 Task: Find a hotel in Sorang, Kazakhstan for 4 guests from 6th to 12th September with a price range of ₹4900 to ₹14000, including Wifi, Free parking, and TV.
Action: Mouse moved to (434, 92)
Screenshot: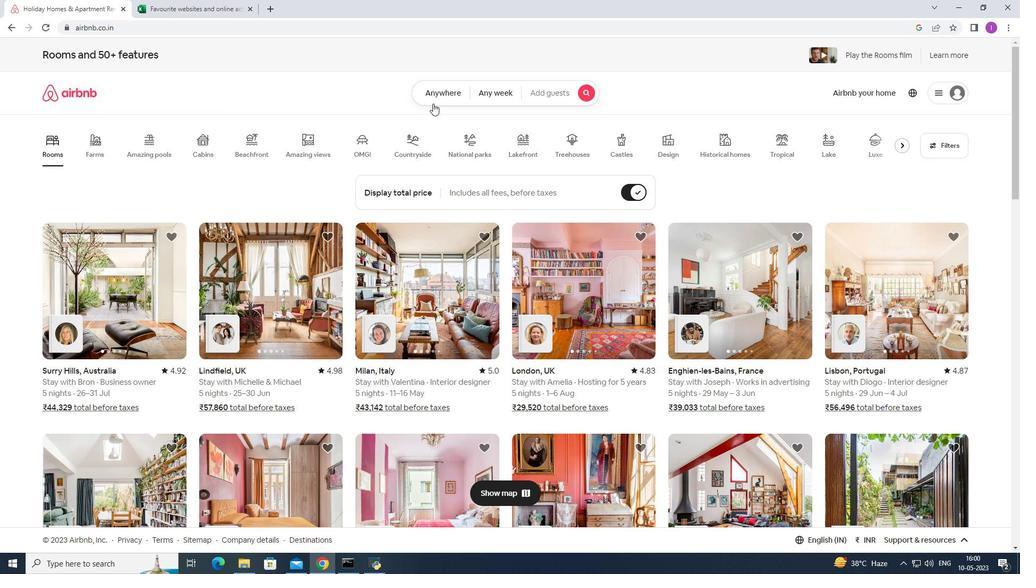 
Action: Mouse pressed left at (434, 92)
Screenshot: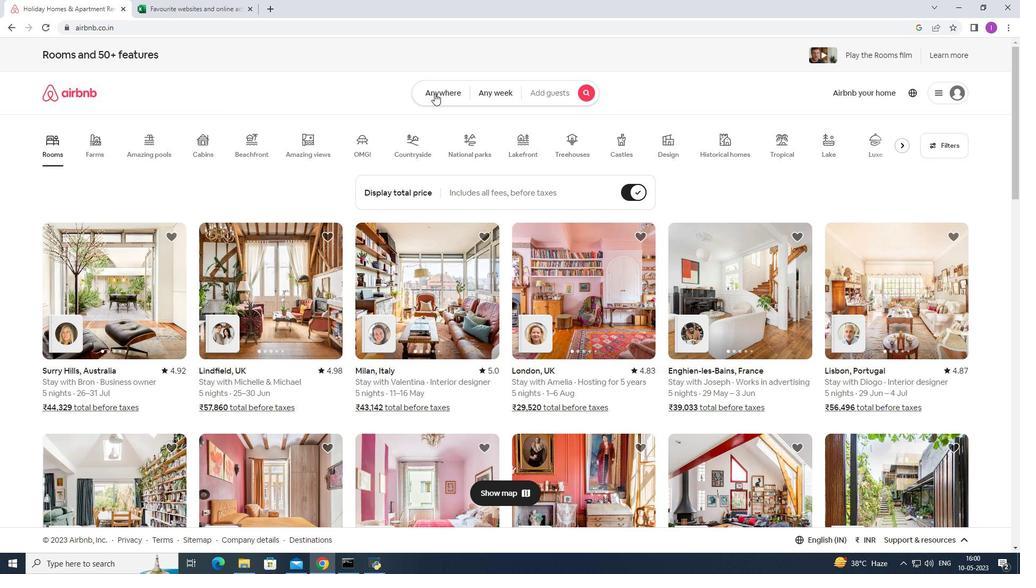 
Action: Mouse moved to (295, 136)
Screenshot: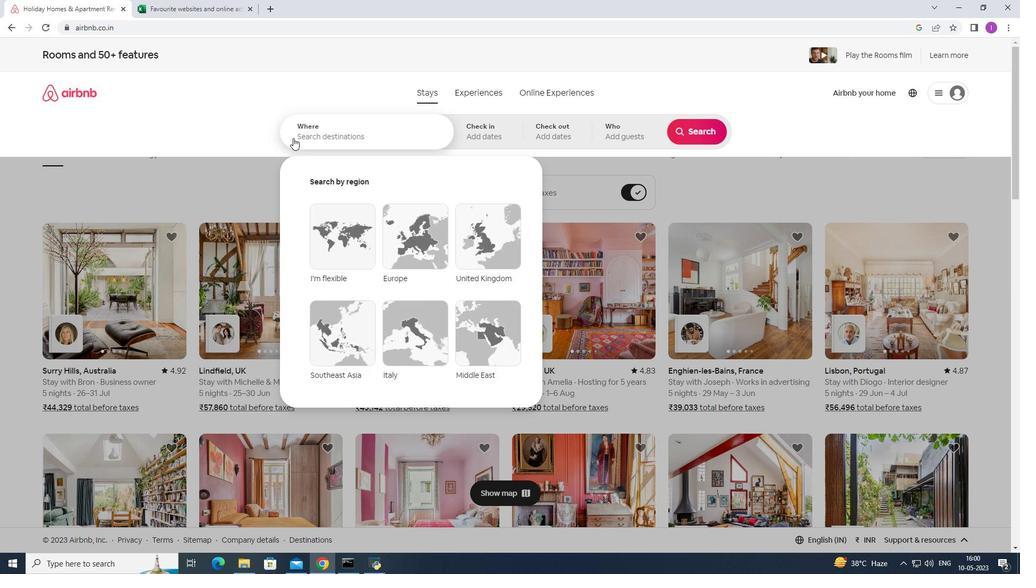 
Action: Mouse pressed left at (295, 136)
Screenshot: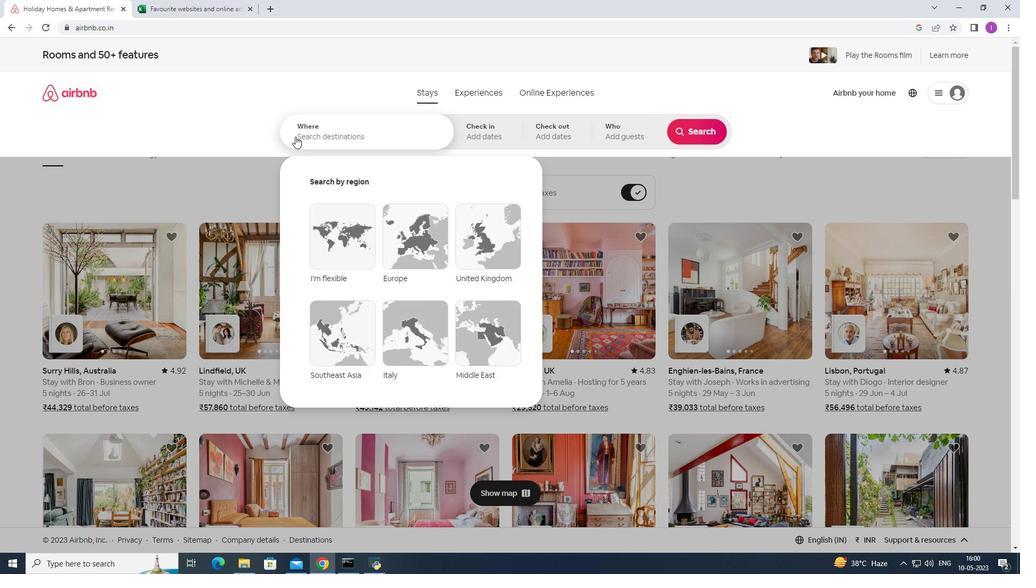 
Action: Mouse moved to (301, 137)
Screenshot: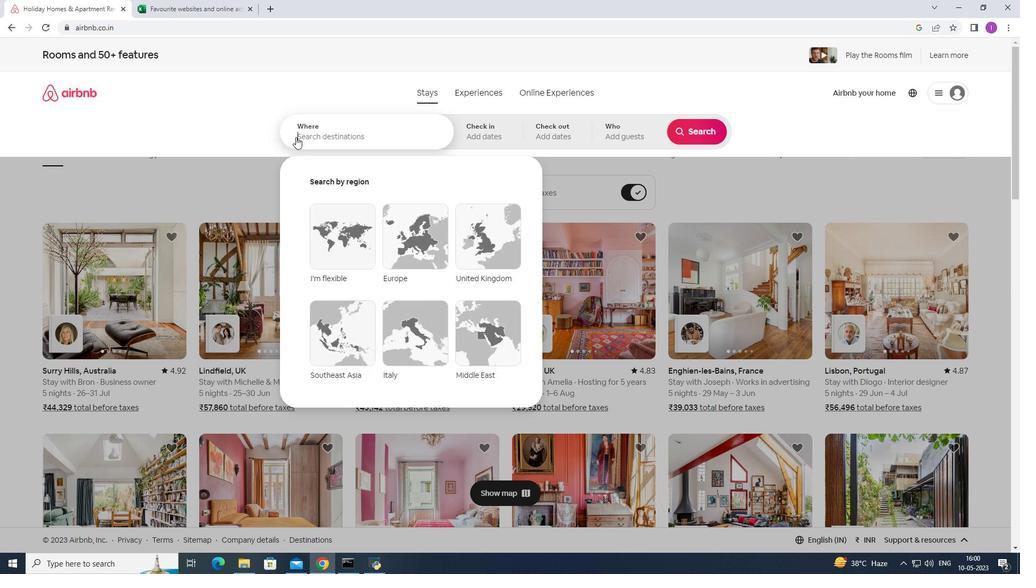 
Action: Key pressed <Key.shift>Sorang,<Key.shift>Kazakhstan
Screenshot: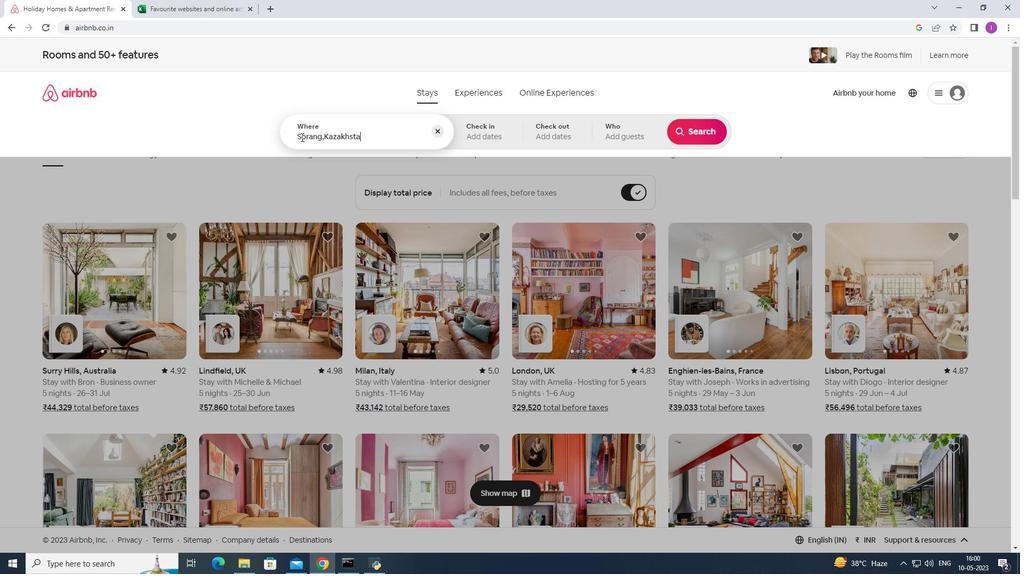 
Action: Mouse moved to (478, 131)
Screenshot: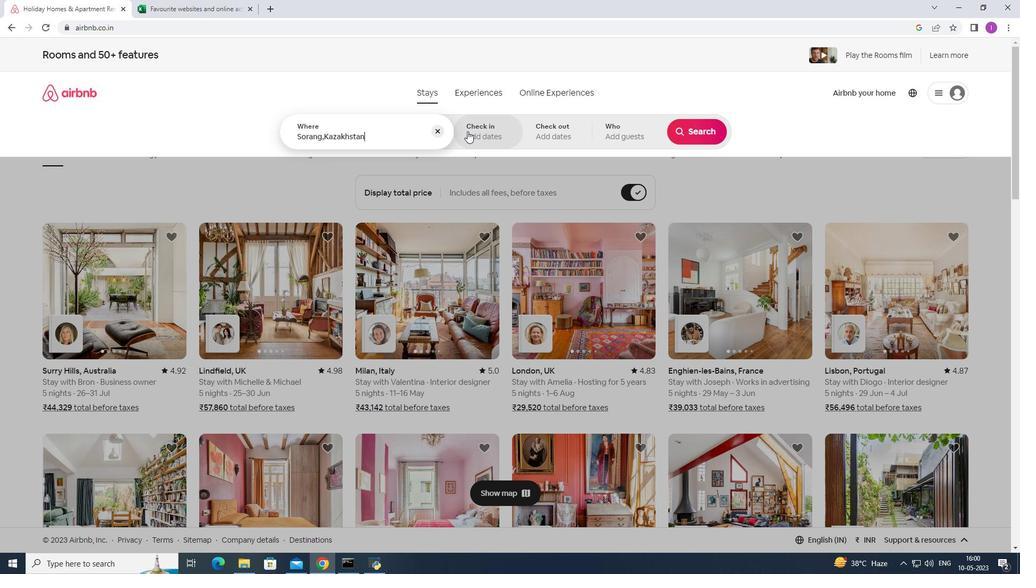 
Action: Mouse pressed left at (478, 131)
Screenshot: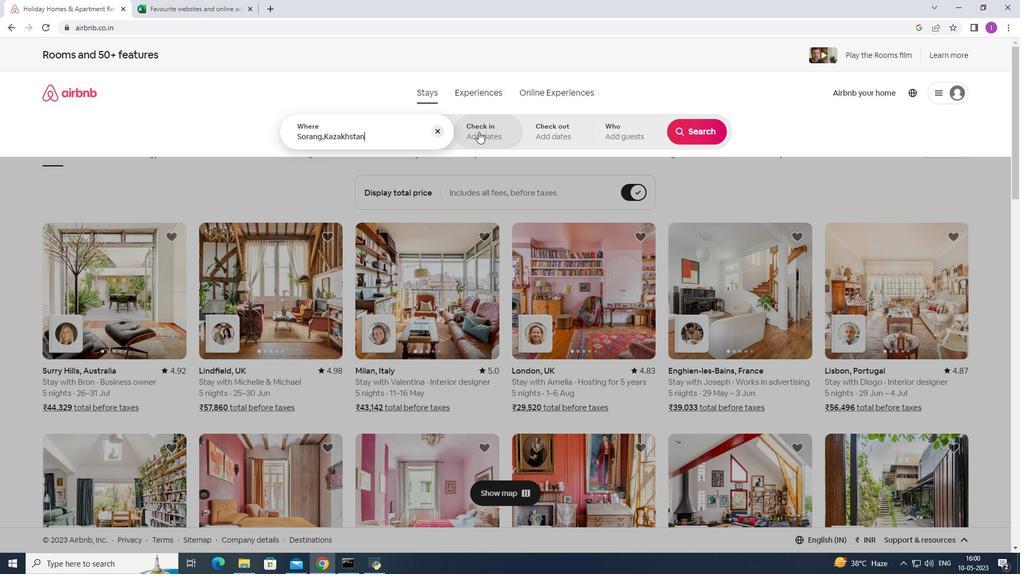
Action: Mouse moved to (695, 222)
Screenshot: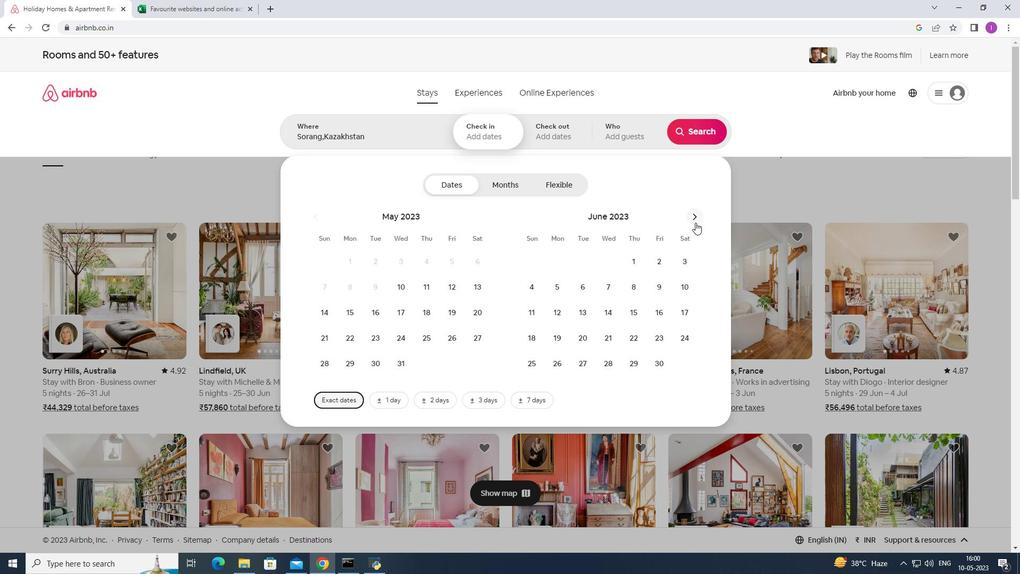 
Action: Mouse pressed left at (695, 222)
Screenshot: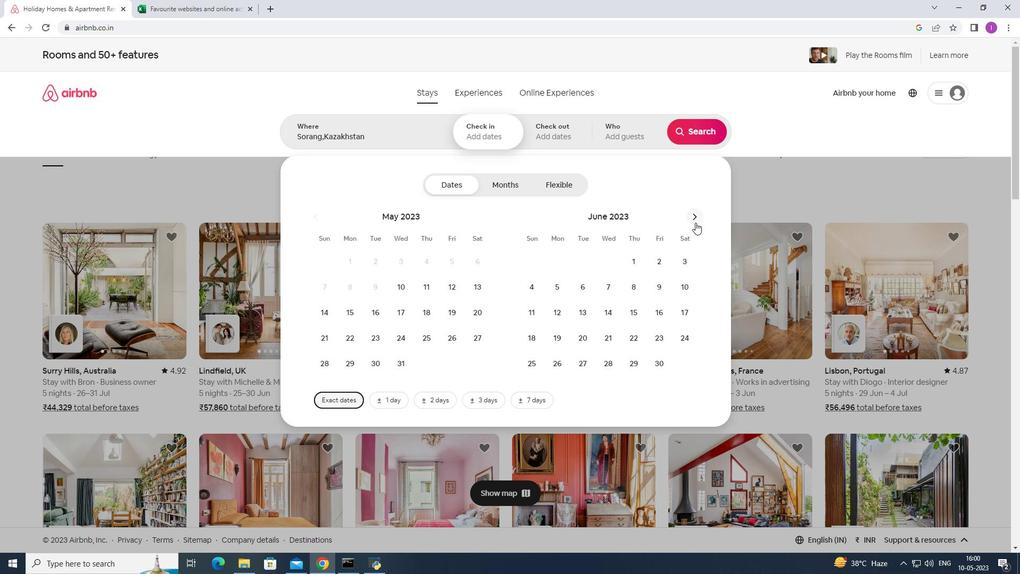 
Action: Mouse pressed left at (695, 222)
Screenshot: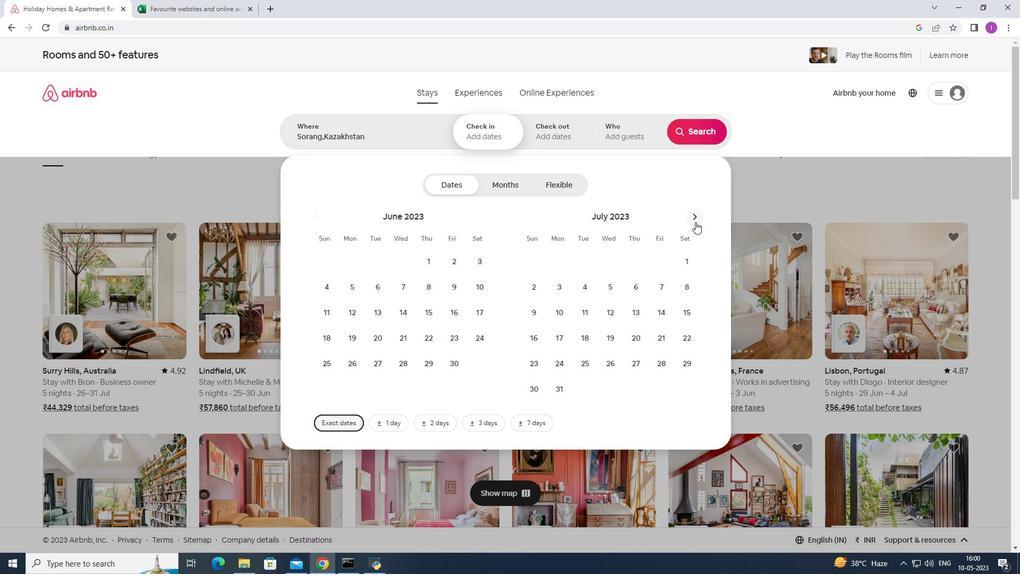 
Action: Mouse pressed left at (695, 222)
Screenshot: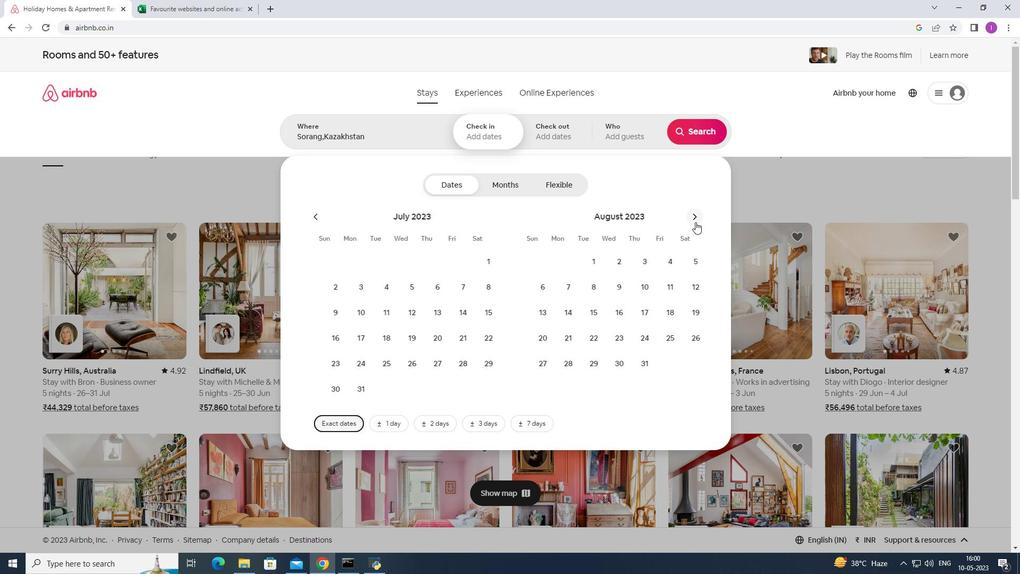 
Action: Mouse moved to (608, 284)
Screenshot: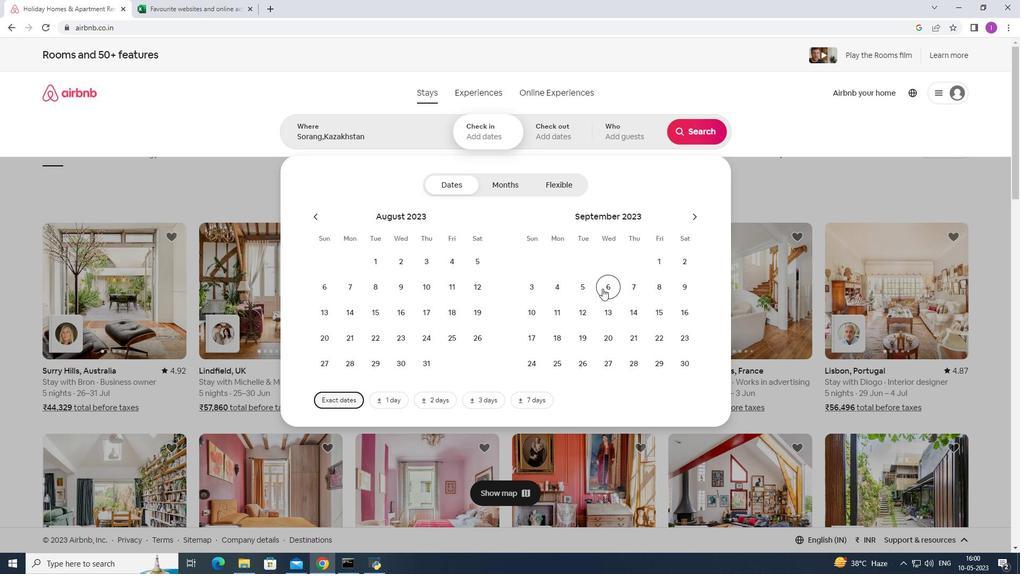 
Action: Mouse pressed left at (608, 284)
Screenshot: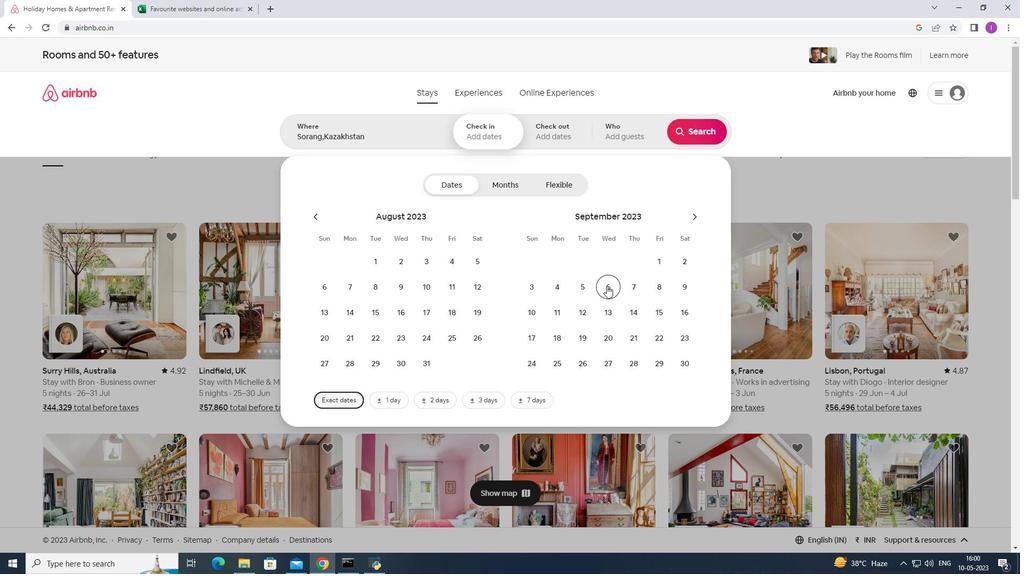 
Action: Mouse moved to (588, 311)
Screenshot: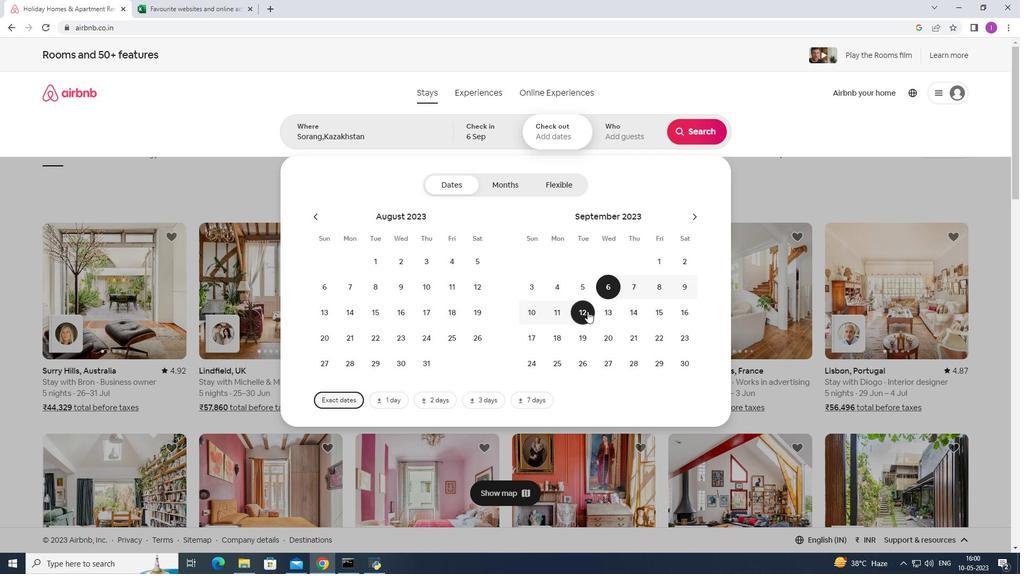 
Action: Mouse pressed left at (588, 311)
Screenshot: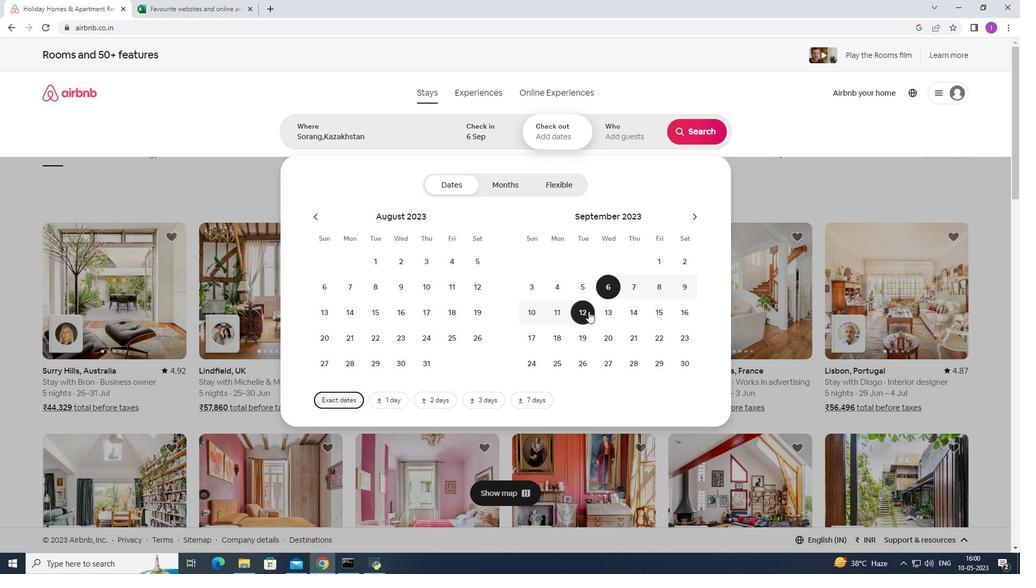 
Action: Mouse moved to (622, 134)
Screenshot: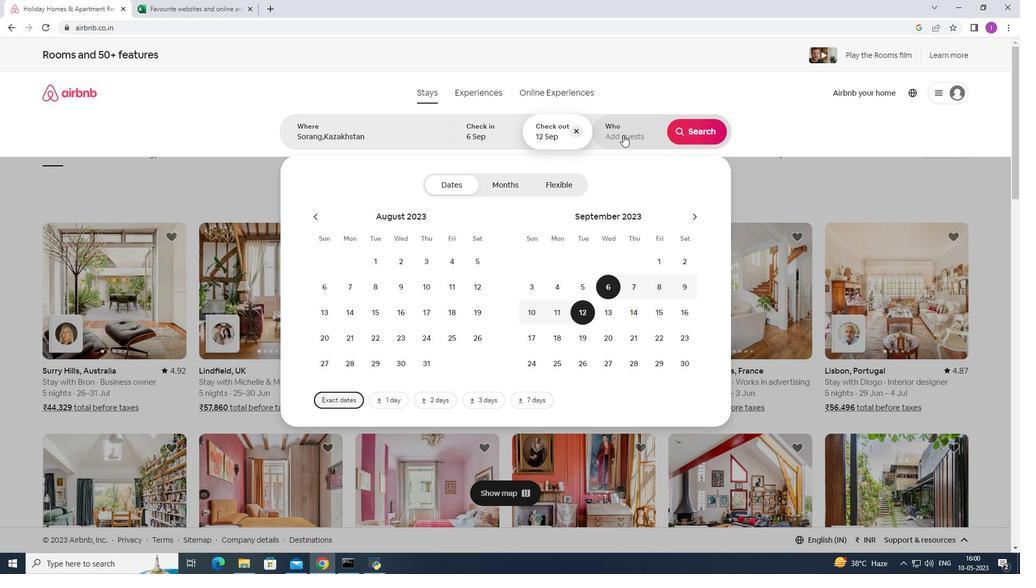 
Action: Mouse pressed left at (622, 134)
Screenshot: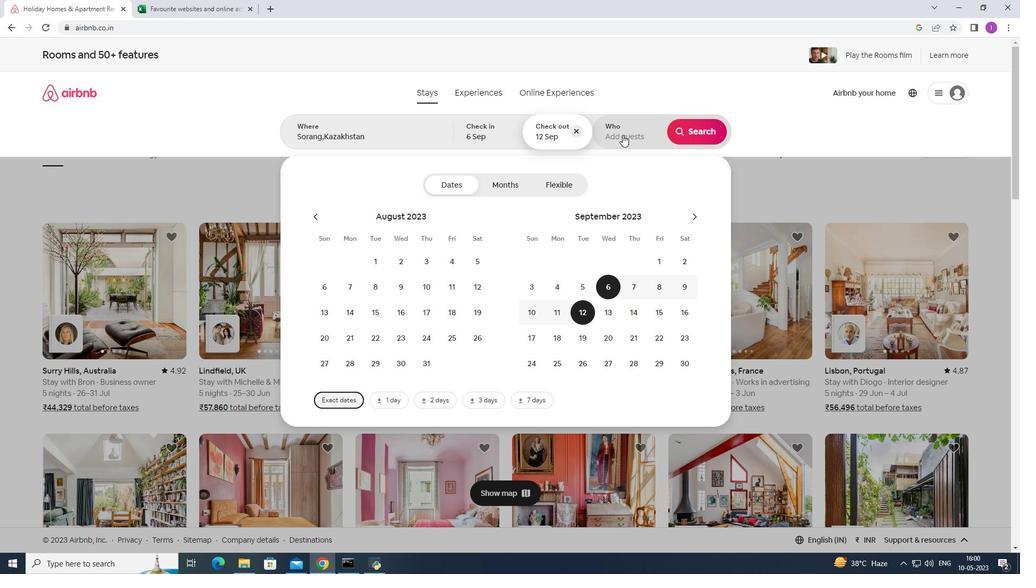 
Action: Mouse moved to (696, 187)
Screenshot: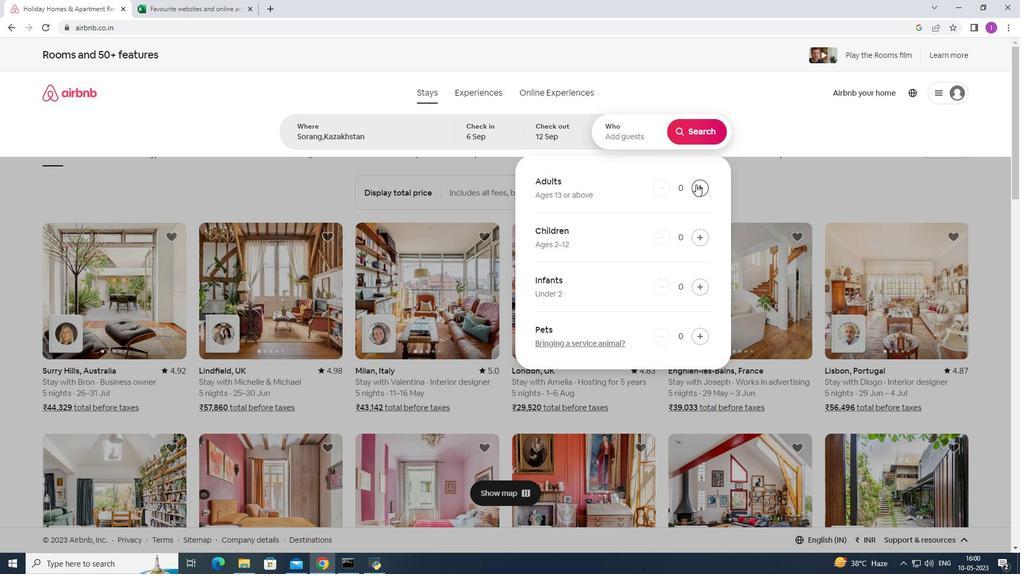 
Action: Mouse pressed left at (696, 187)
Screenshot: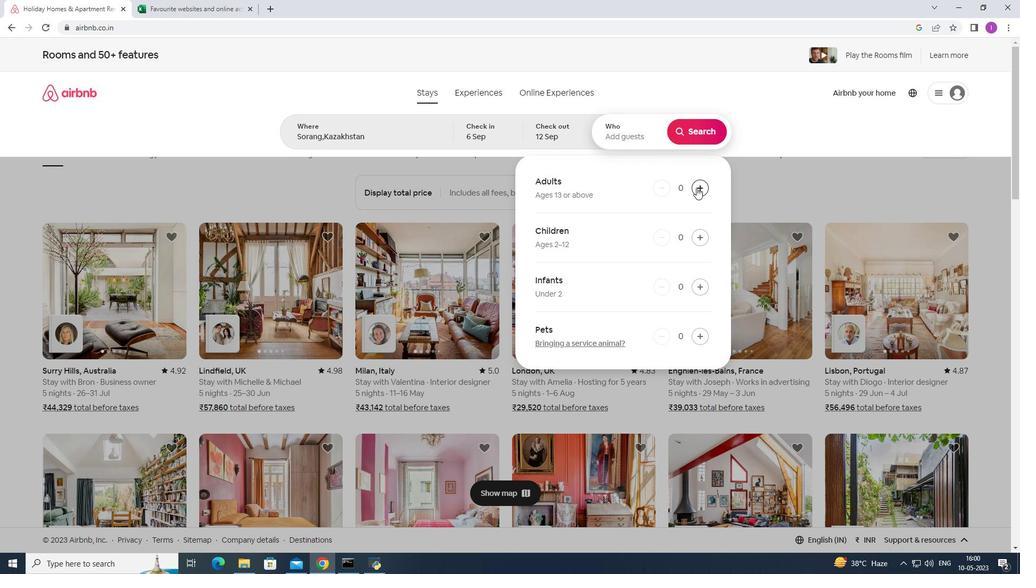 
Action: Mouse pressed left at (696, 187)
Screenshot: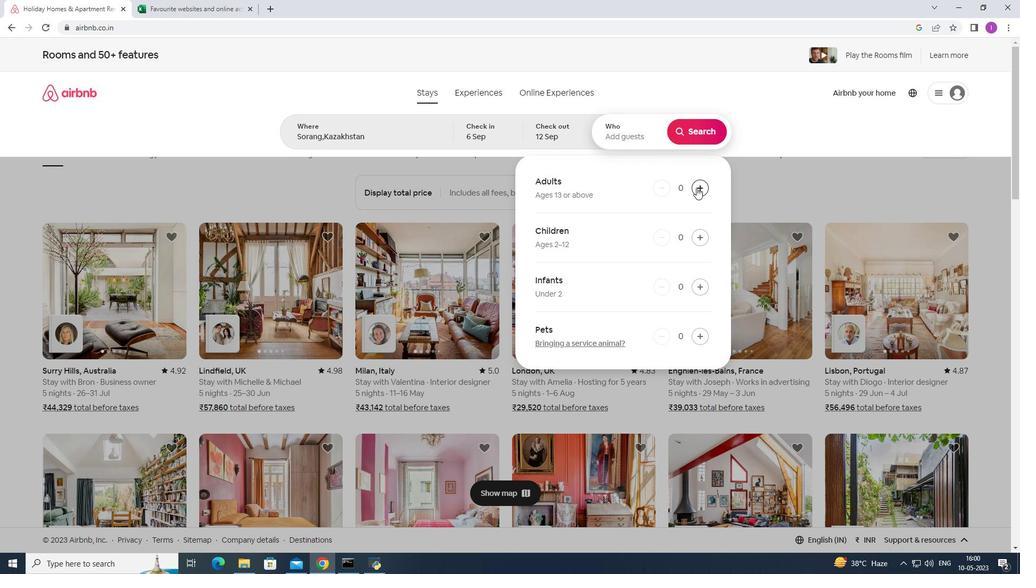 
Action: Mouse pressed left at (696, 187)
Screenshot: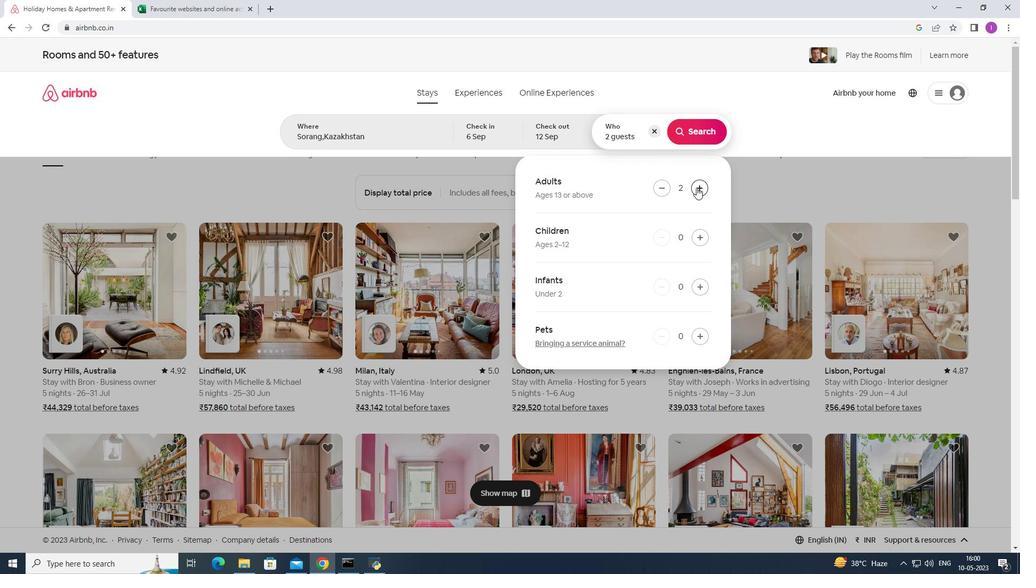 
Action: Mouse pressed left at (696, 187)
Screenshot: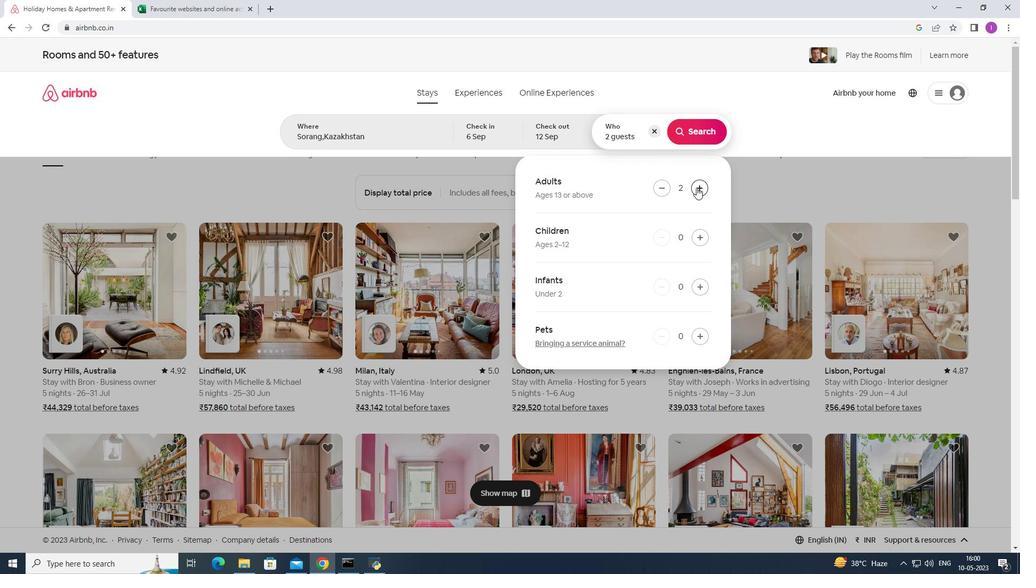 
Action: Mouse moved to (701, 137)
Screenshot: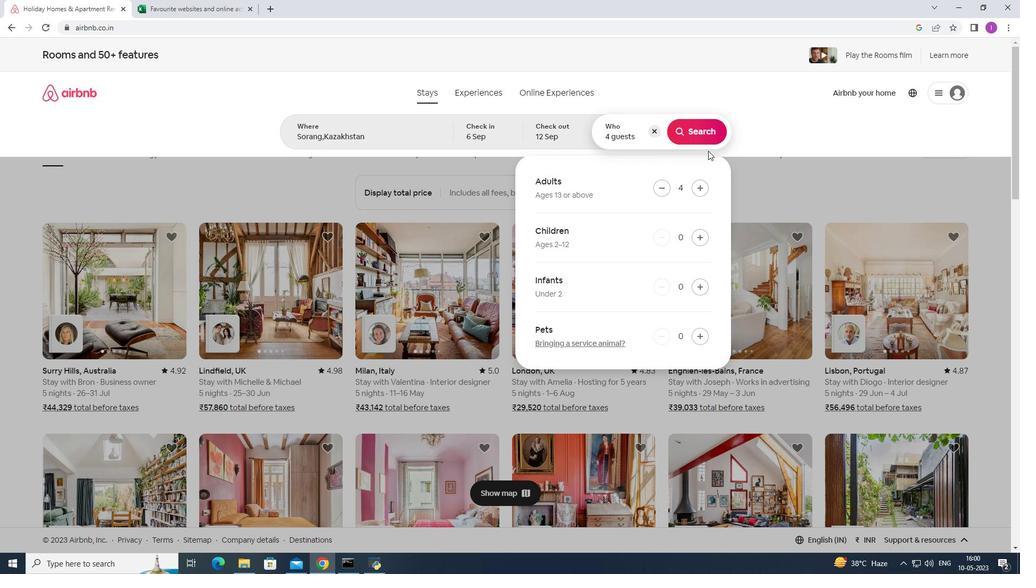 
Action: Mouse pressed left at (701, 137)
Screenshot: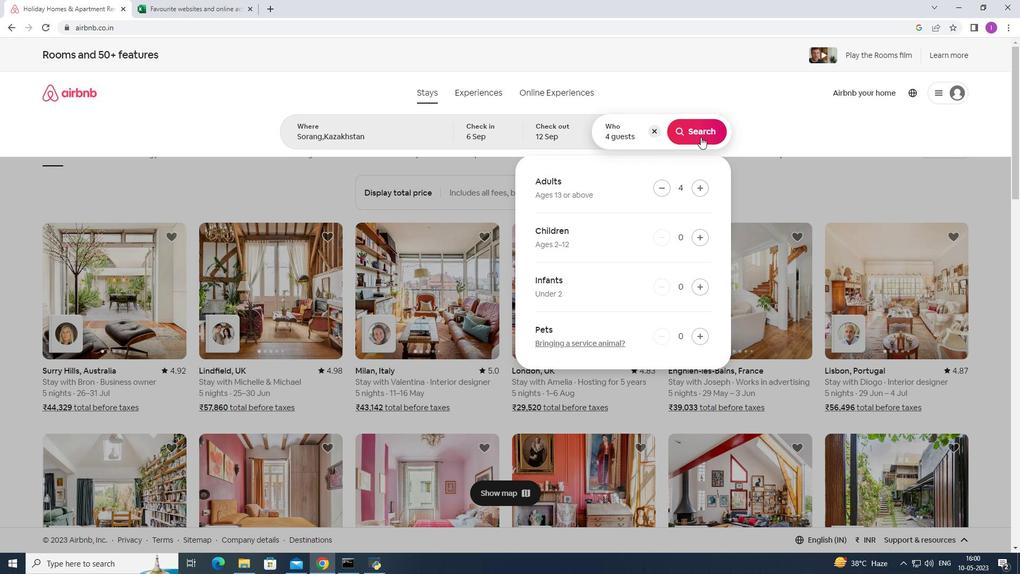 
Action: Mouse moved to (981, 102)
Screenshot: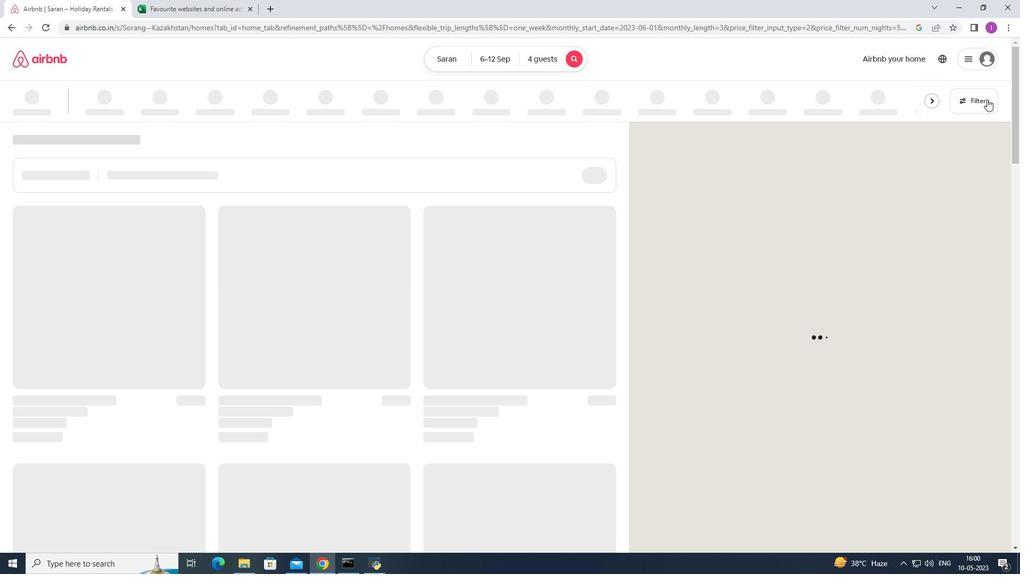 
Action: Mouse pressed left at (981, 102)
Screenshot: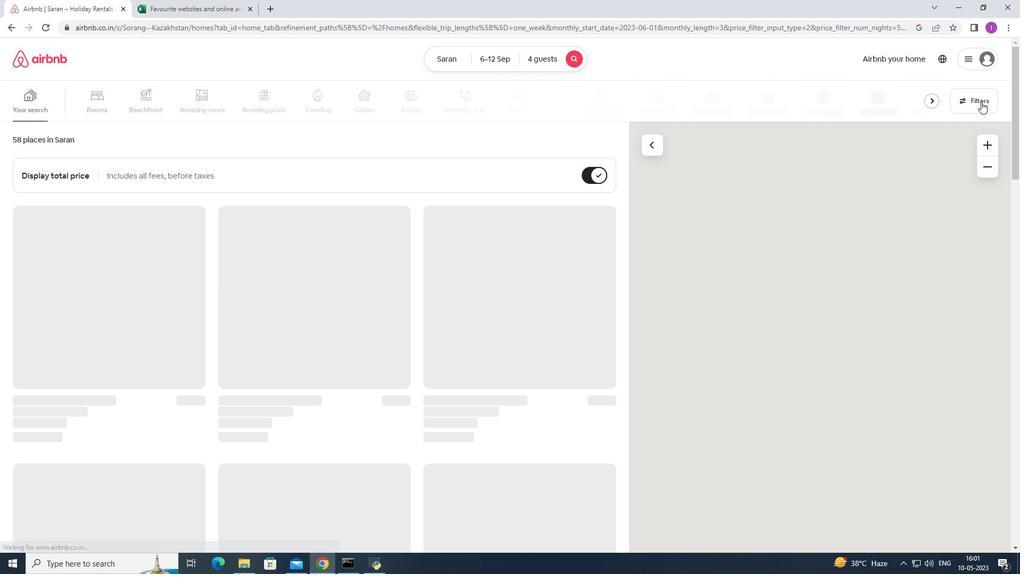 
Action: Mouse moved to (580, 366)
Screenshot: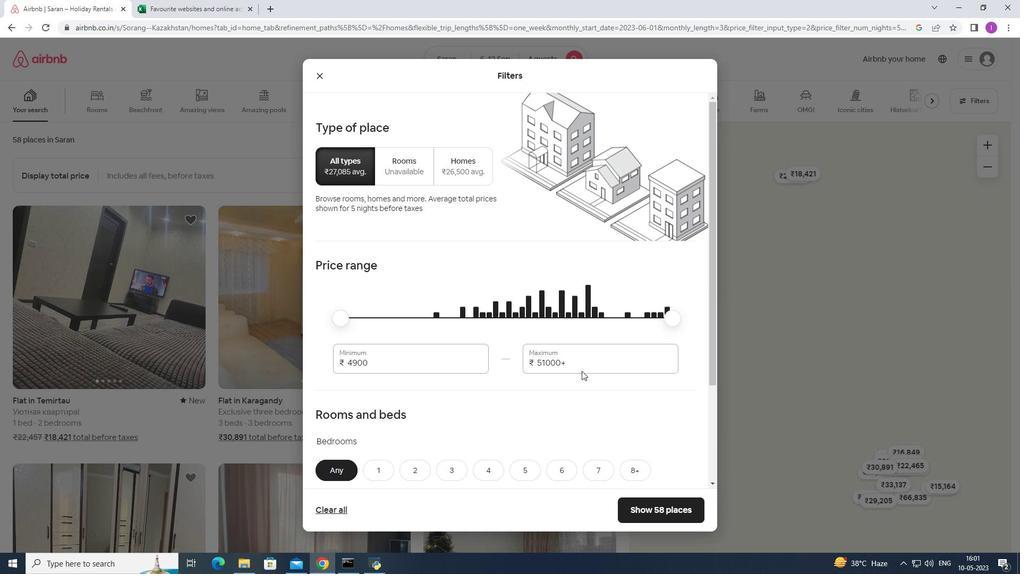 
Action: Mouse pressed left at (580, 366)
Screenshot: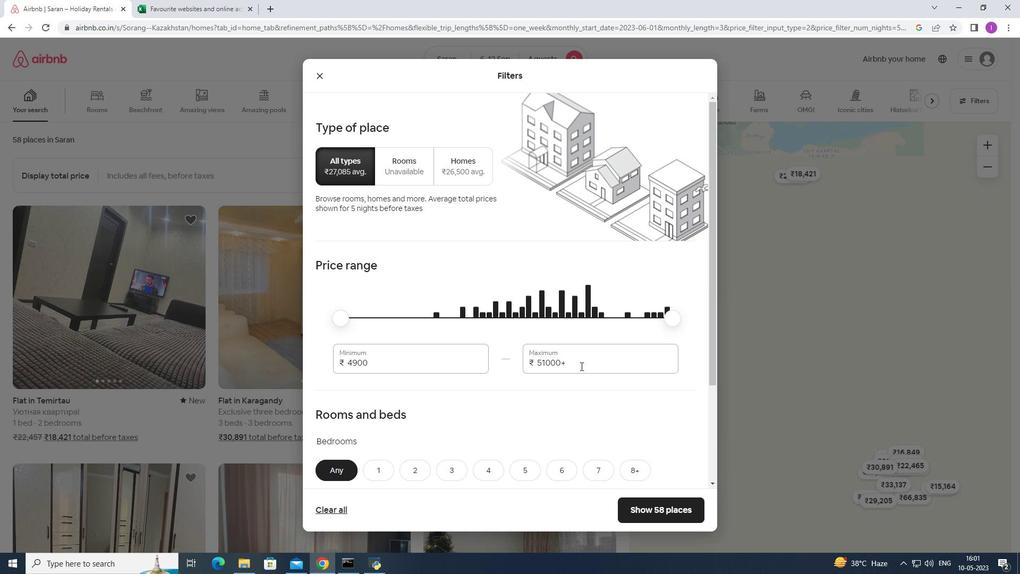 
Action: Mouse moved to (520, 364)
Screenshot: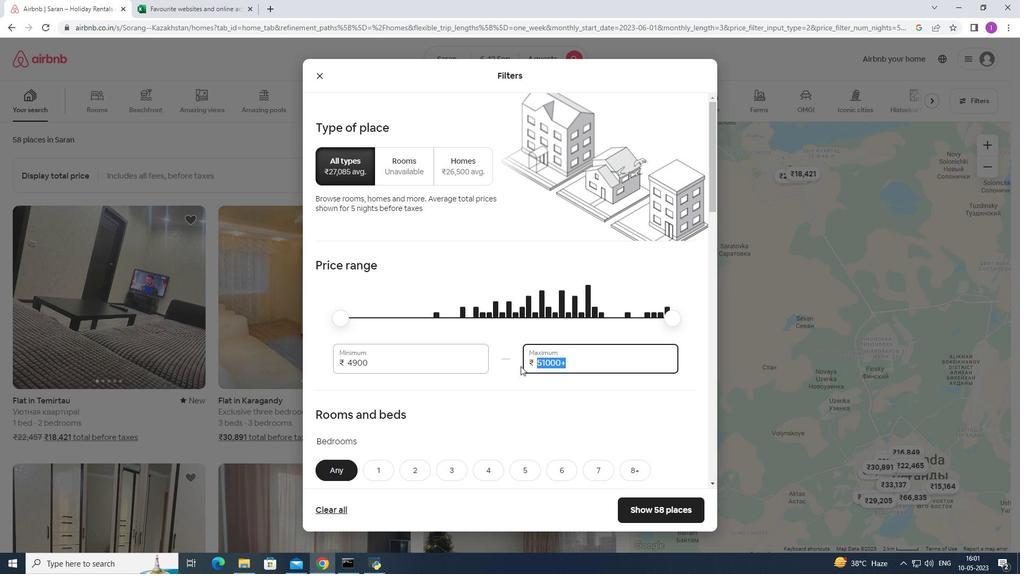 
Action: Key pressed 1
Screenshot: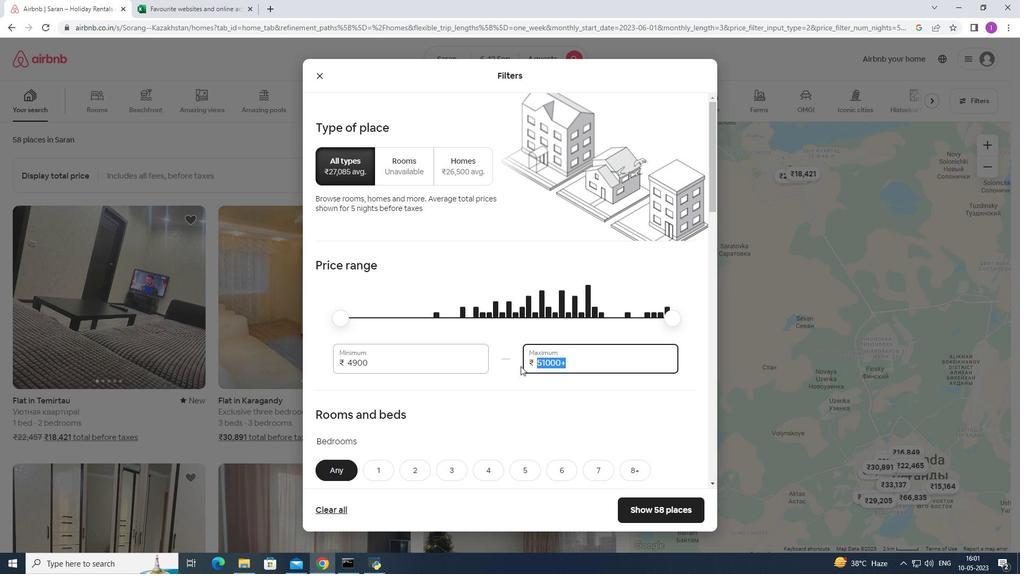
Action: Mouse moved to (520, 364)
Screenshot: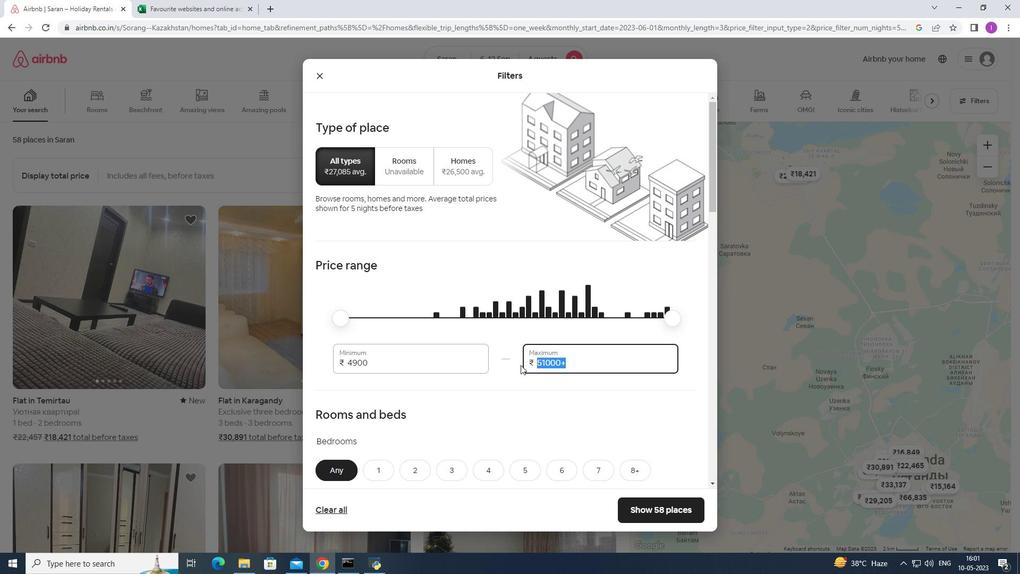 
Action: Key pressed 4
Screenshot: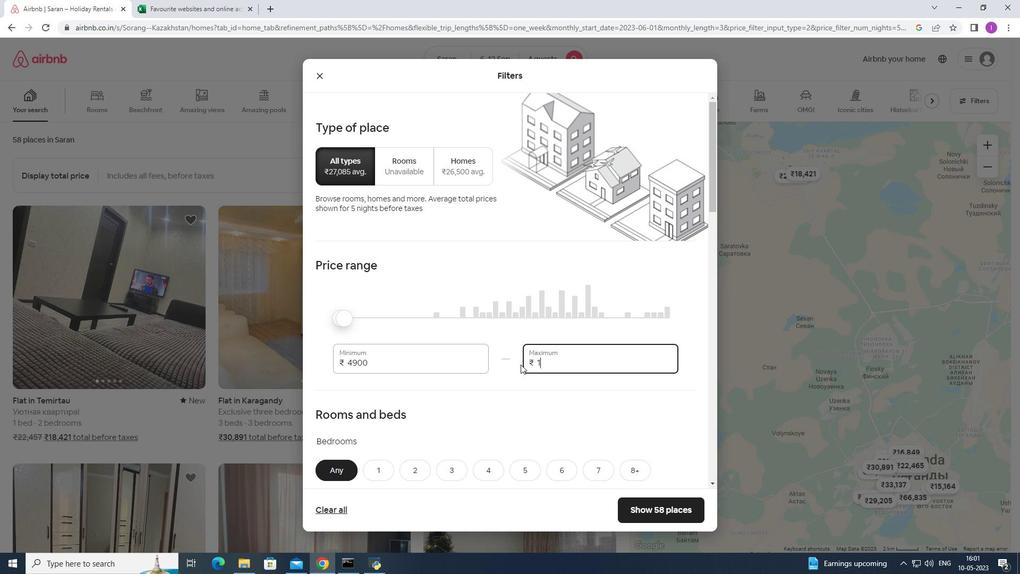 
Action: Mouse moved to (522, 360)
Screenshot: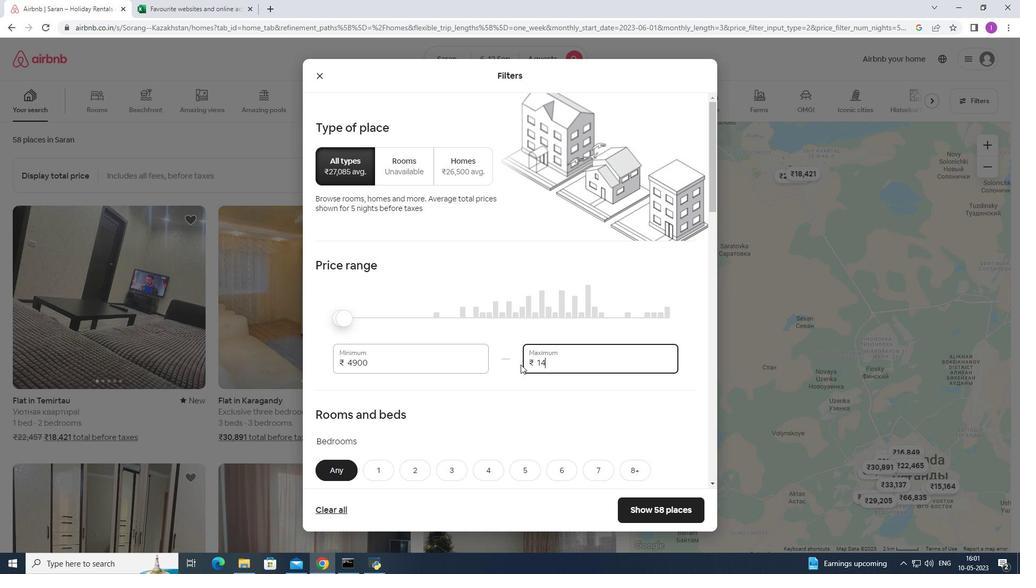 
Action: Key pressed 0
Screenshot: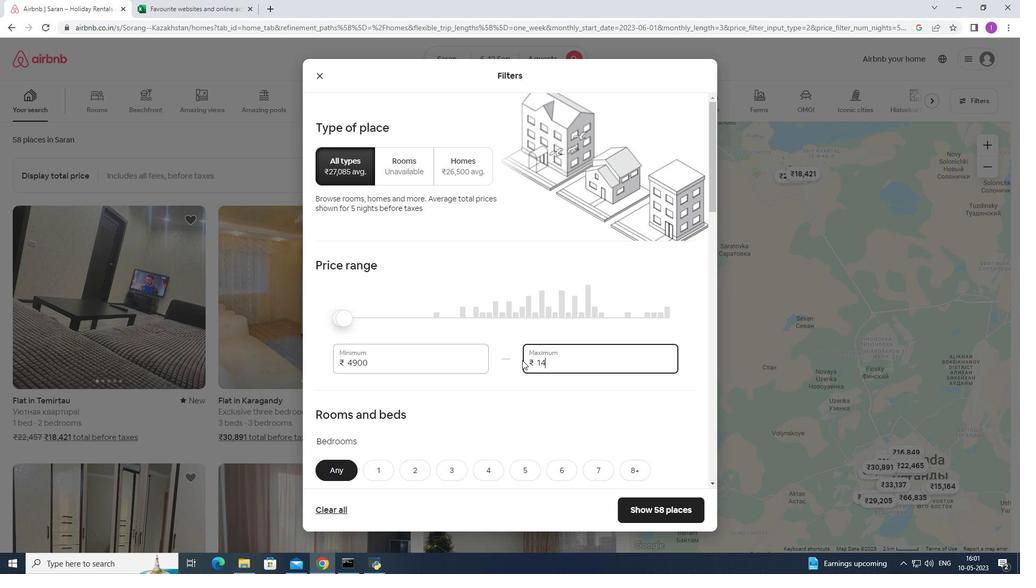 
Action: Mouse moved to (522, 359)
Screenshot: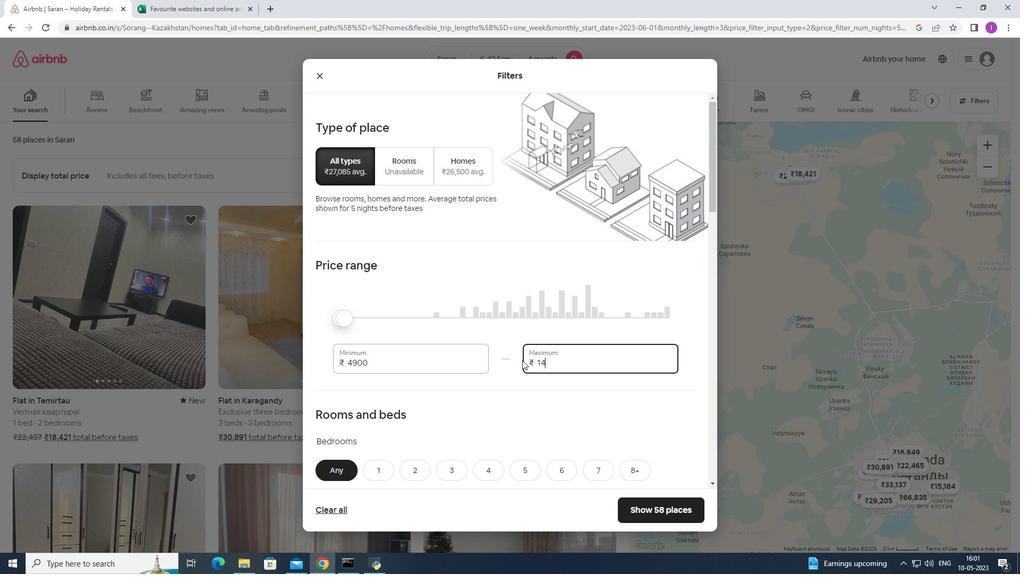 
Action: Key pressed 0
Screenshot: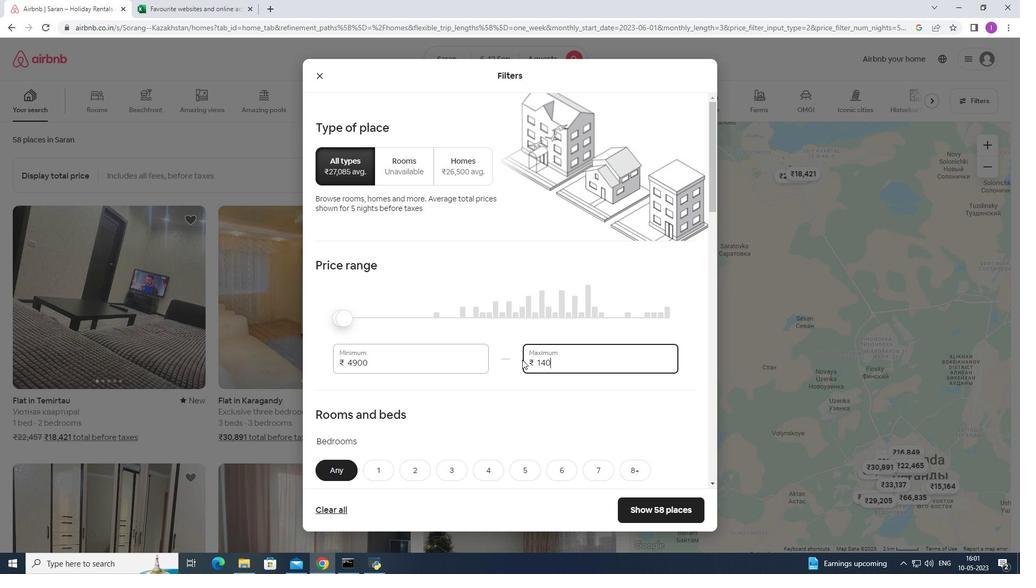 
Action: Mouse moved to (523, 358)
Screenshot: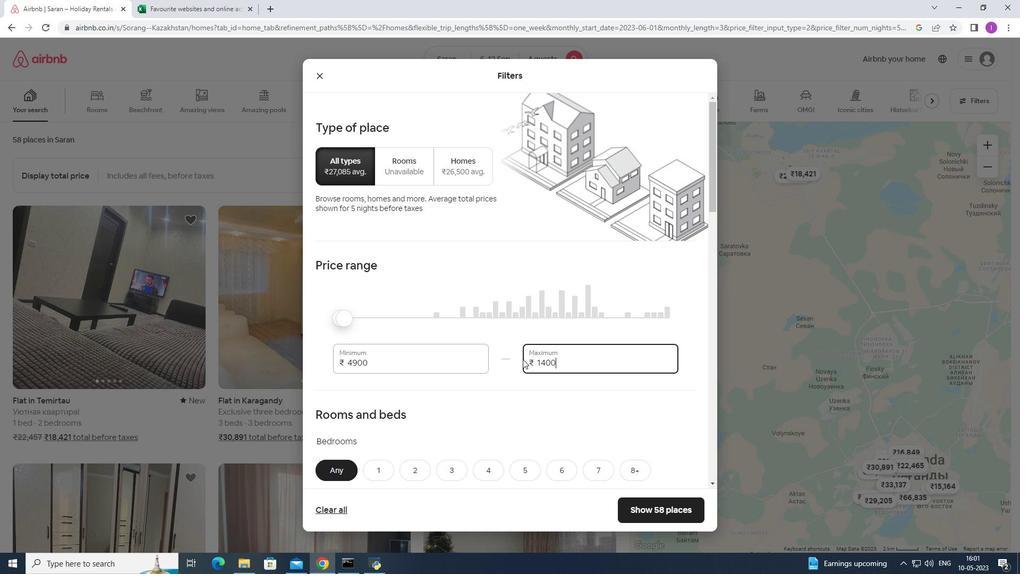 
Action: Key pressed 0
Screenshot: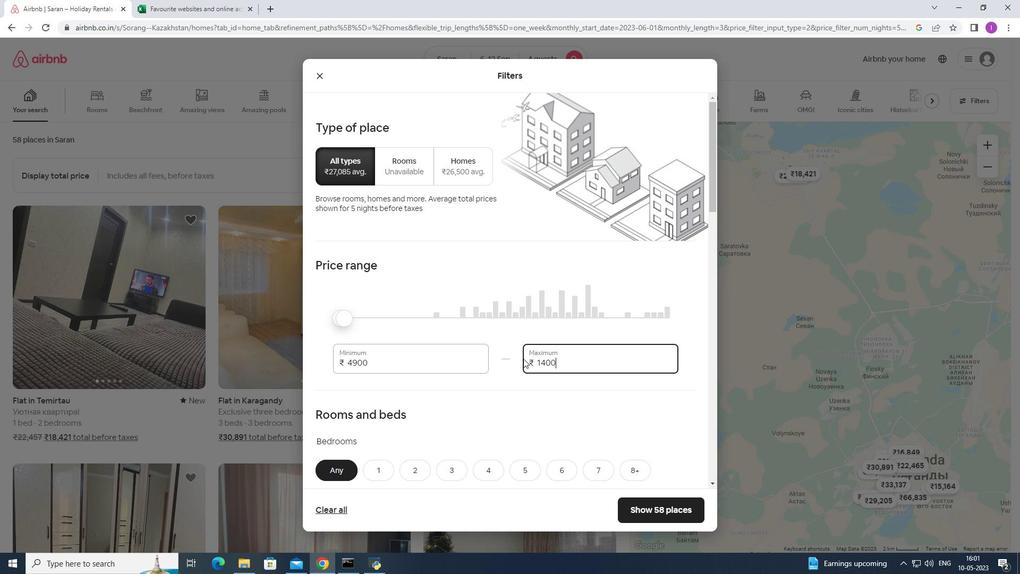
Action: Mouse moved to (380, 361)
Screenshot: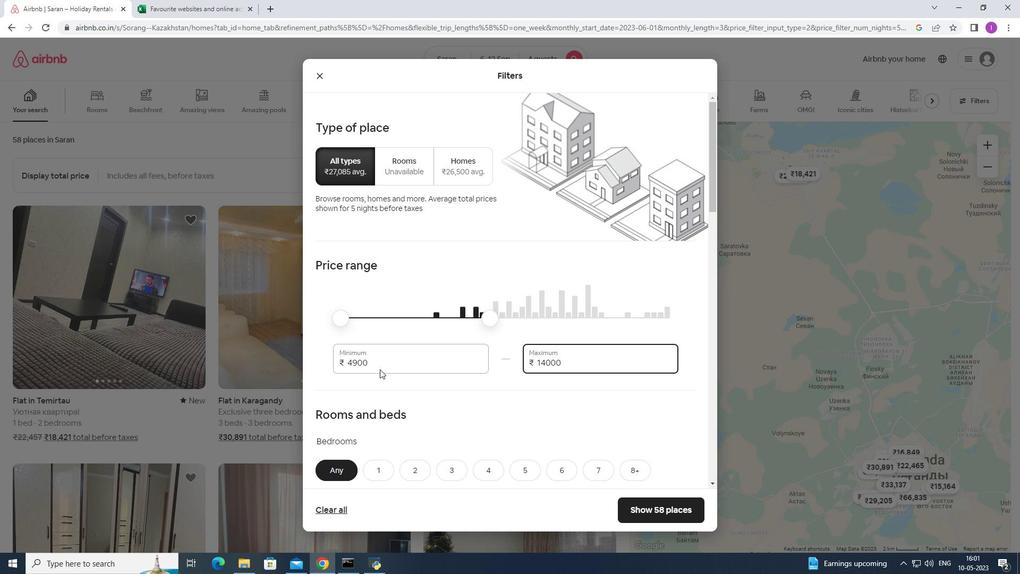 
Action: Mouse pressed left at (380, 361)
Screenshot: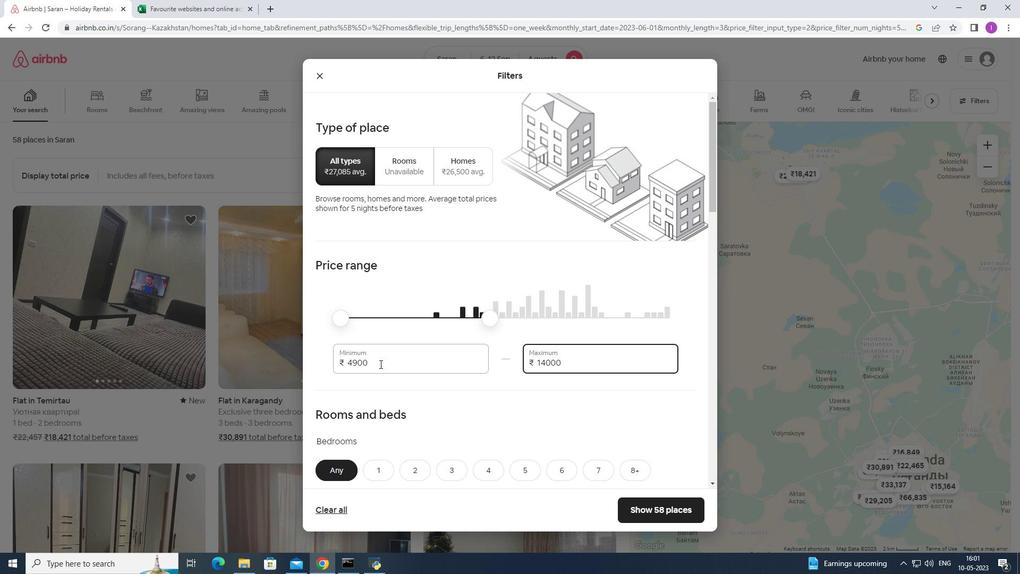 
Action: Mouse moved to (519, 369)
Screenshot: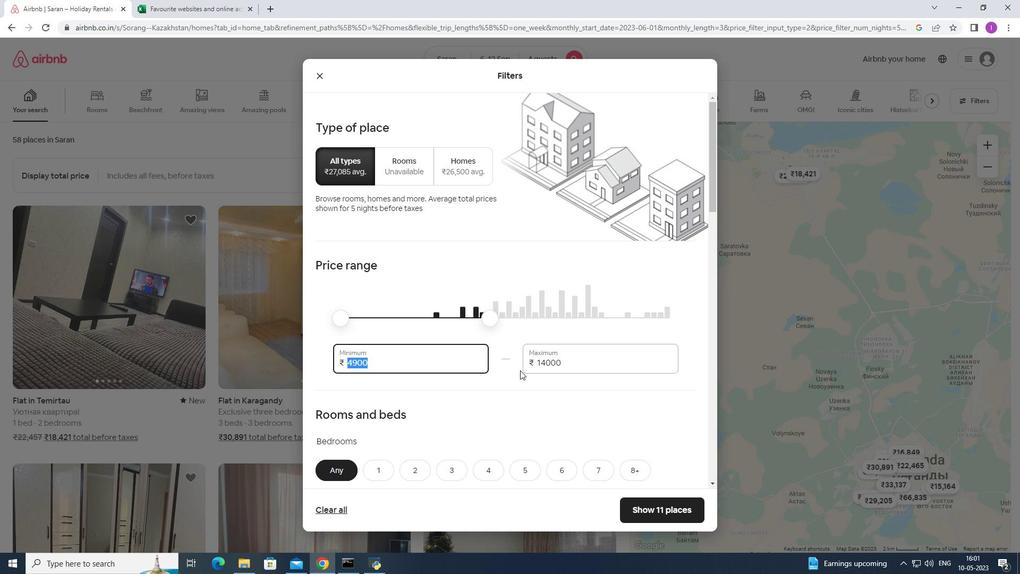 
Action: Key pressed 10000
Screenshot: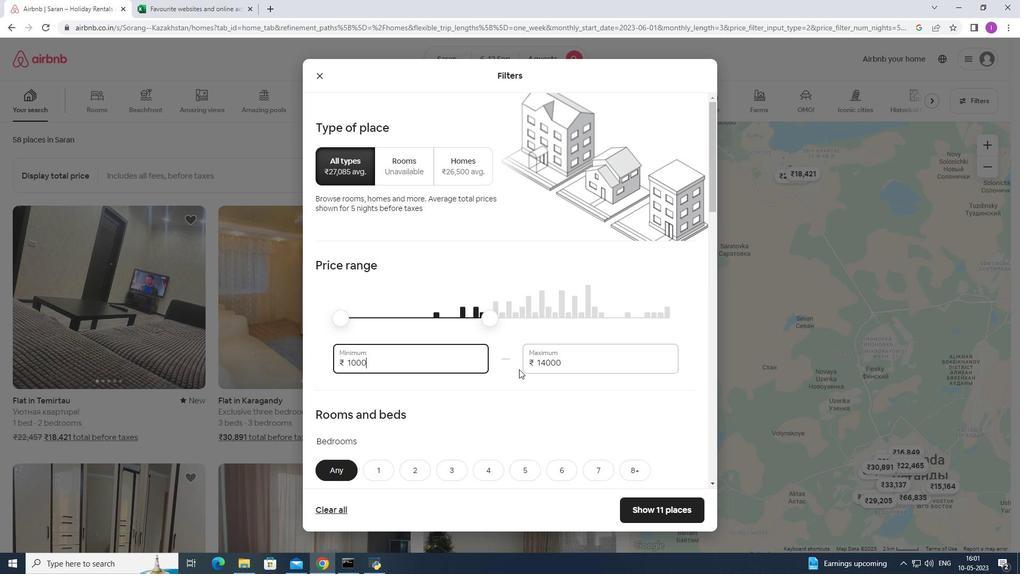 
Action: Mouse moved to (492, 385)
Screenshot: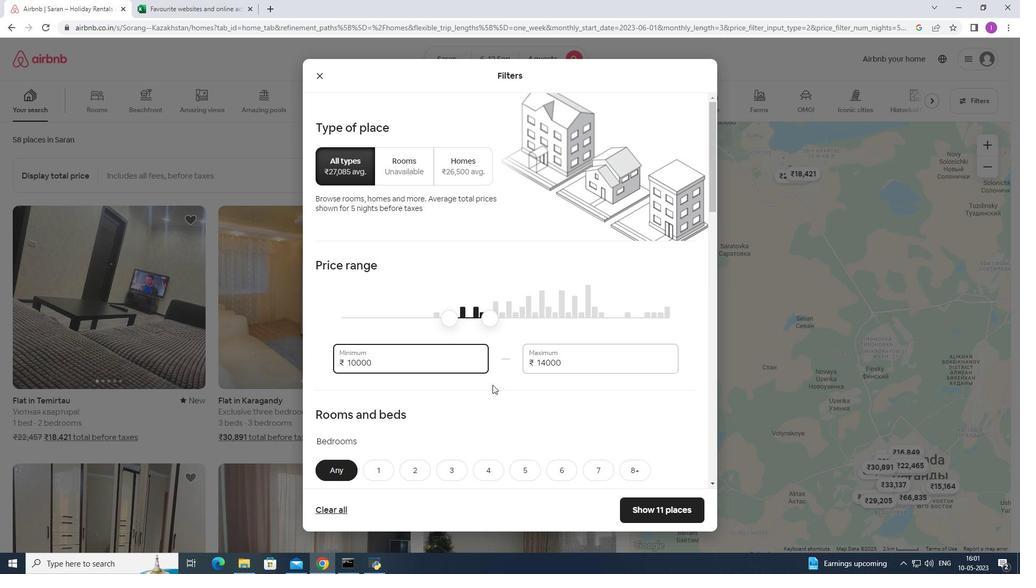 
Action: Mouse scrolled (492, 384) with delta (0, 0)
Screenshot: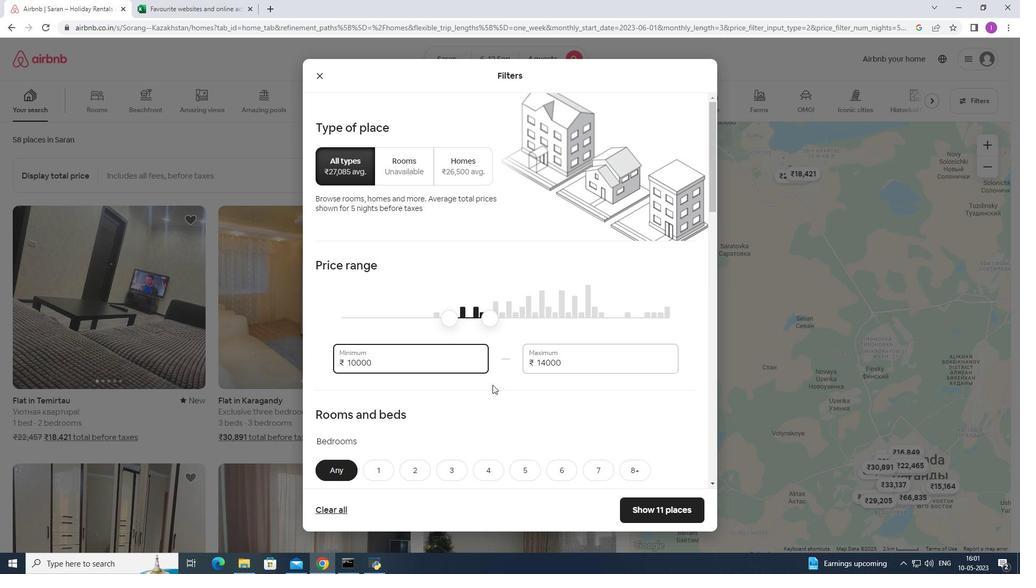 
Action: Mouse scrolled (492, 384) with delta (0, 0)
Screenshot: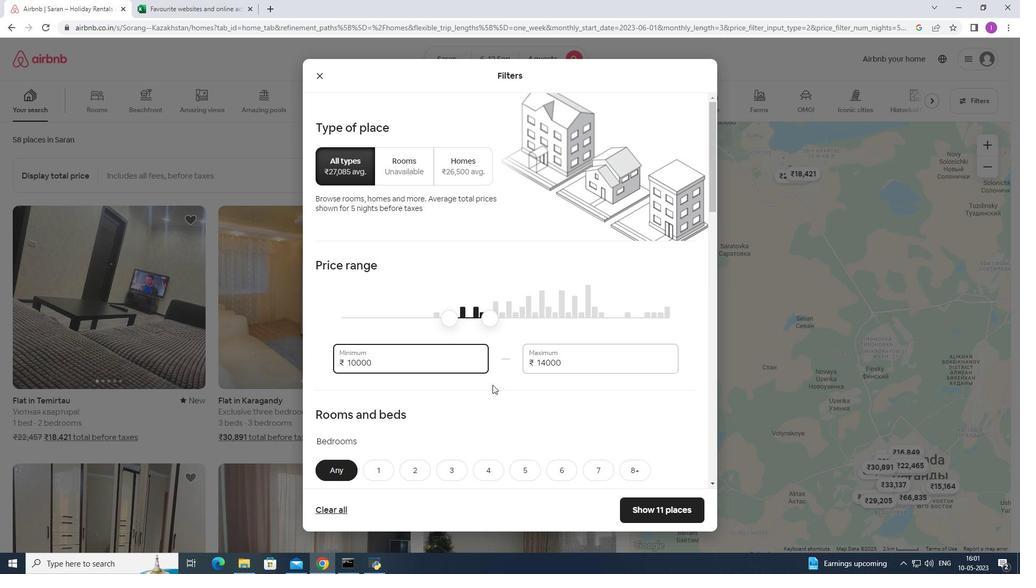 
Action: Mouse moved to (491, 385)
Screenshot: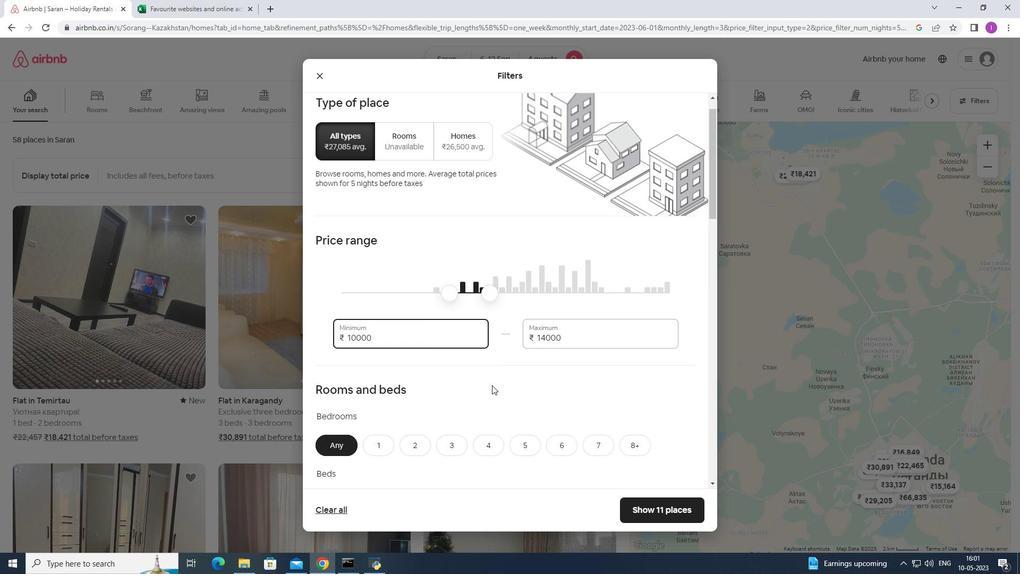 
Action: Mouse scrolled (491, 384) with delta (0, 0)
Screenshot: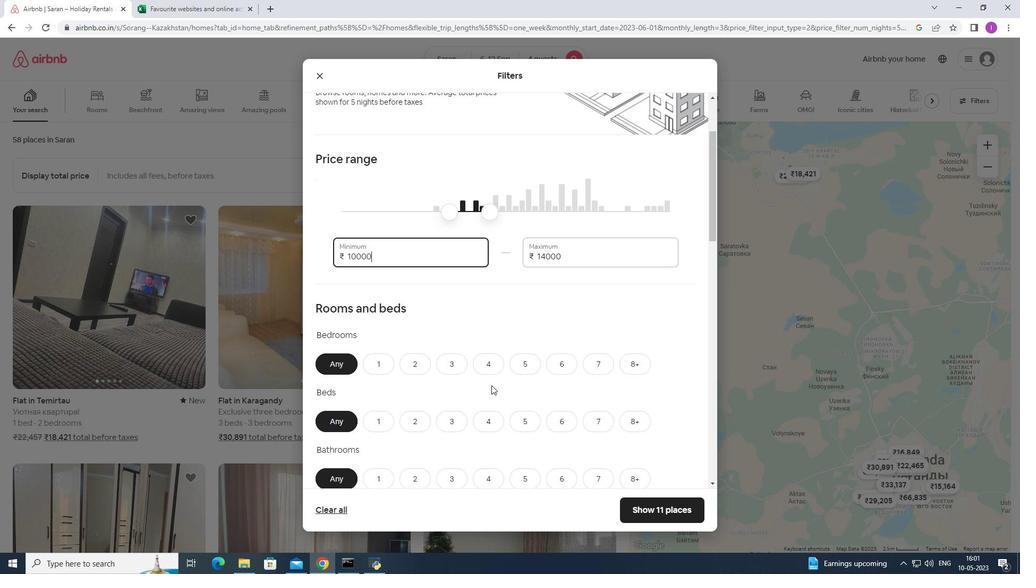 
Action: Mouse moved to (492, 378)
Screenshot: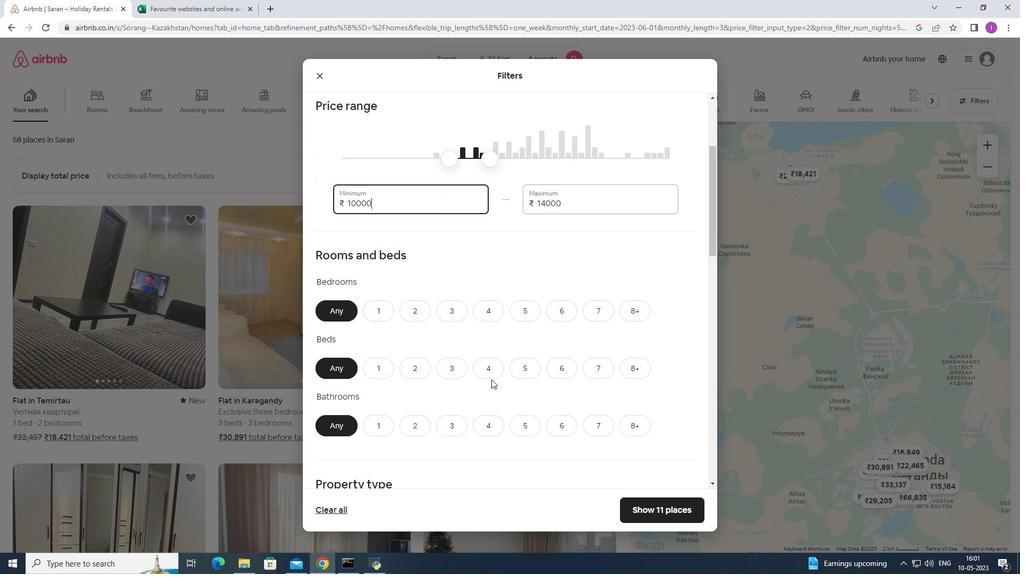
Action: Mouse scrolled (492, 378) with delta (0, 0)
Screenshot: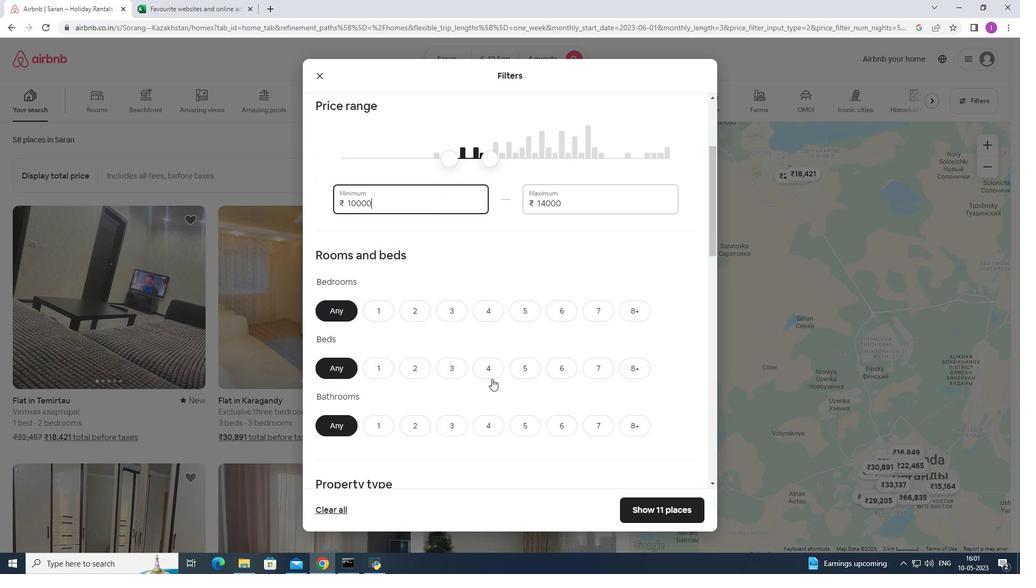 
Action: Mouse scrolled (492, 378) with delta (0, 0)
Screenshot: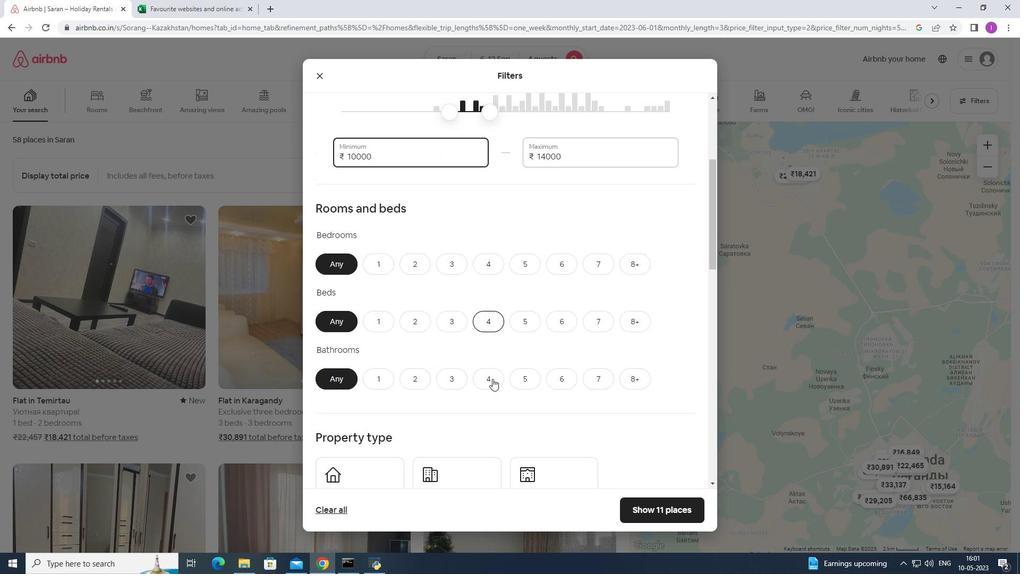 
Action: Mouse moved to (506, 363)
Screenshot: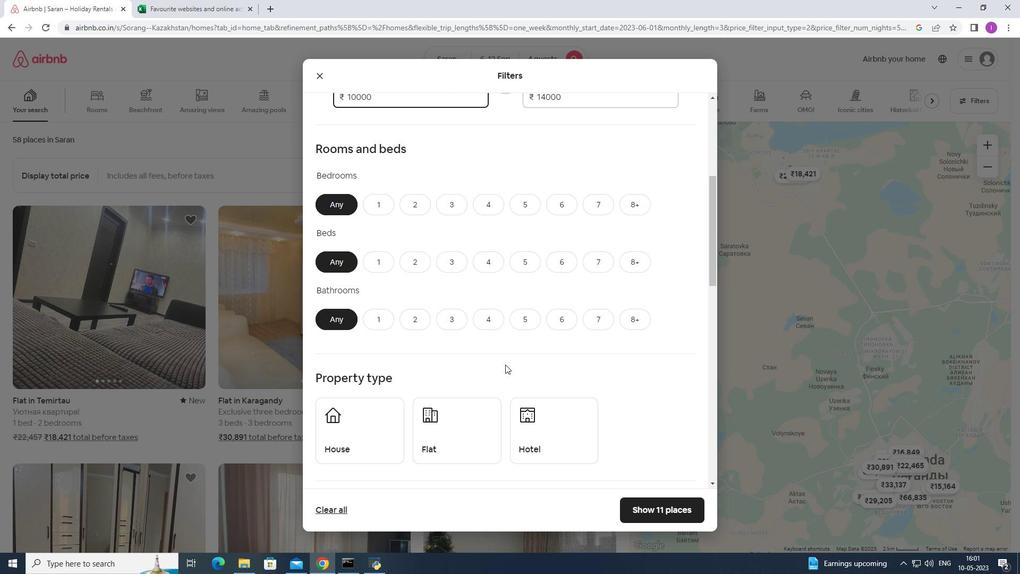 
Action: Mouse scrolled (506, 363) with delta (0, 0)
Screenshot: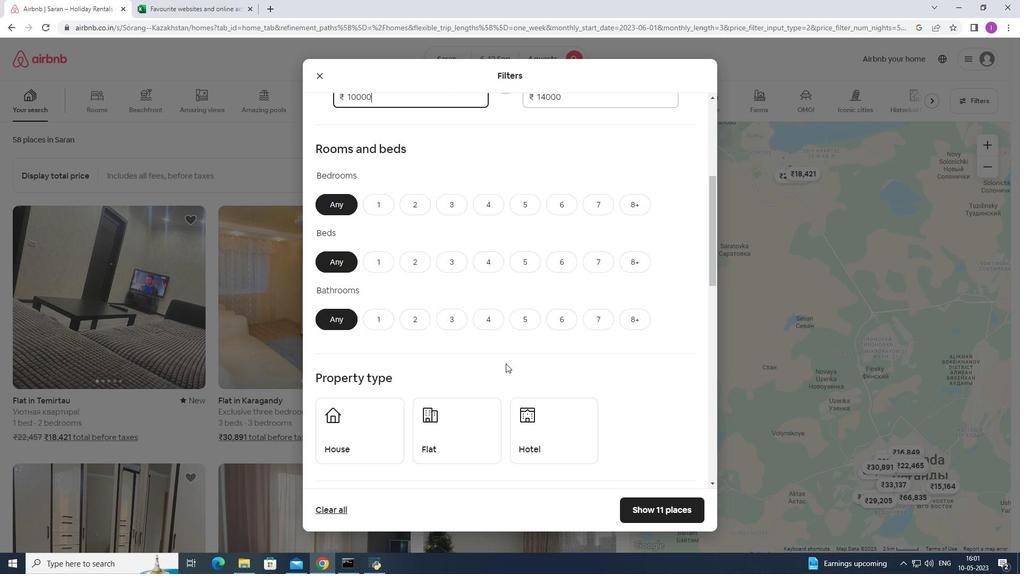 
Action: Mouse moved to (497, 154)
Screenshot: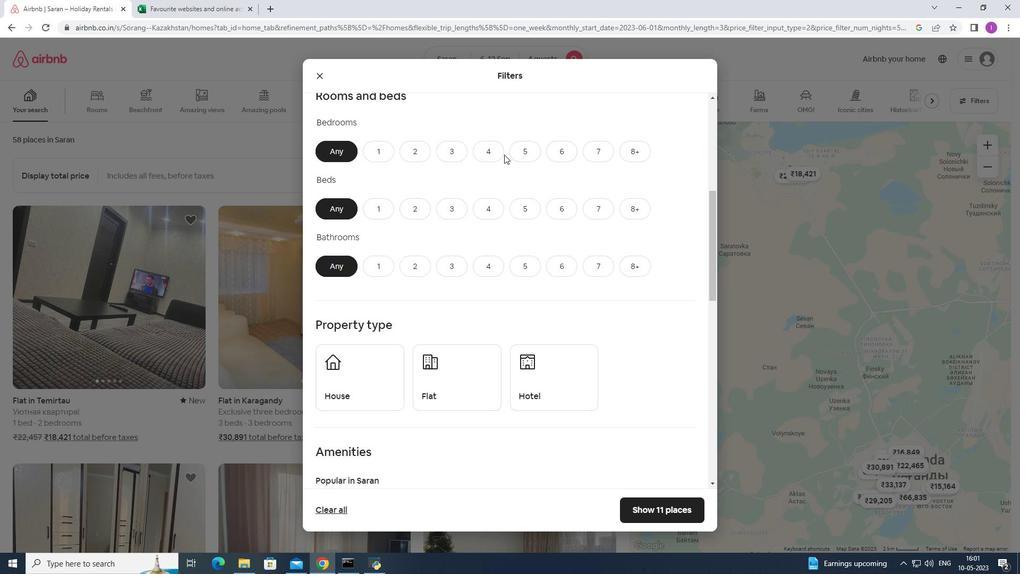 
Action: Mouse pressed left at (497, 154)
Screenshot: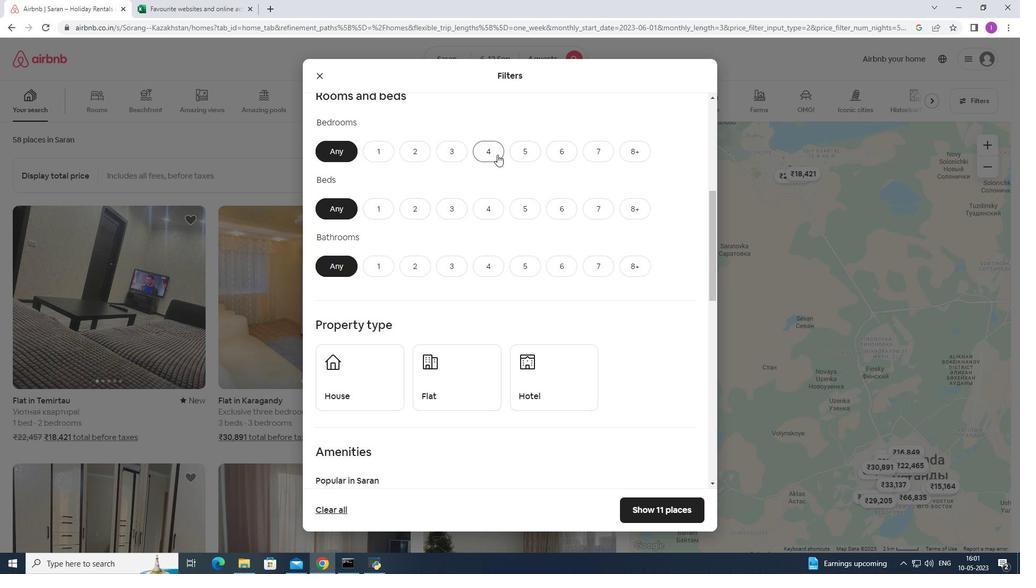 
Action: Mouse moved to (486, 200)
Screenshot: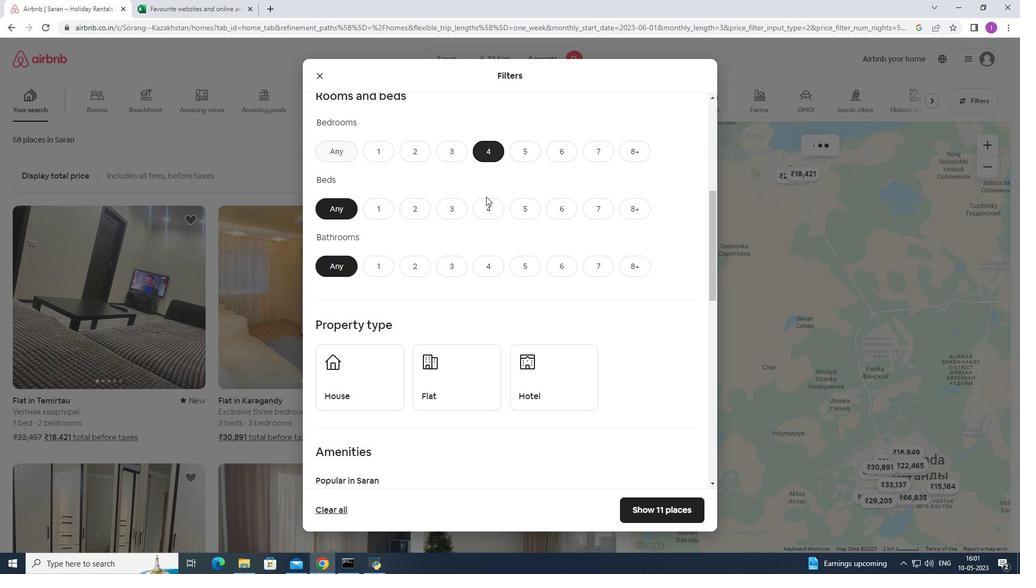 
Action: Mouse pressed left at (486, 200)
Screenshot: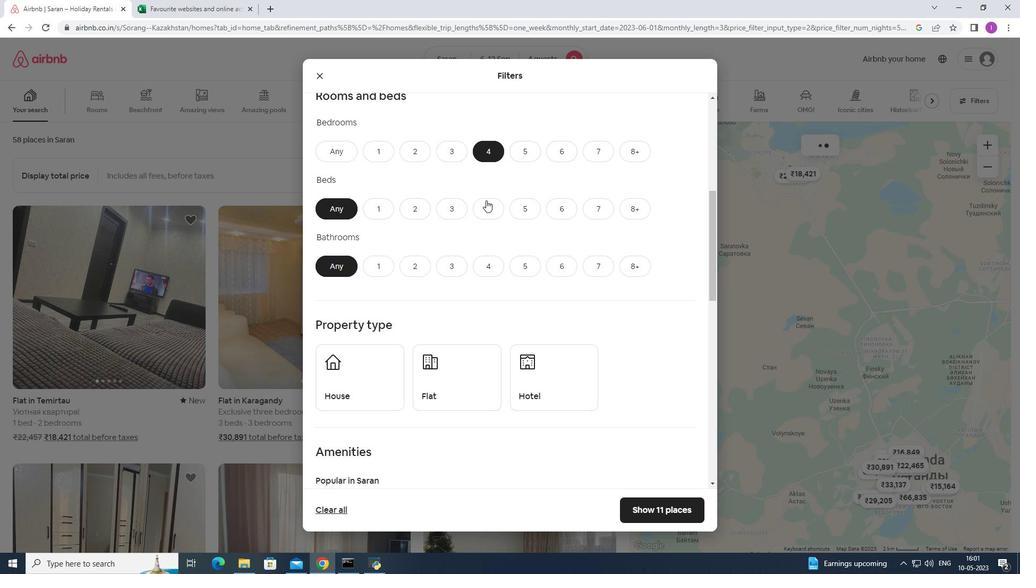 
Action: Mouse moved to (499, 270)
Screenshot: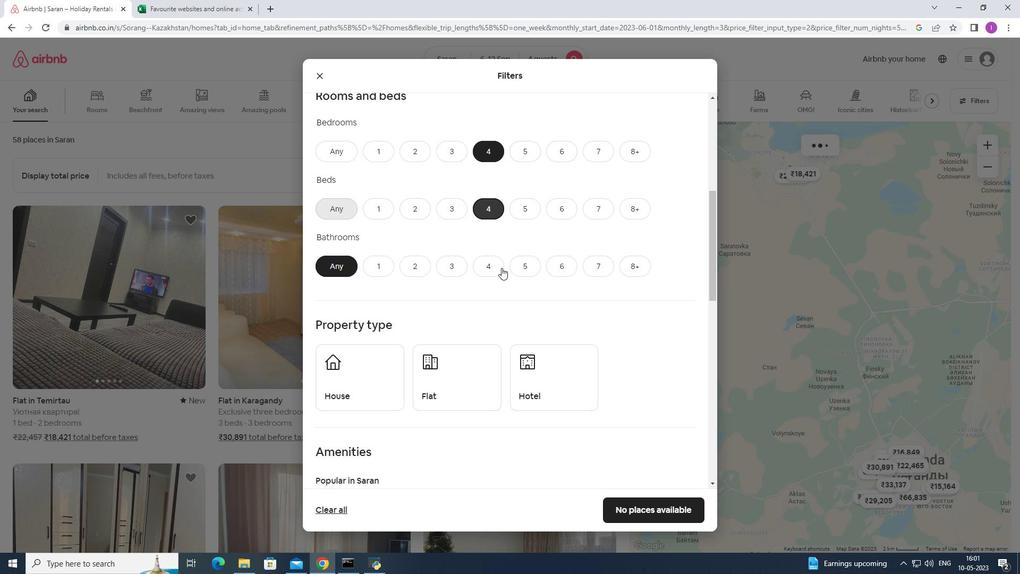 
Action: Mouse pressed left at (499, 270)
Screenshot: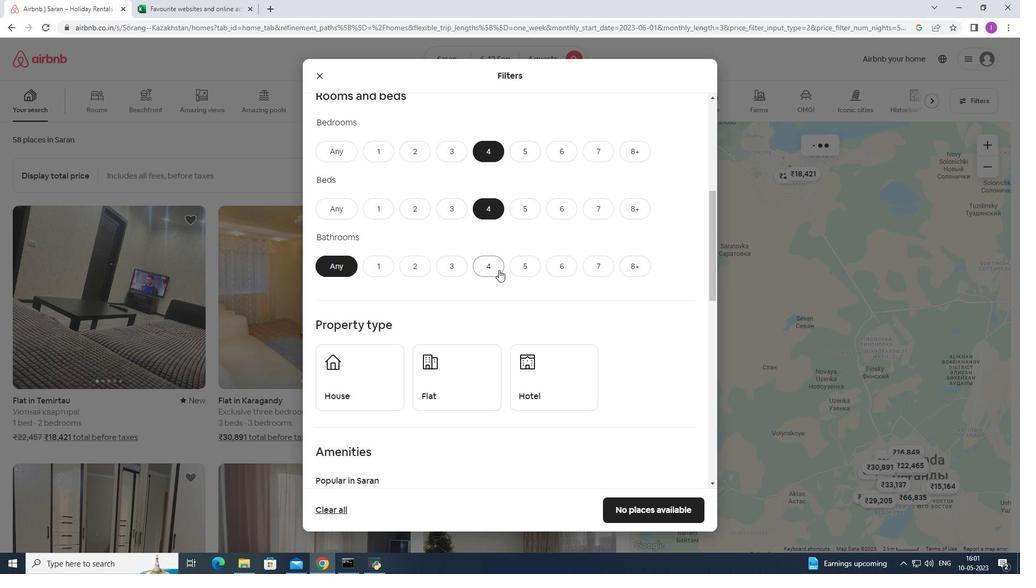 
Action: Mouse moved to (477, 306)
Screenshot: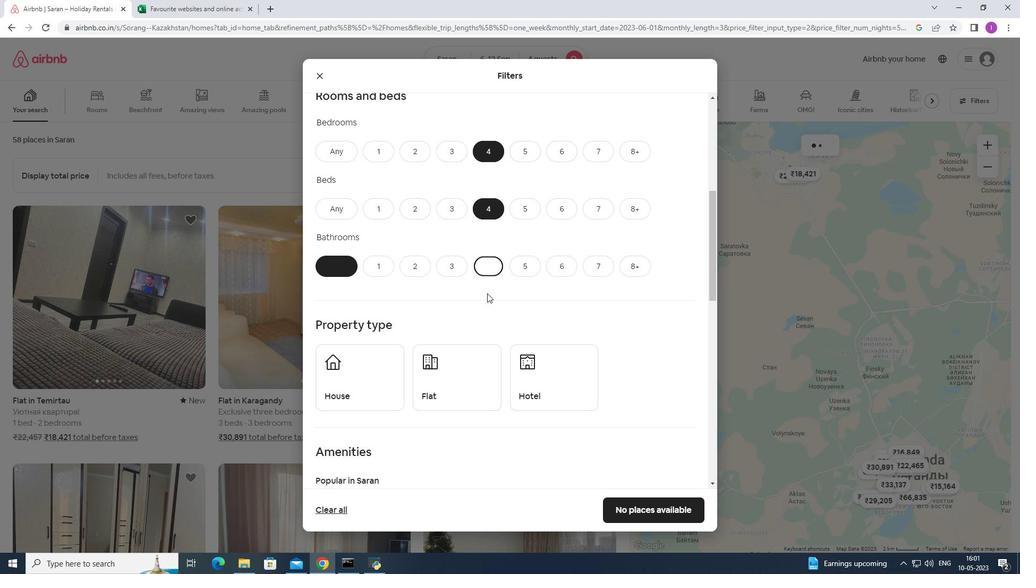 
Action: Mouse scrolled (477, 305) with delta (0, 0)
Screenshot: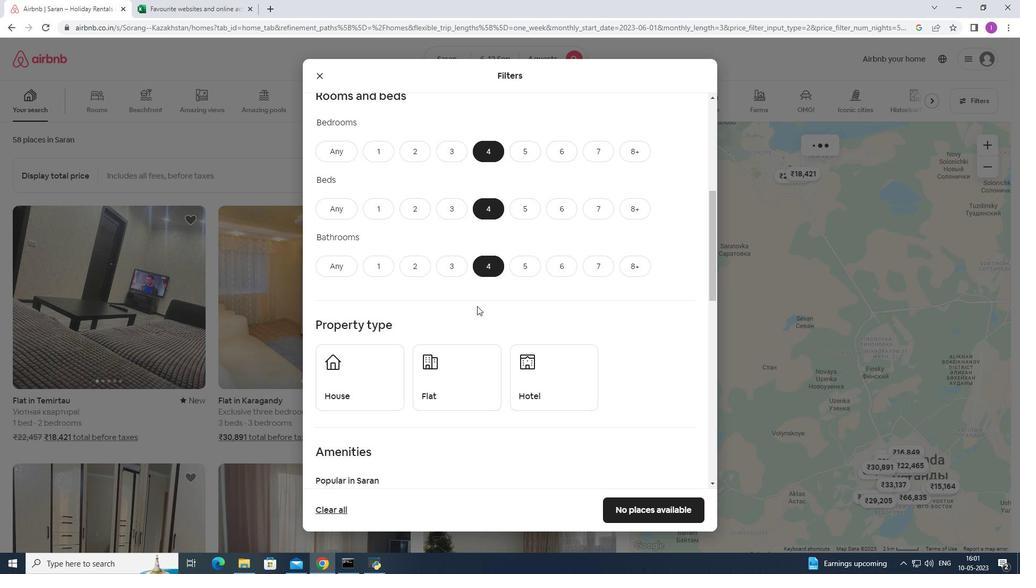 
Action: Mouse scrolled (477, 305) with delta (0, 0)
Screenshot: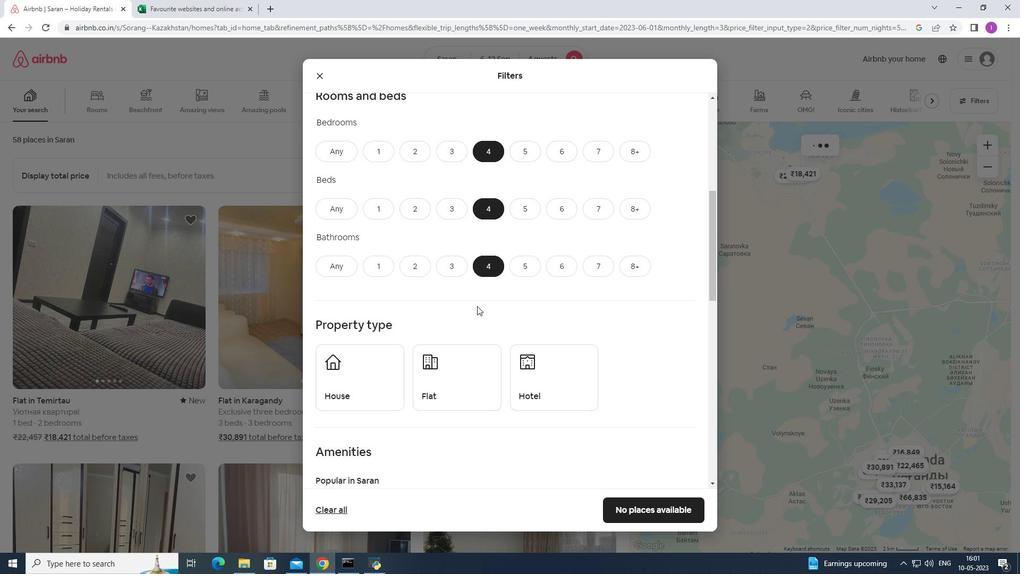 
Action: Mouse moved to (385, 276)
Screenshot: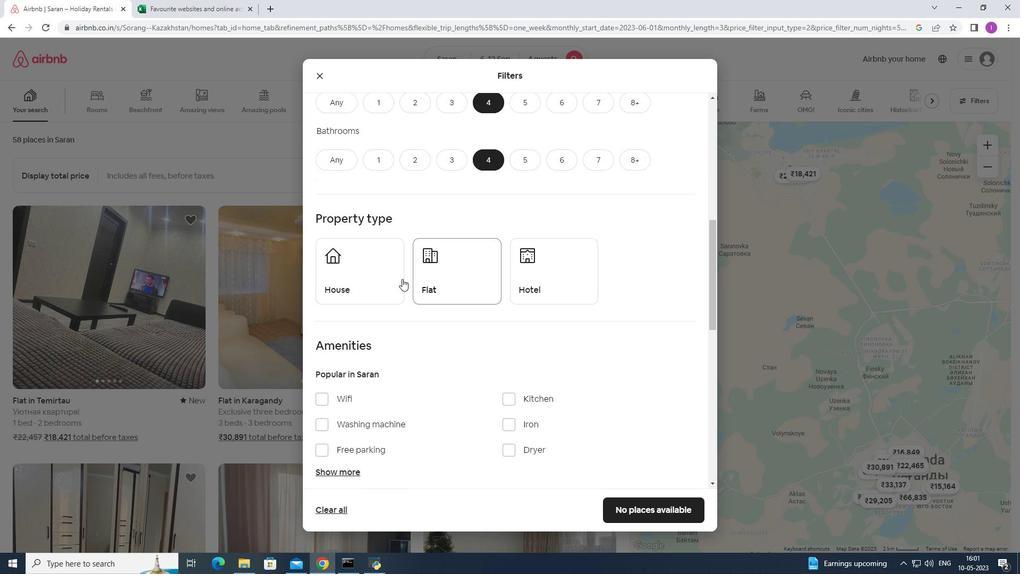 
Action: Mouse pressed left at (385, 276)
Screenshot: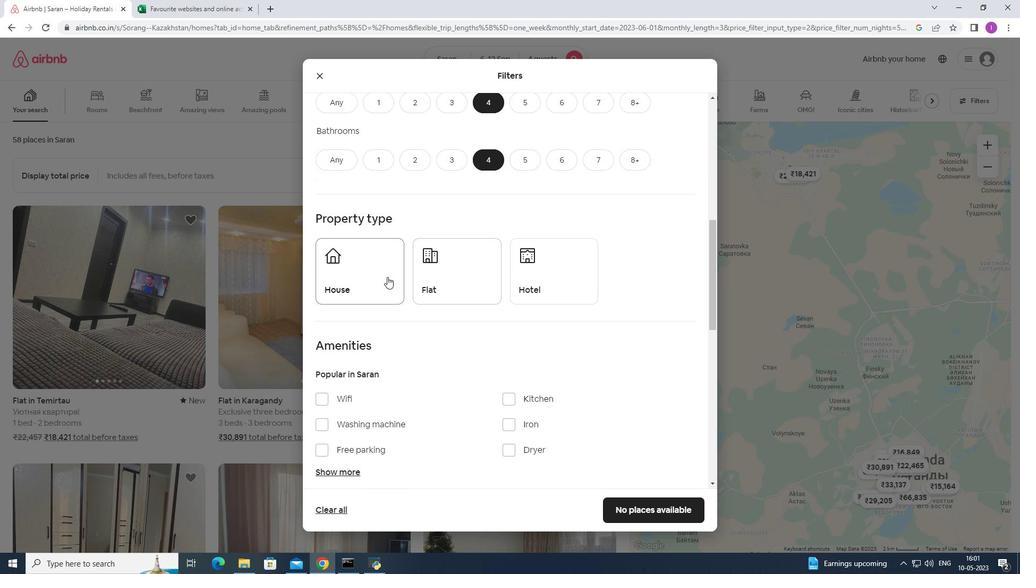 
Action: Mouse moved to (451, 275)
Screenshot: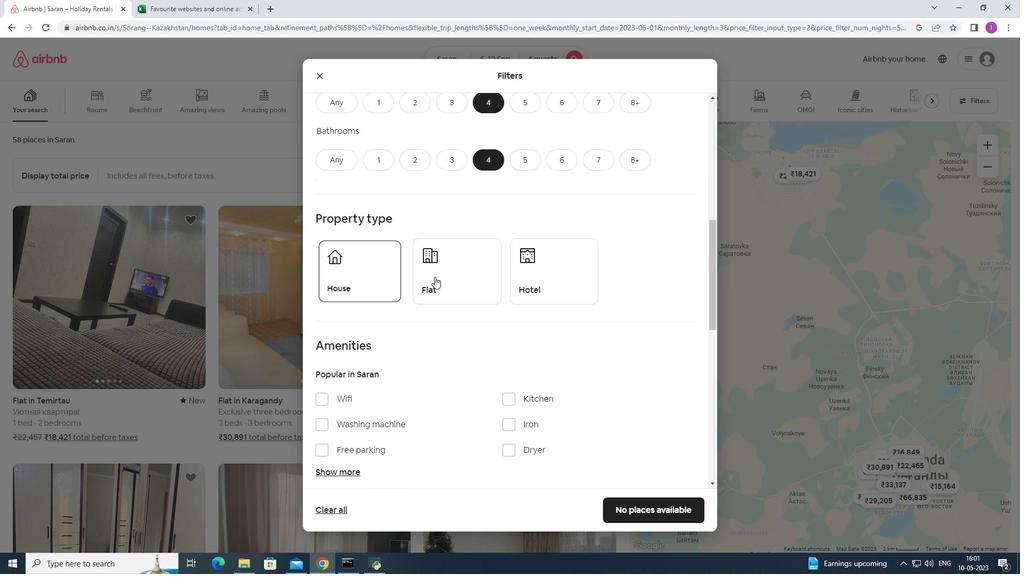 
Action: Mouse pressed left at (451, 275)
Screenshot: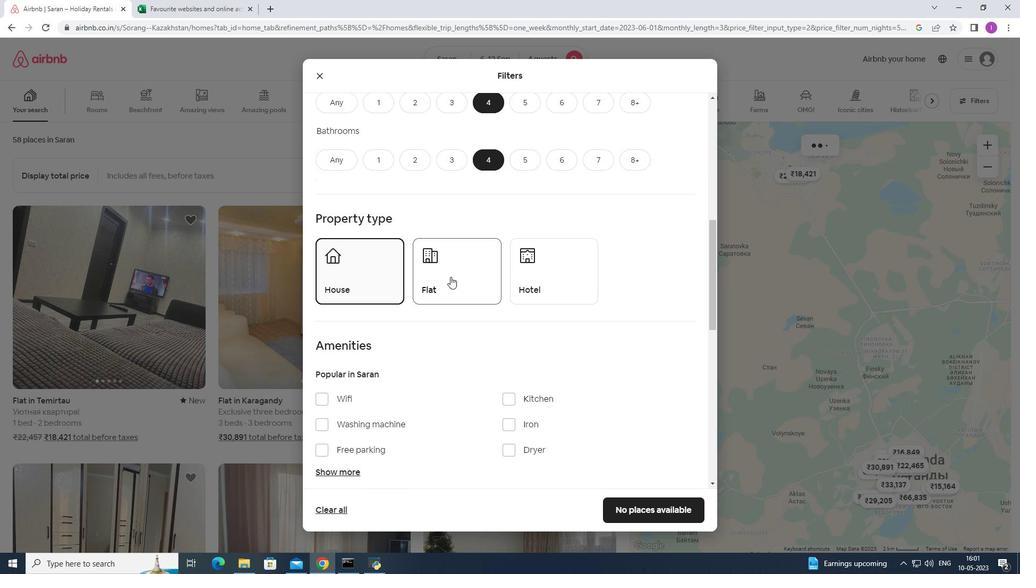 
Action: Mouse moved to (530, 276)
Screenshot: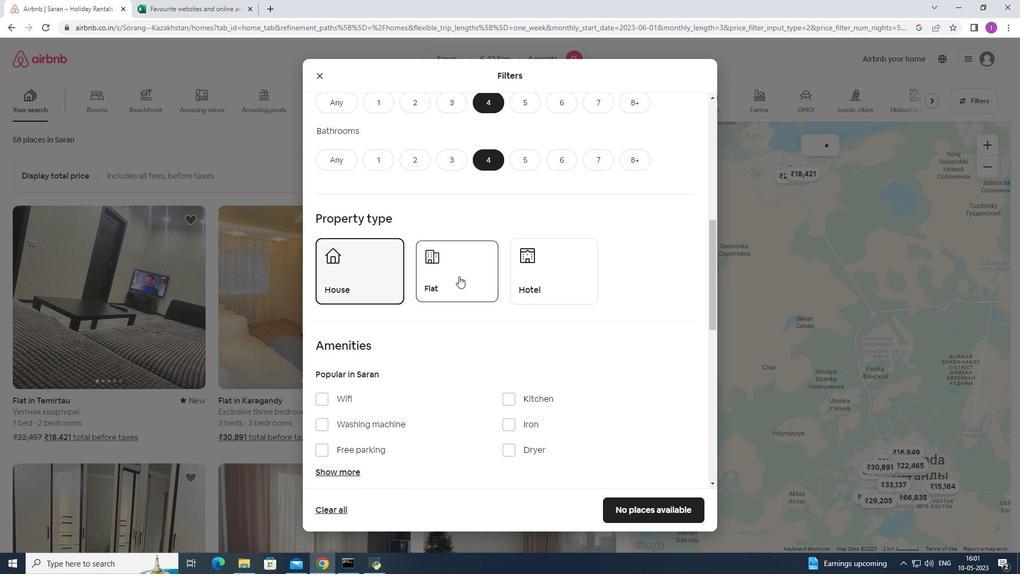 
Action: Mouse pressed left at (530, 276)
Screenshot: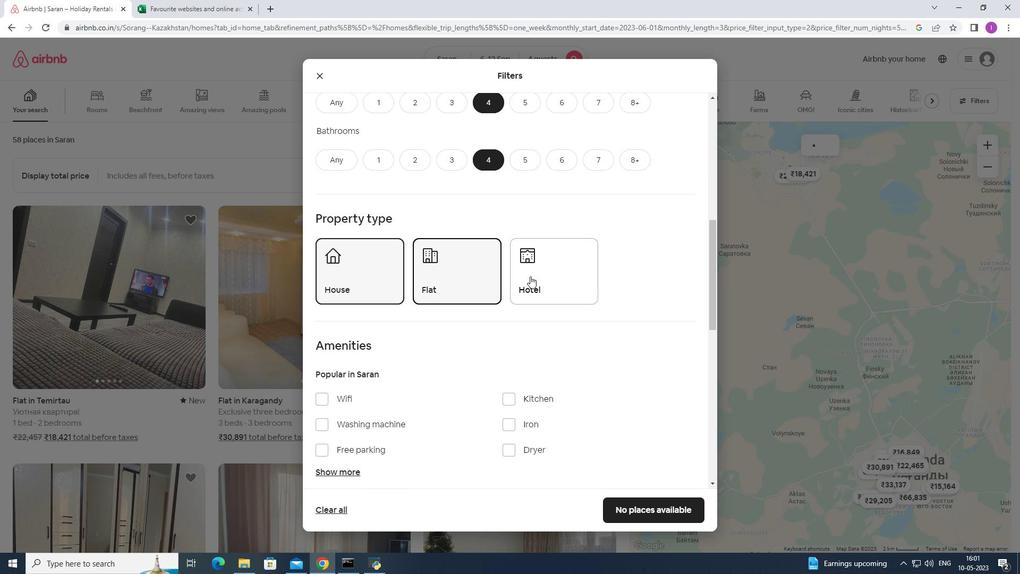 
Action: Mouse moved to (546, 265)
Screenshot: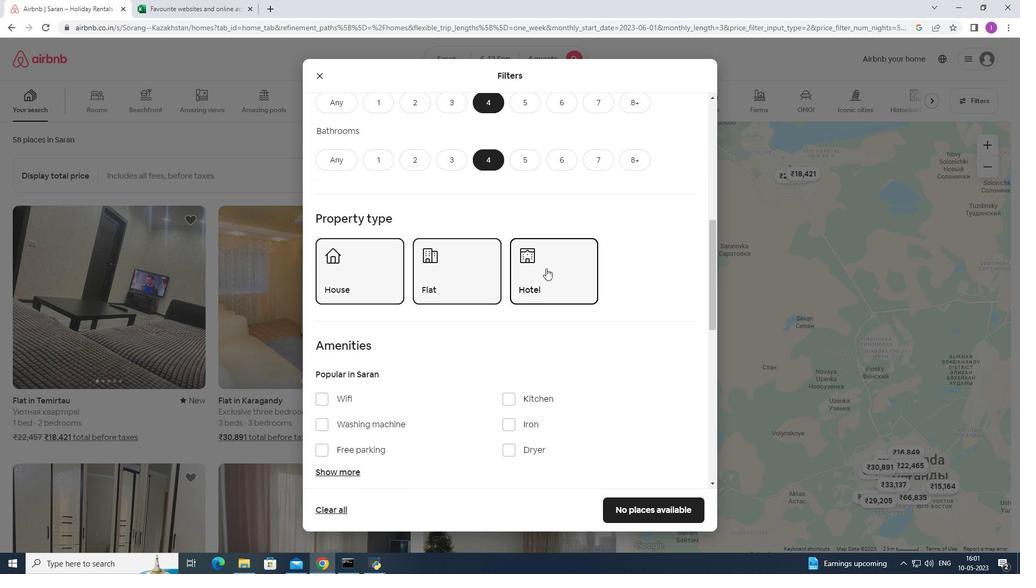 
Action: Mouse pressed left at (546, 265)
Screenshot: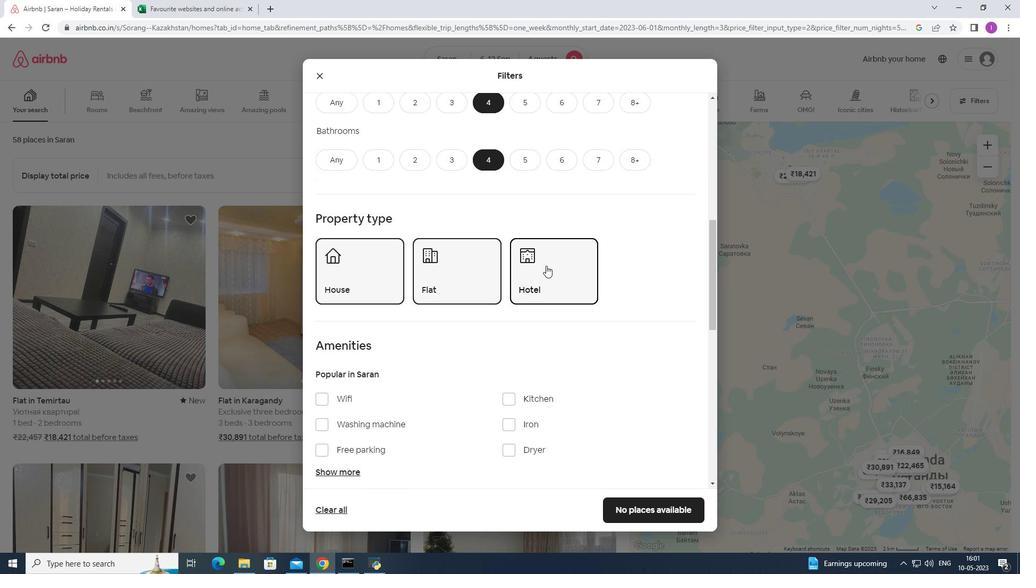 
Action: Mouse moved to (448, 348)
Screenshot: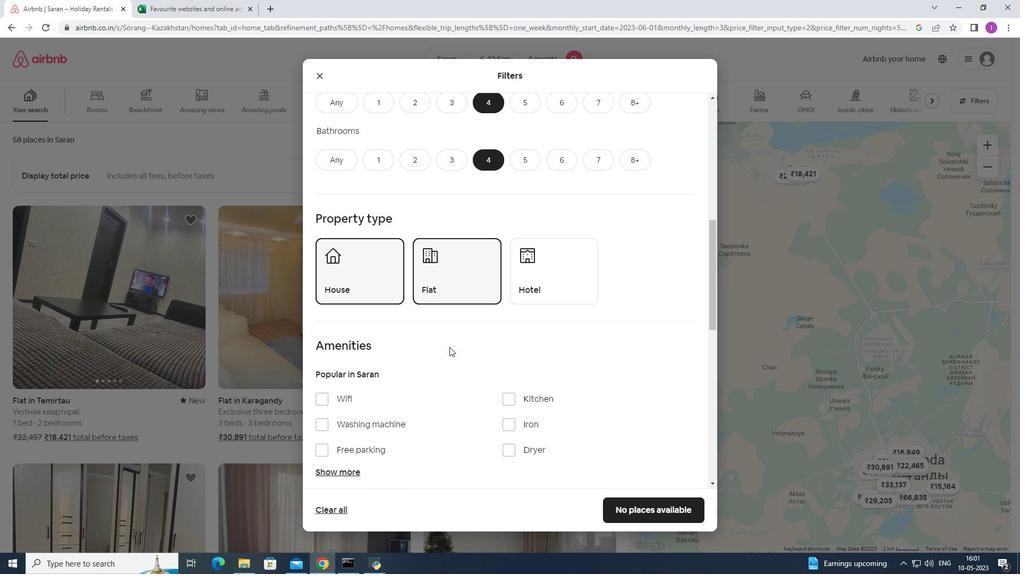 
Action: Mouse scrolled (448, 347) with delta (0, 0)
Screenshot: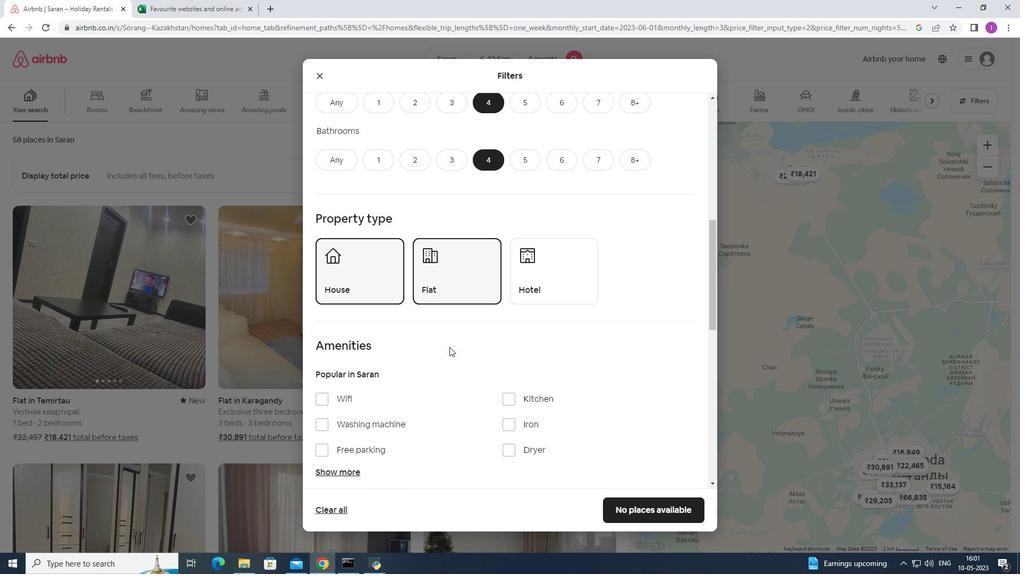 
Action: Mouse scrolled (448, 347) with delta (0, 0)
Screenshot: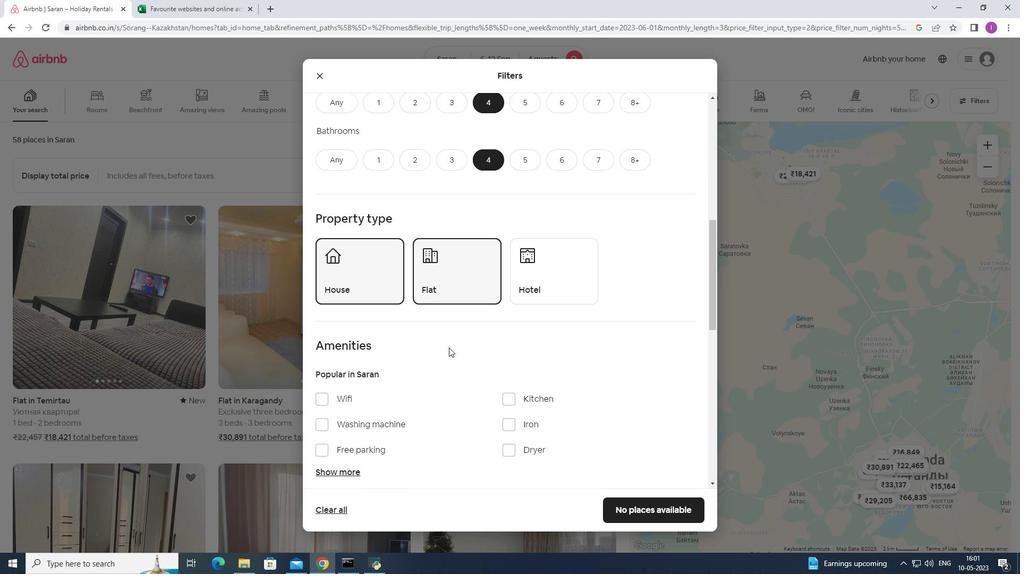 
Action: Mouse moved to (329, 293)
Screenshot: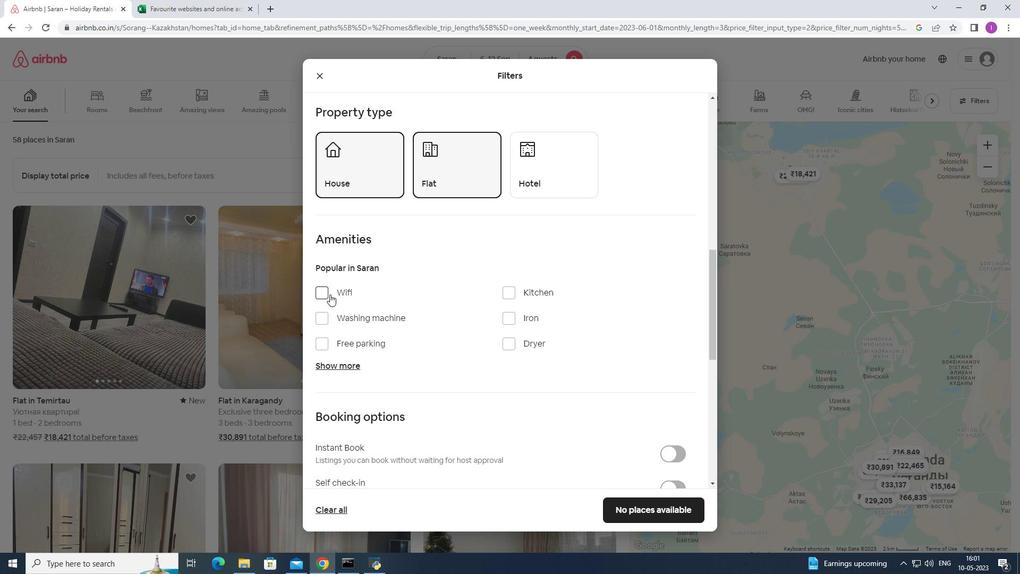 
Action: Mouse pressed left at (329, 293)
Screenshot: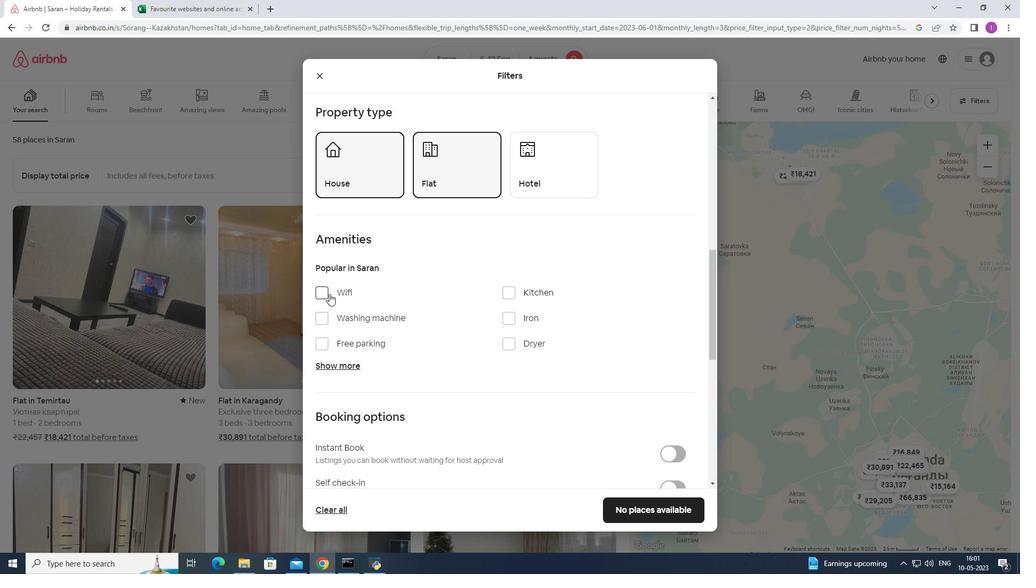 
Action: Mouse moved to (335, 342)
Screenshot: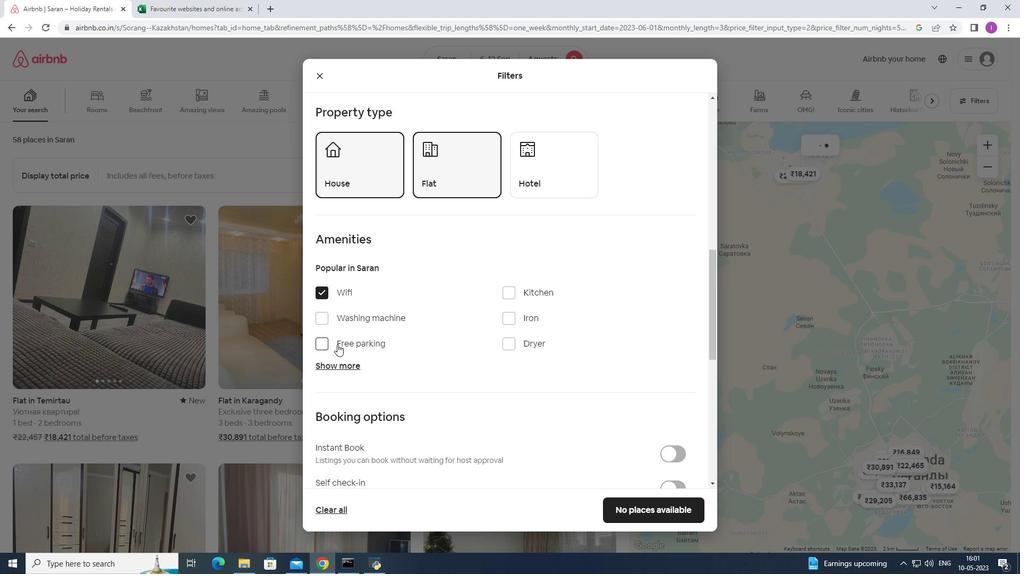 
Action: Mouse pressed left at (335, 342)
Screenshot: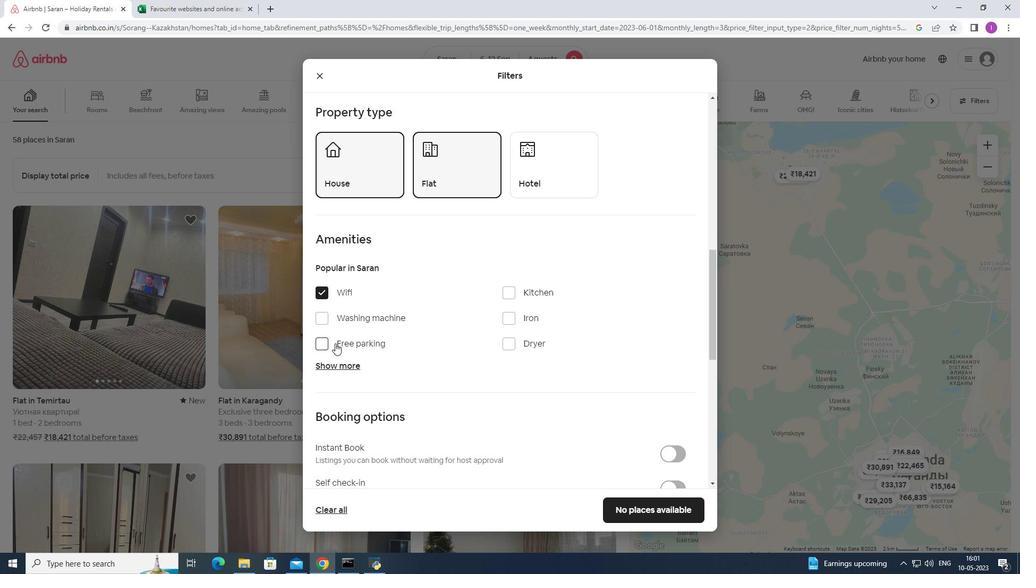 
Action: Mouse moved to (335, 363)
Screenshot: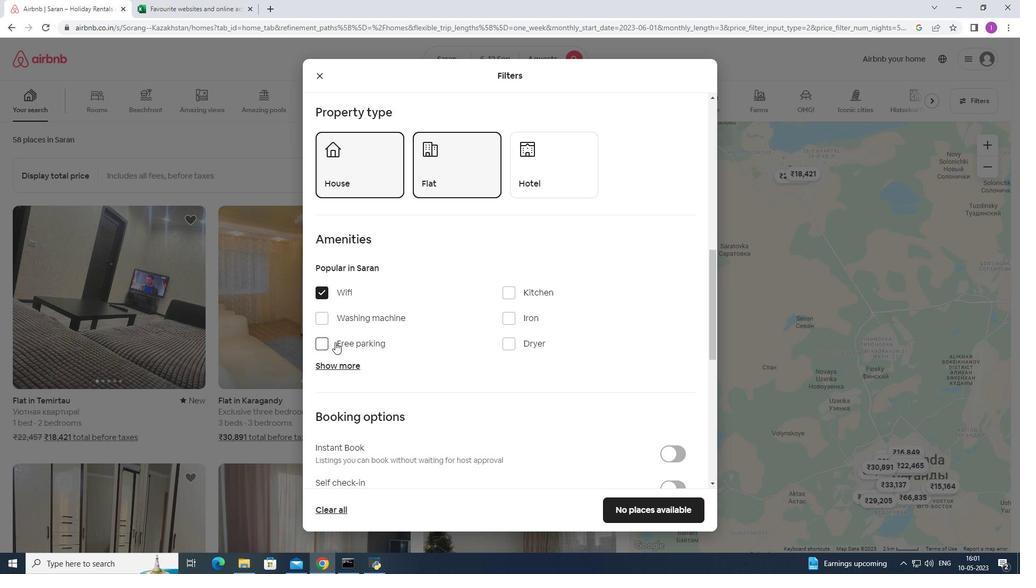
Action: Mouse pressed left at (335, 363)
Screenshot: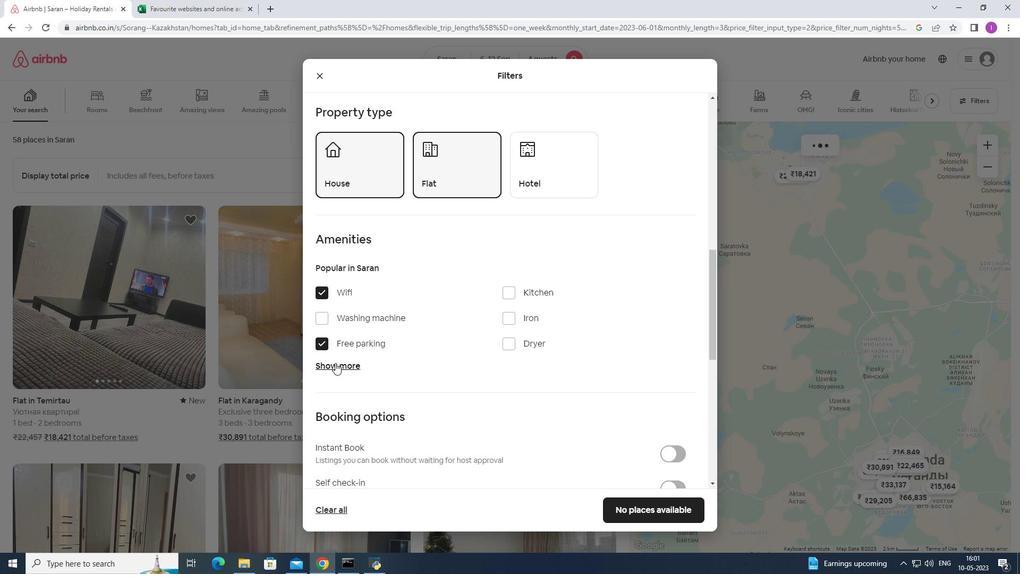 
Action: Mouse moved to (445, 385)
Screenshot: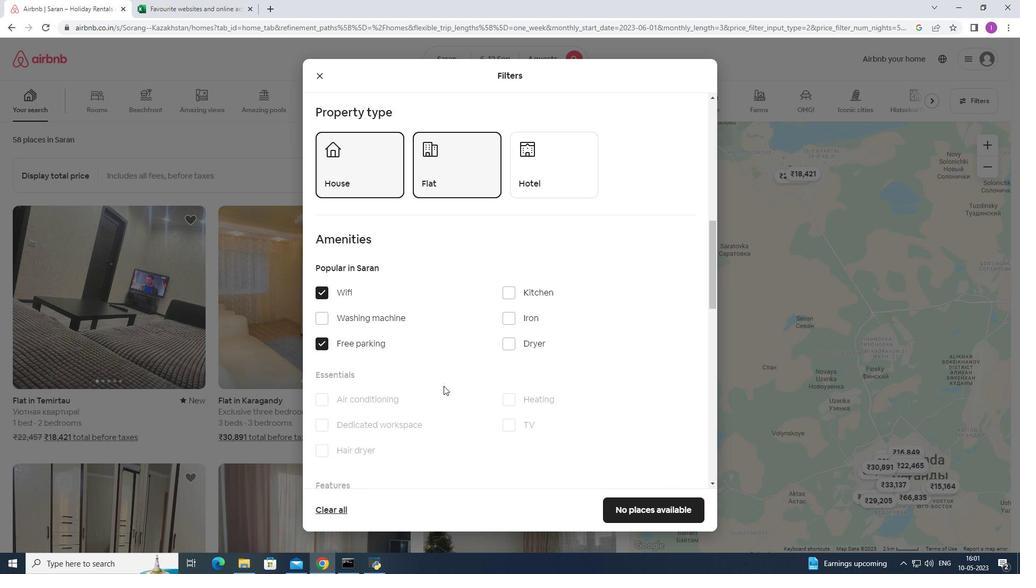 
Action: Mouse scrolled (445, 385) with delta (0, 0)
Screenshot: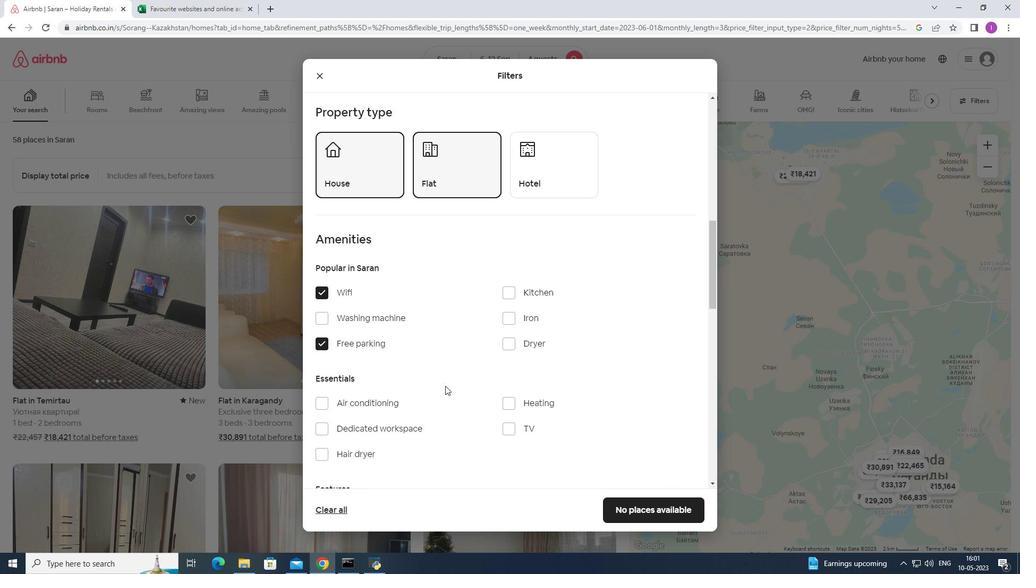 
Action: Mouse scrolled (445, 385) with delta (0, 0)
Screenshot: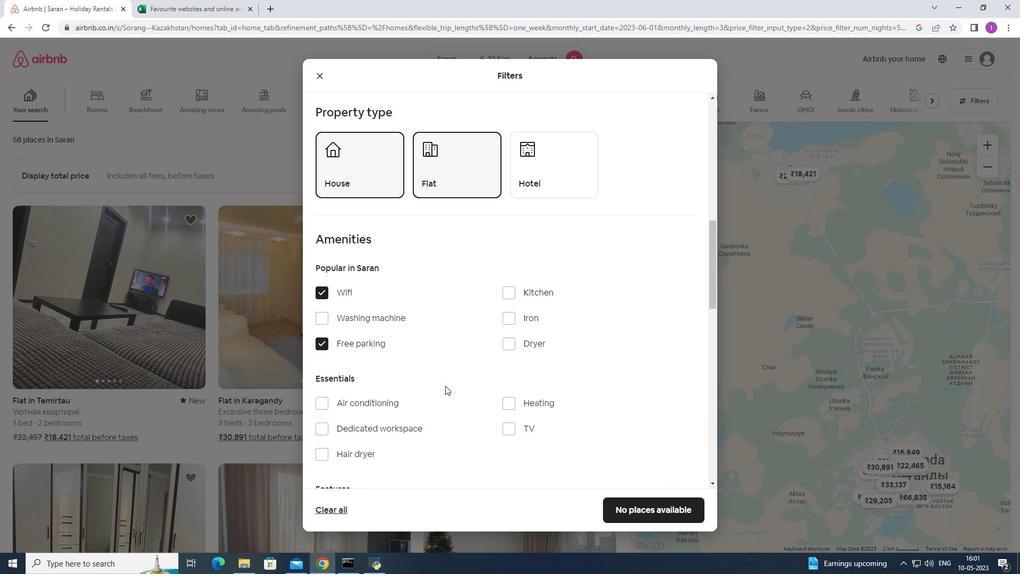 
Action: Mouse moved to (506, 322)
Screenshot: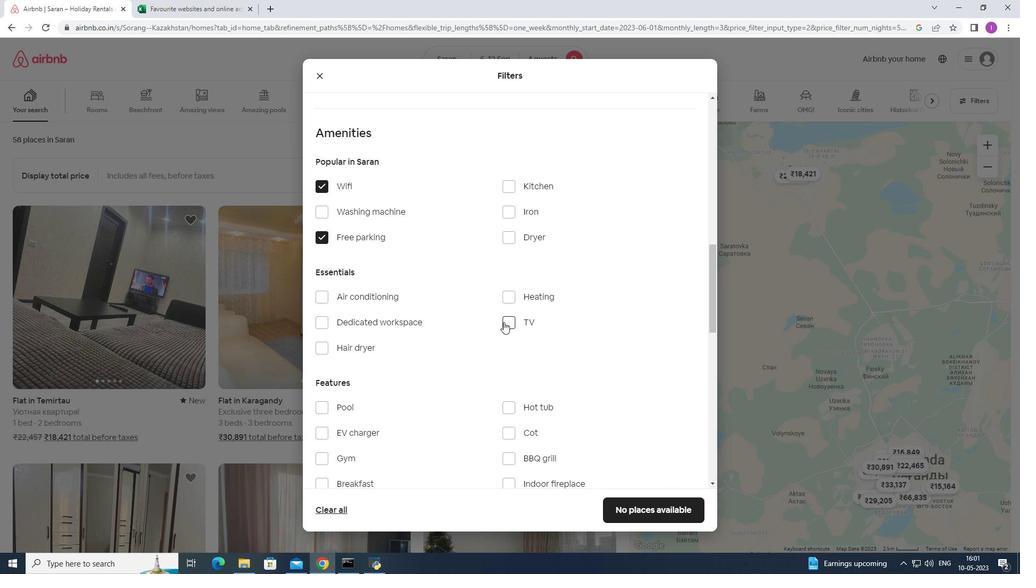 
Action: Mouse pressed left at (506, 322)
Screenshot: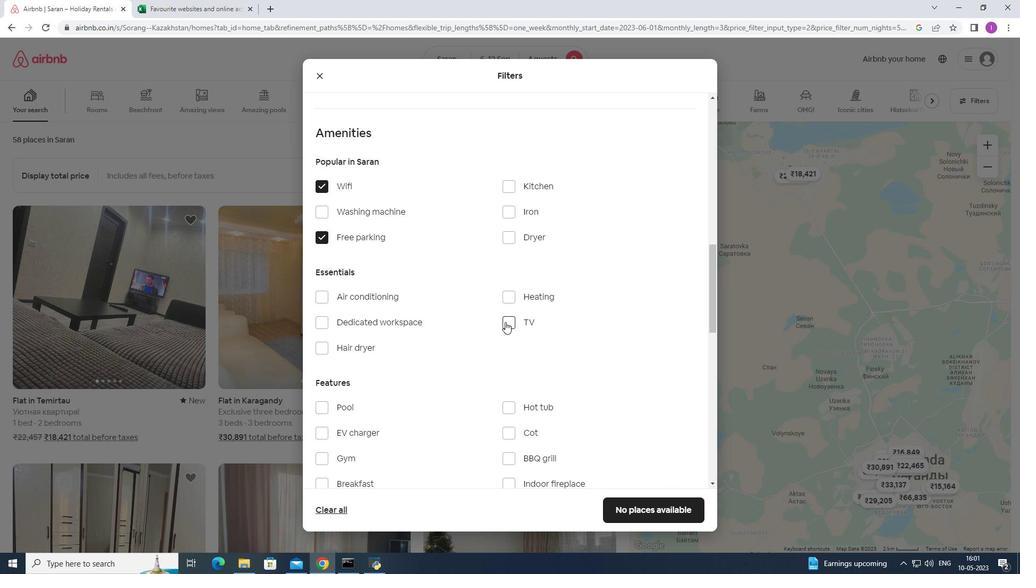 
Action: Mouse moved to (439, 360)
Screenshot: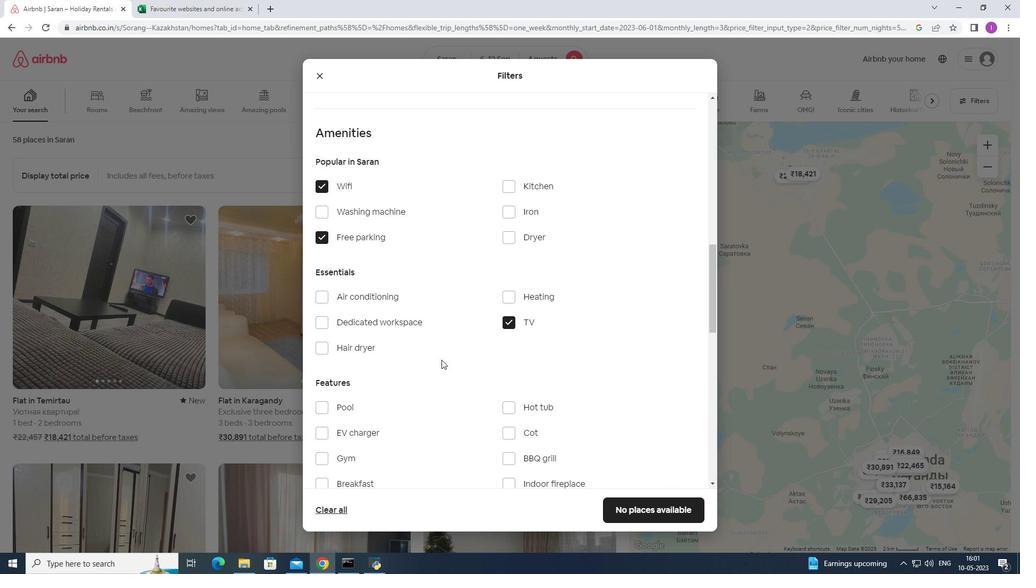 
Action: Mouse scrolled (439, 360) with delta (0, 0)
Screenshot: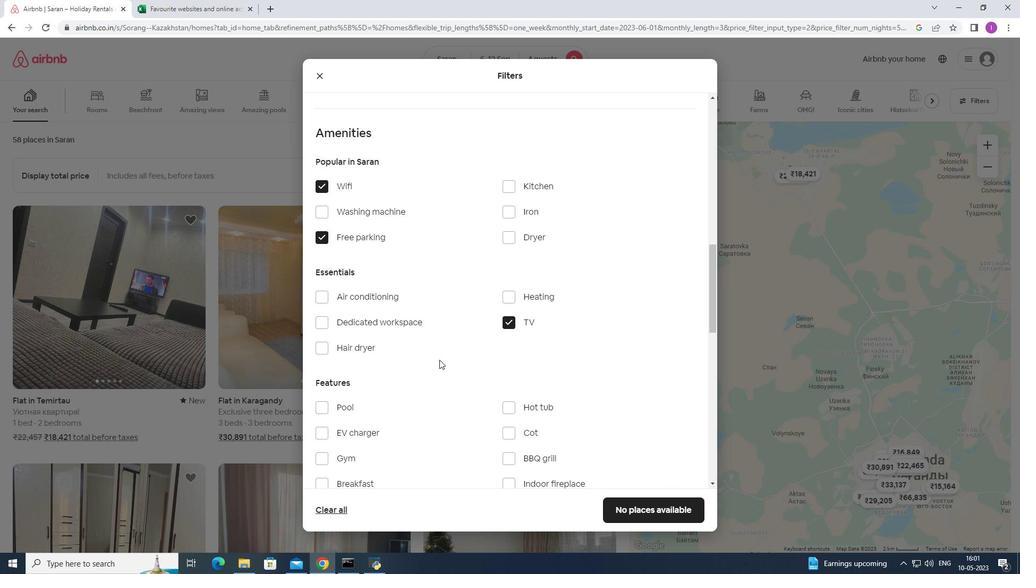 
Action: Mouse scrolled (439, 360) with delta (0, 0)
Screenshot: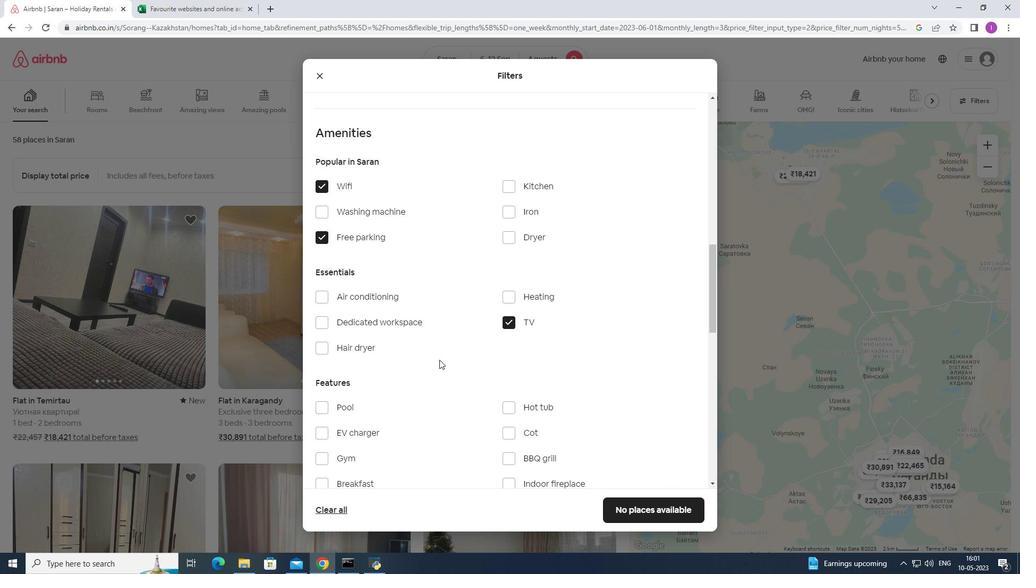 
Action: Mouse moved to (347, 350)
Screenshot: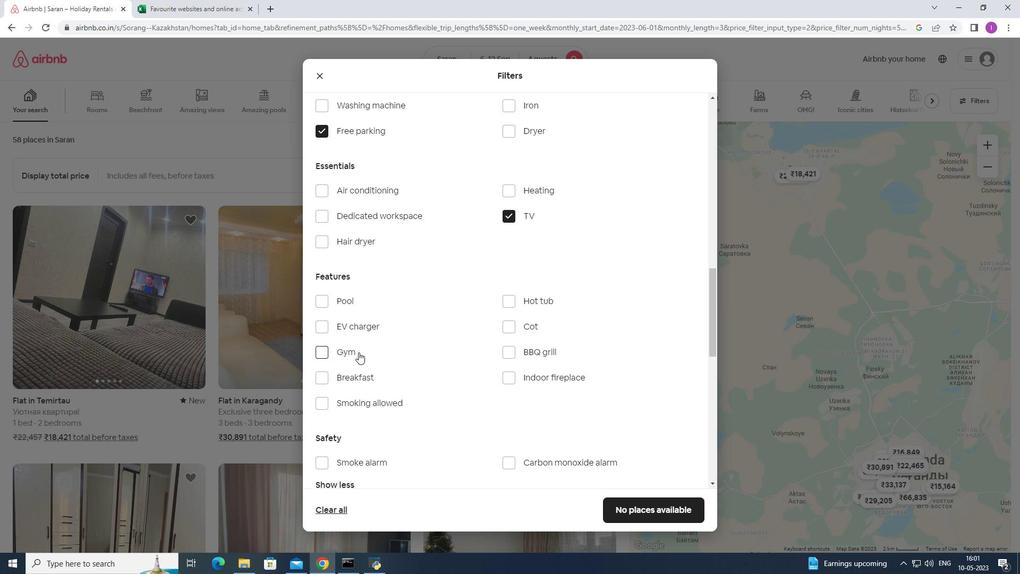 
Action: Mouse pressed left at (347, 350)
Screenshot: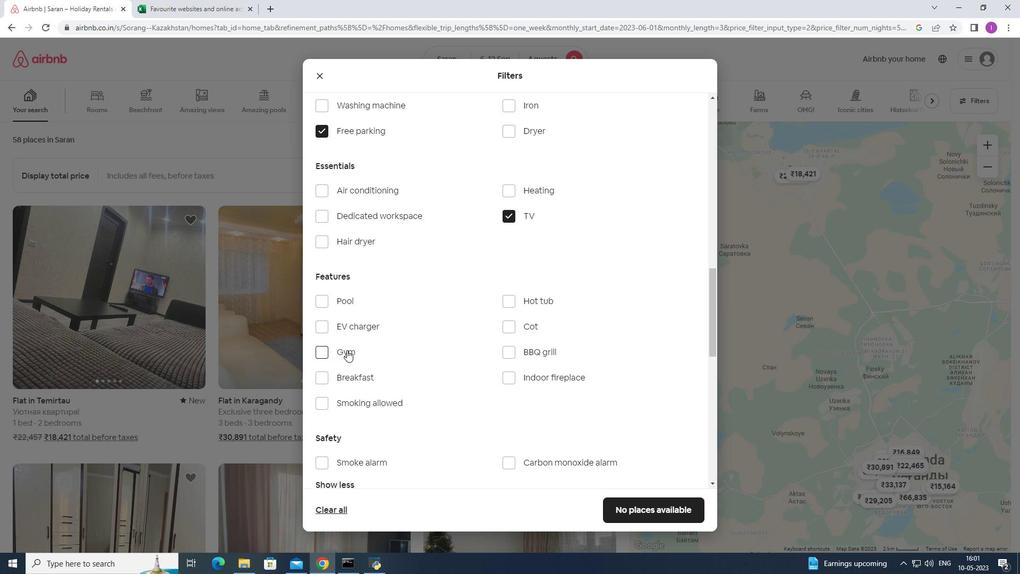 
Action: Mouse moved to (355, 380)
Screenshot: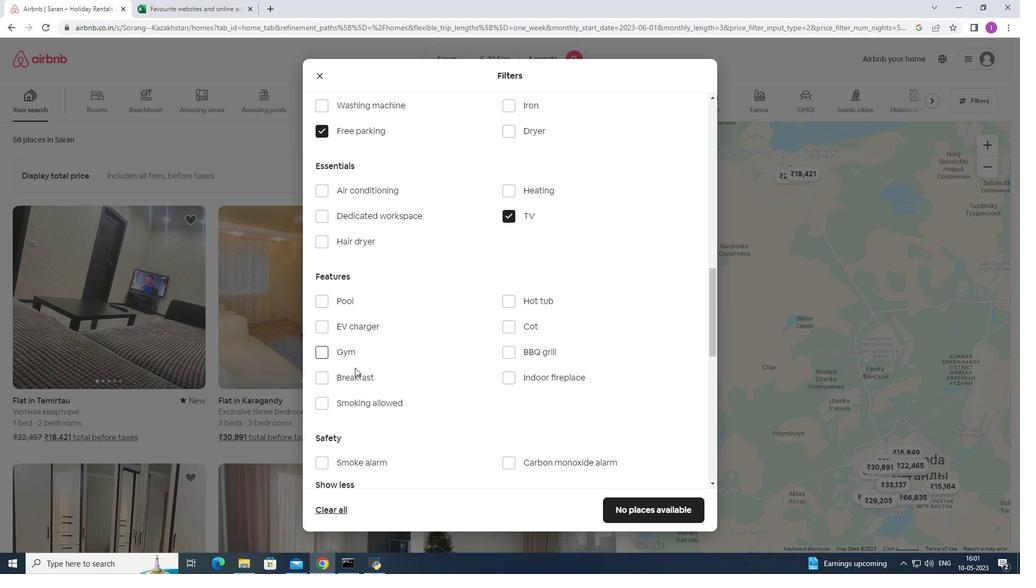 
Action: Mouse pressed left at (355, 380)
Screenshot: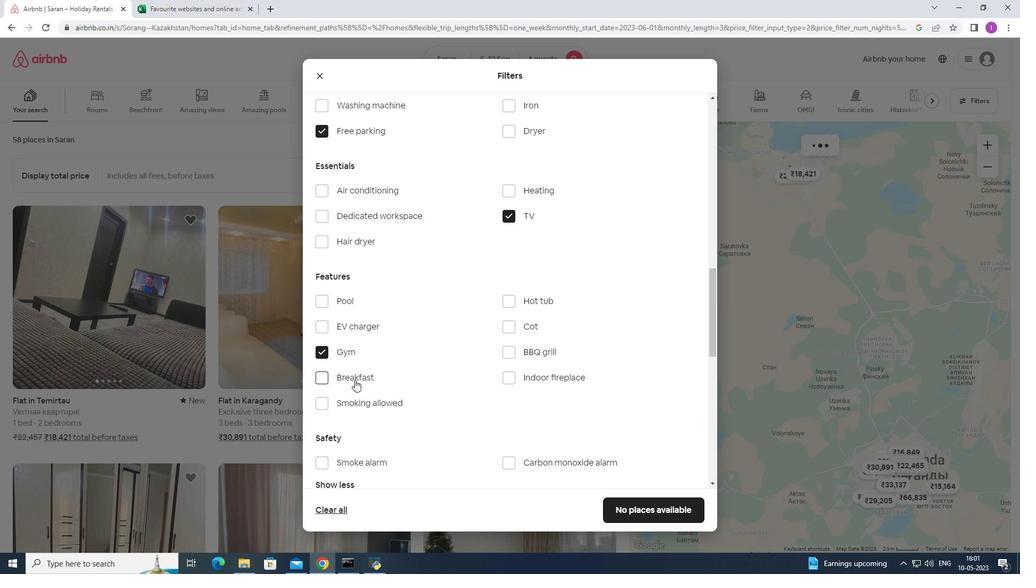
Action: Mouse moved to (504, 385)
Screenshot: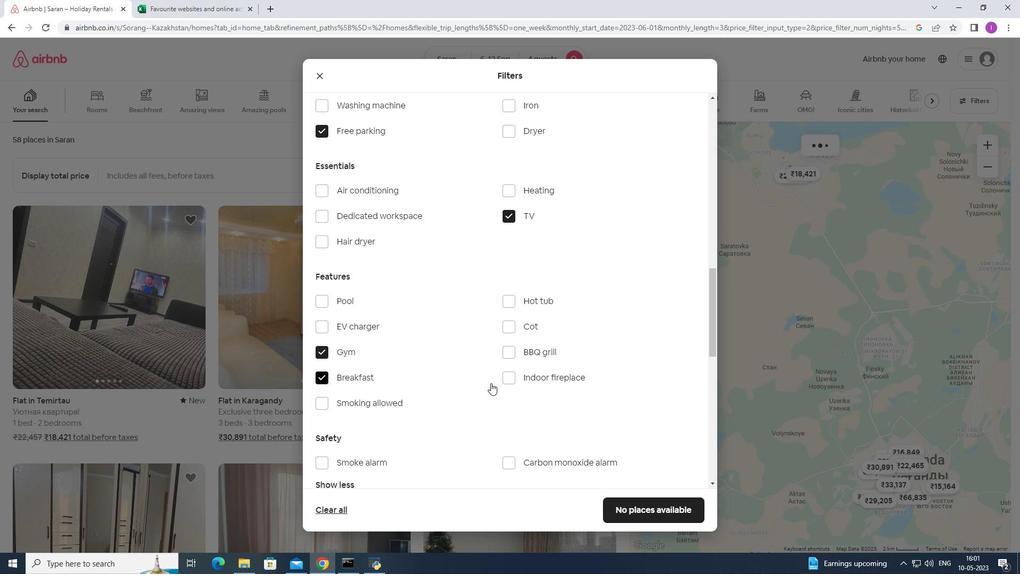 
Action: Mouse scrolled (504, 384) with delta (0, 0)
Screenshot: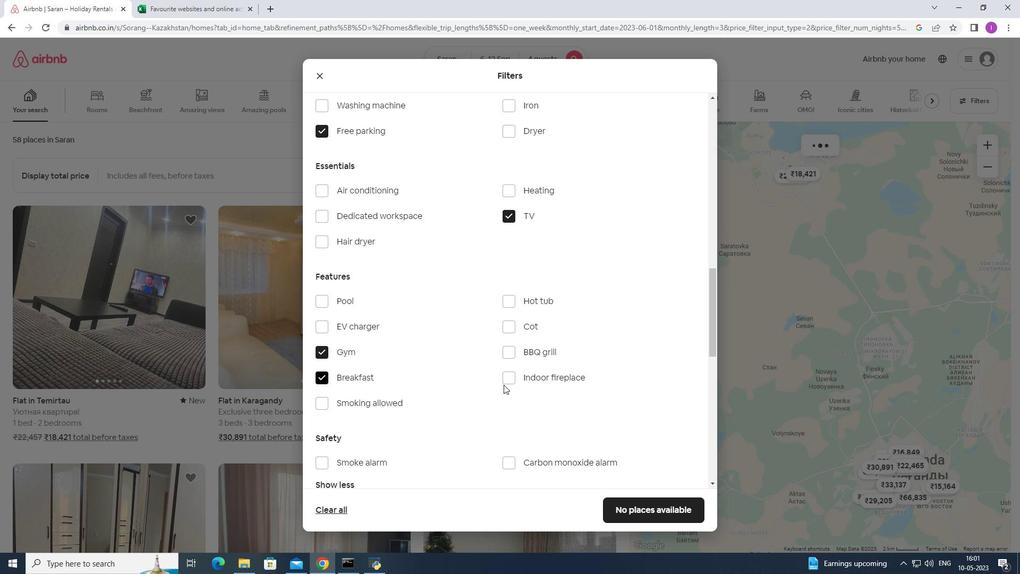 
Action: Mouse moved to (504, 388)
Screenshot: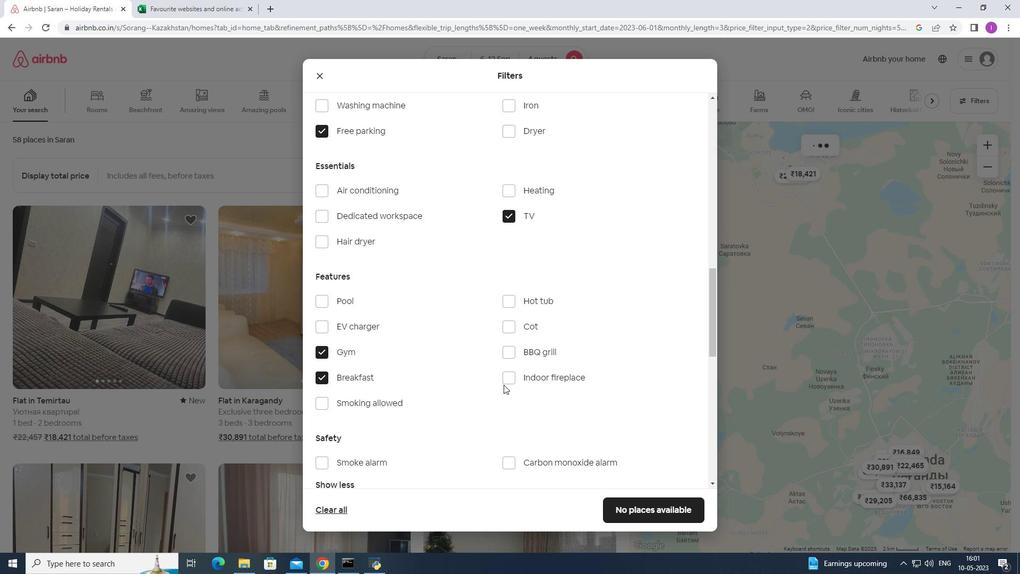 
Action: Mouse scrolled (504, 388) with delta (0, 0)
Screenshot: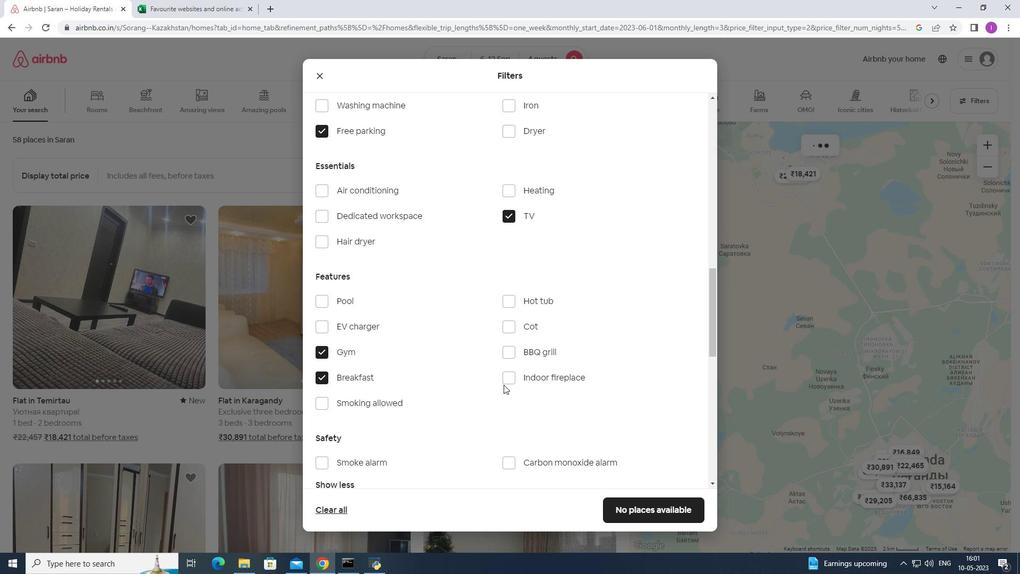 
Action: Mouse scrolled (504, 388) with delta (0, 0)
Screenshot: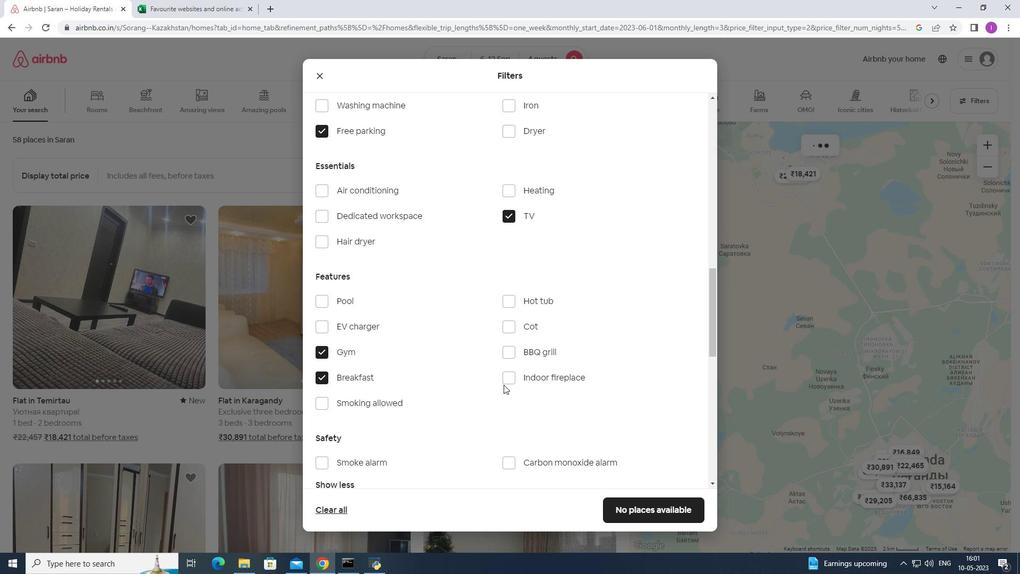 
Action: Mouse moved to (504, 388)
Screenshot: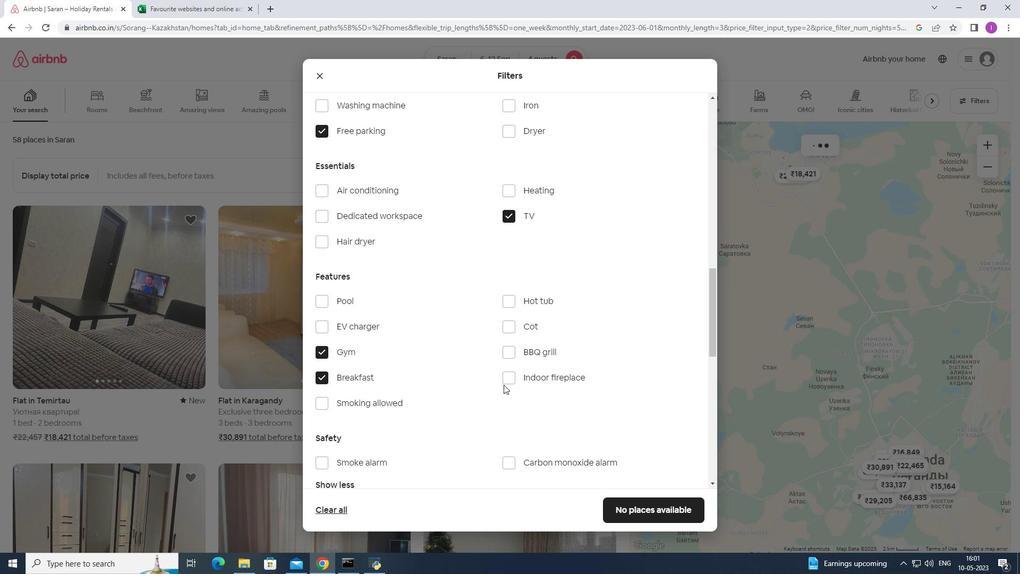 
Action: Mouse scrolled (504, 388) with delta (0, 0)
Screenshot: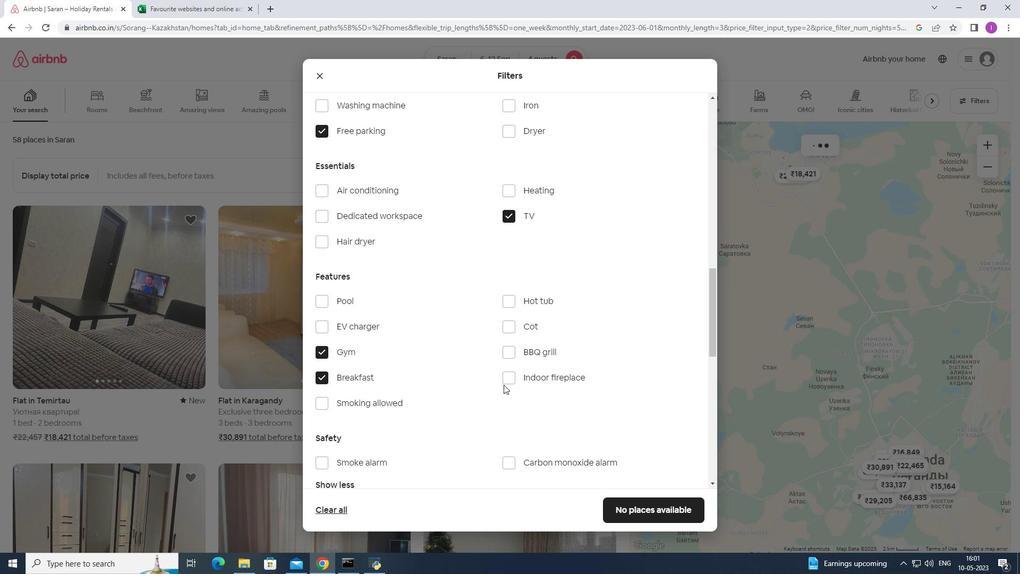 
Action: Mouse scrolled (504, 388) with delta (0, 0)
Screenshot: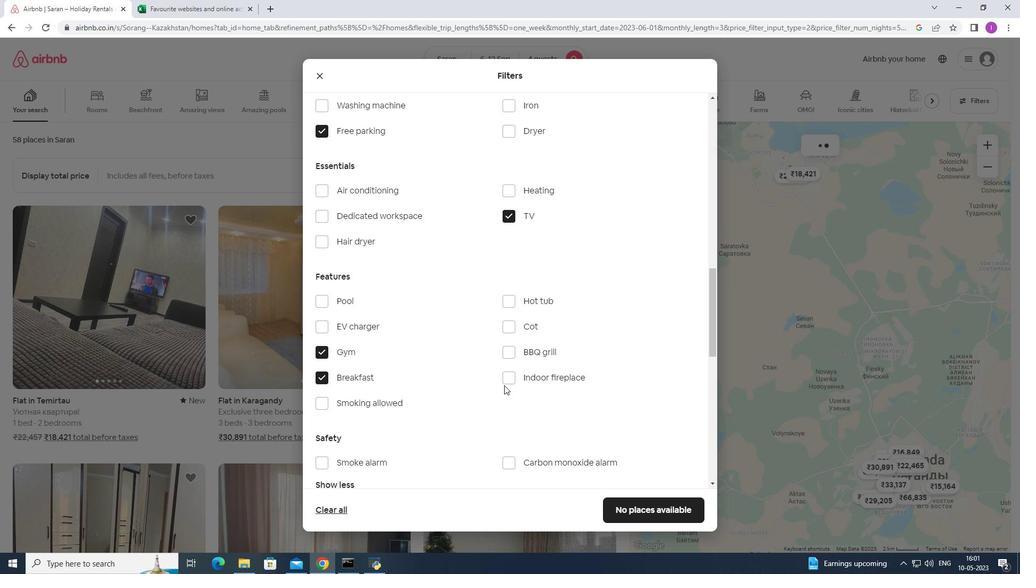 
Action: Mouse moved to (508, 385)
Screenshot: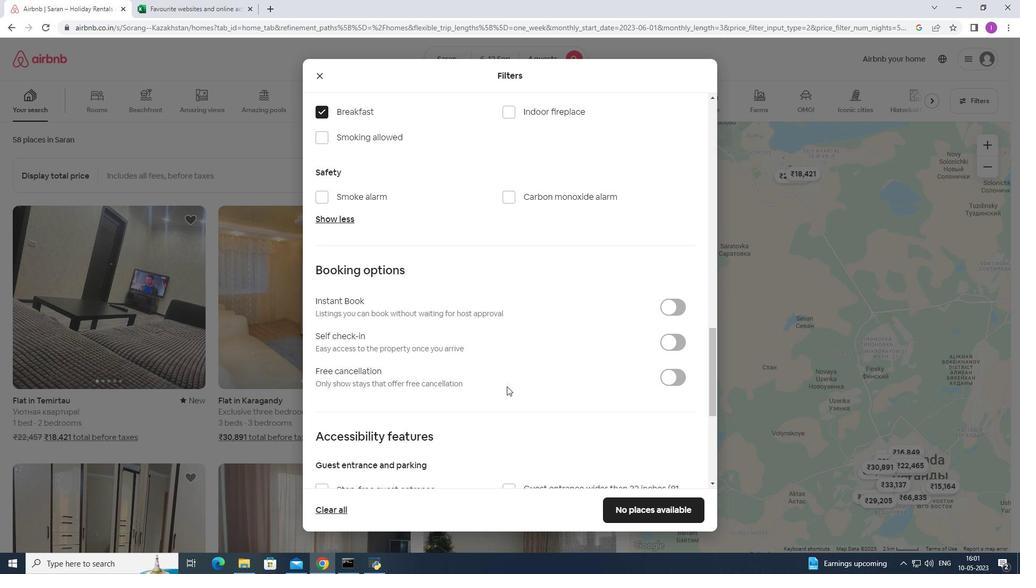 
Action: Mouse scrolled (508, 384) with delta (0, 0)
Screenshot: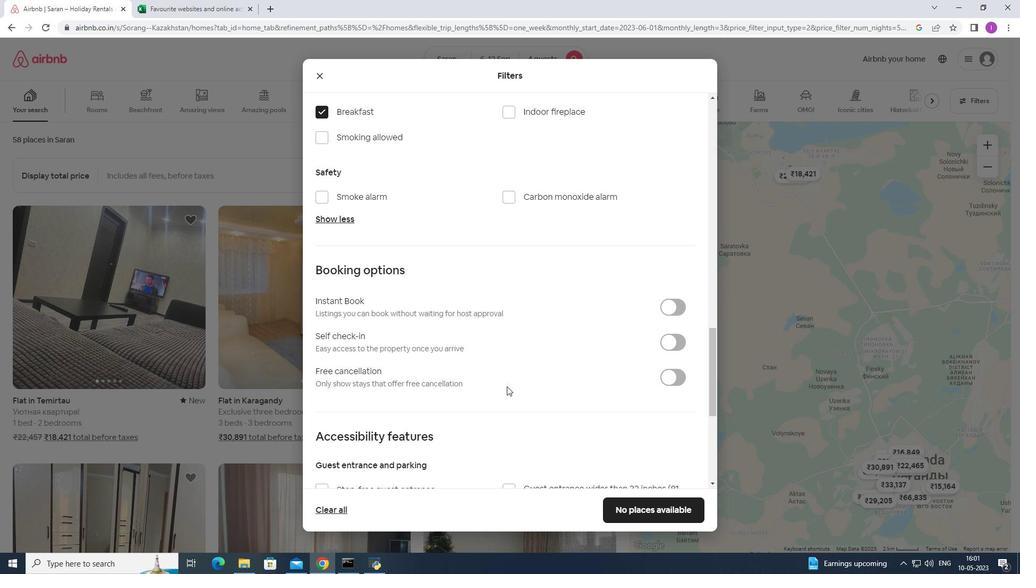 
Action: Mouse scrolled (508, 384) with delta (0, 0)
Screenshot: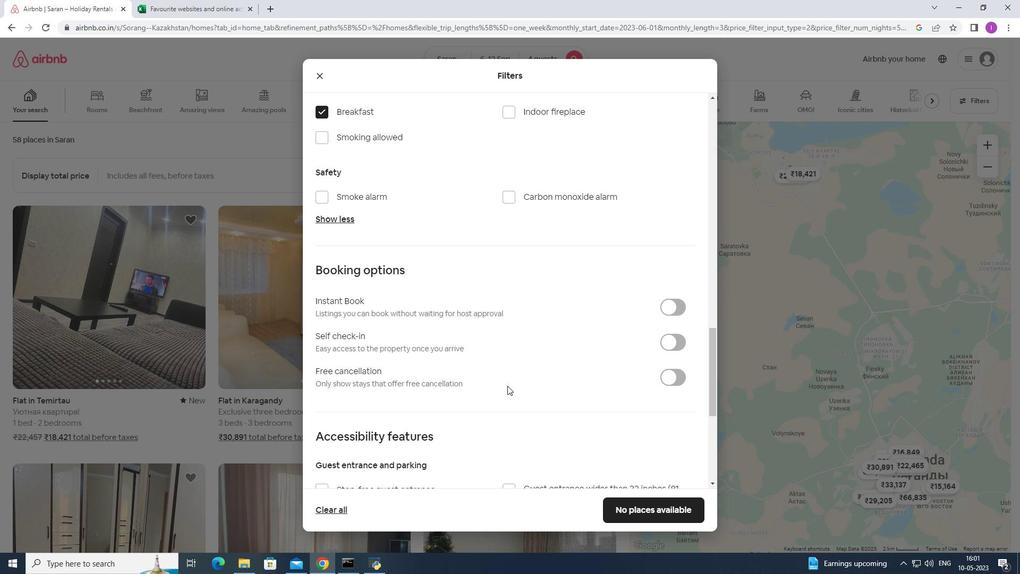 
Action: Mouse moved to (680, 239)
Screenshot: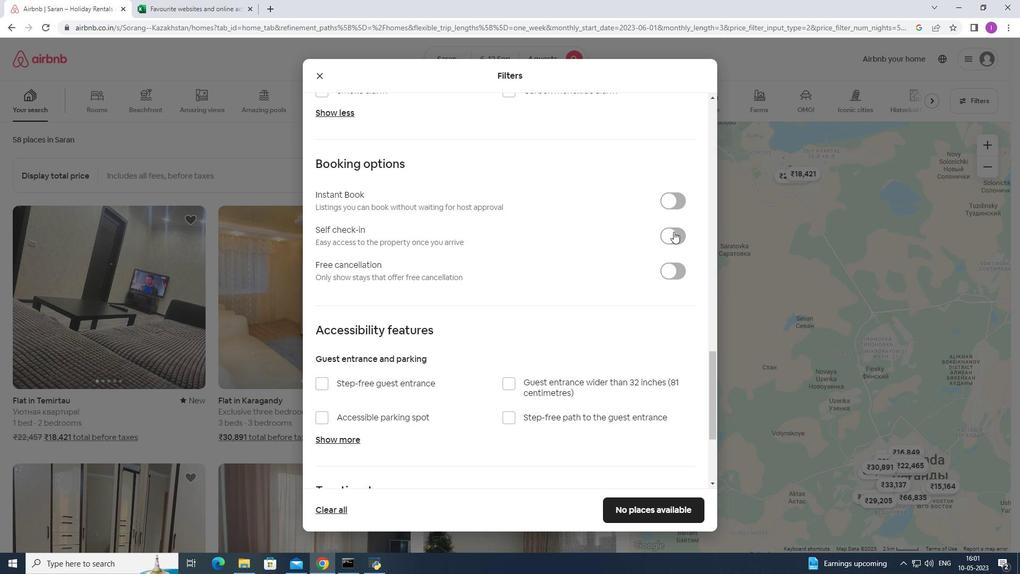 
Action: Mouse pressed left at (680, 239)
Screenshot: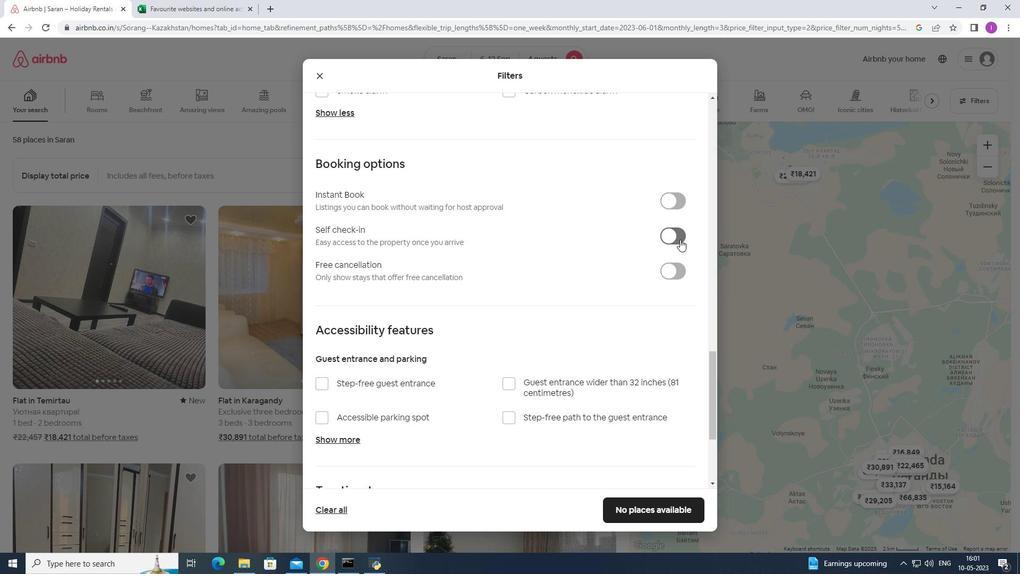 
Action: Mouse moved to (444, 322)
Screenshot: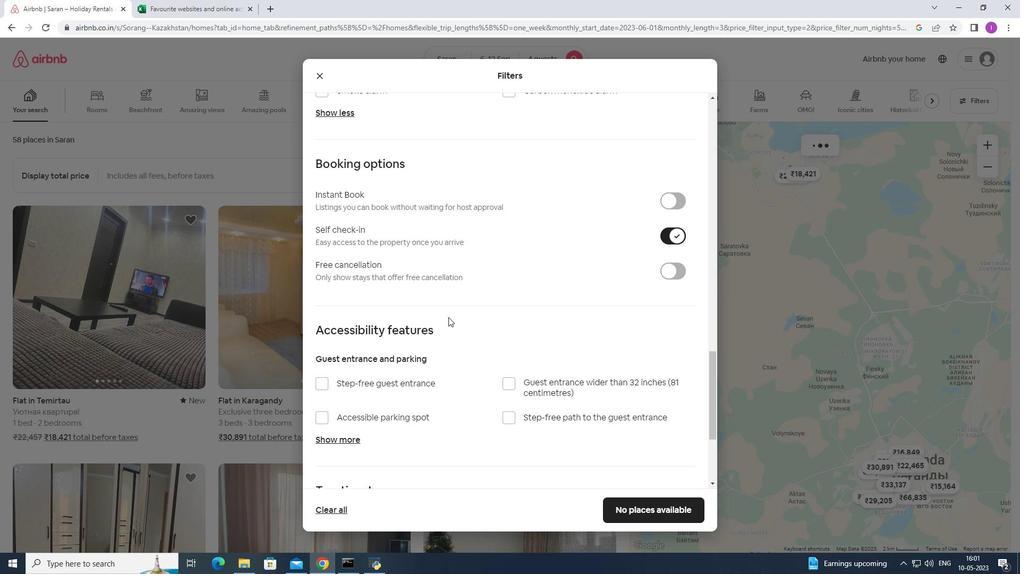
Action: Mouse scrolled (444, 321) with delta (0, 0)
Screenshot: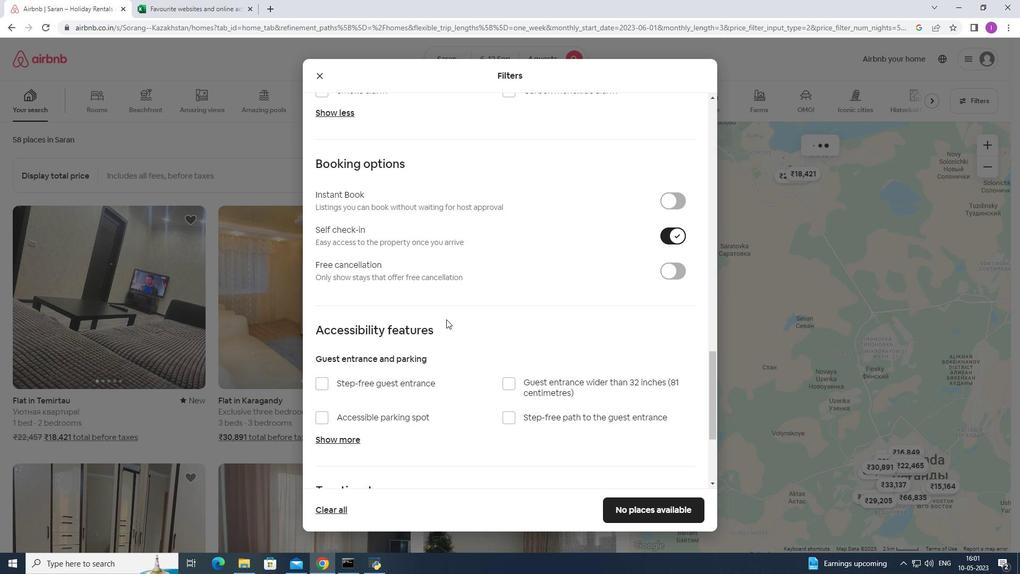 
Action: Mouse moved to (444, 322)
Screenshot: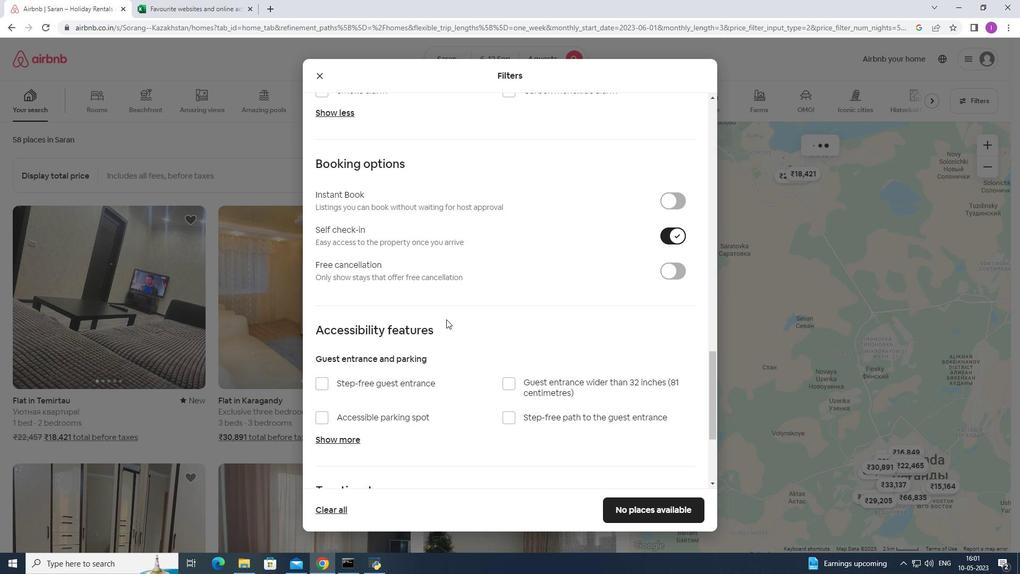 
Action: Mouse scrolled (444, 322) with delta (0, 0)
Screenshot: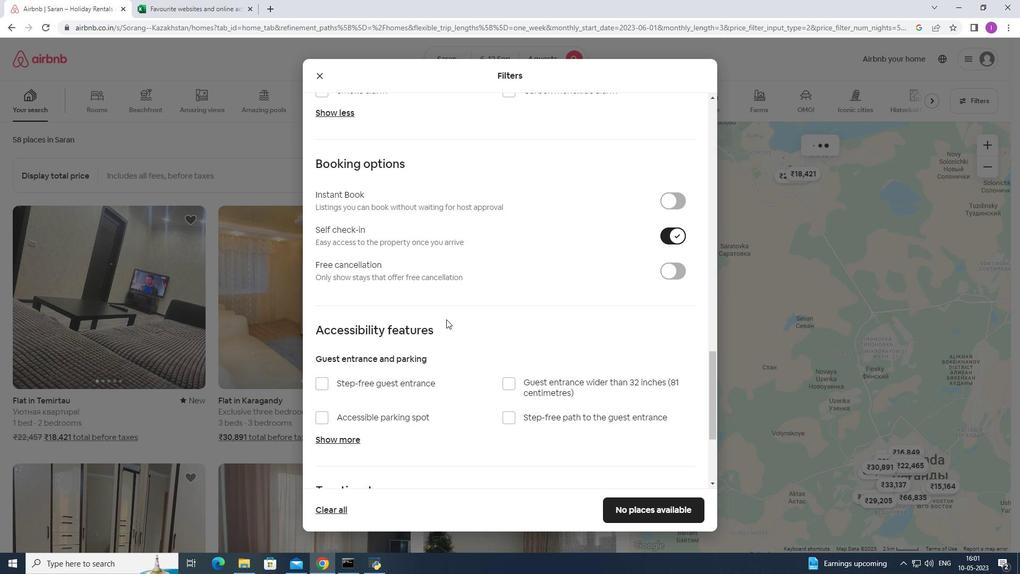 
Action: Mouse scrolled (444, 322) with delta (0, 0)
Screenshot: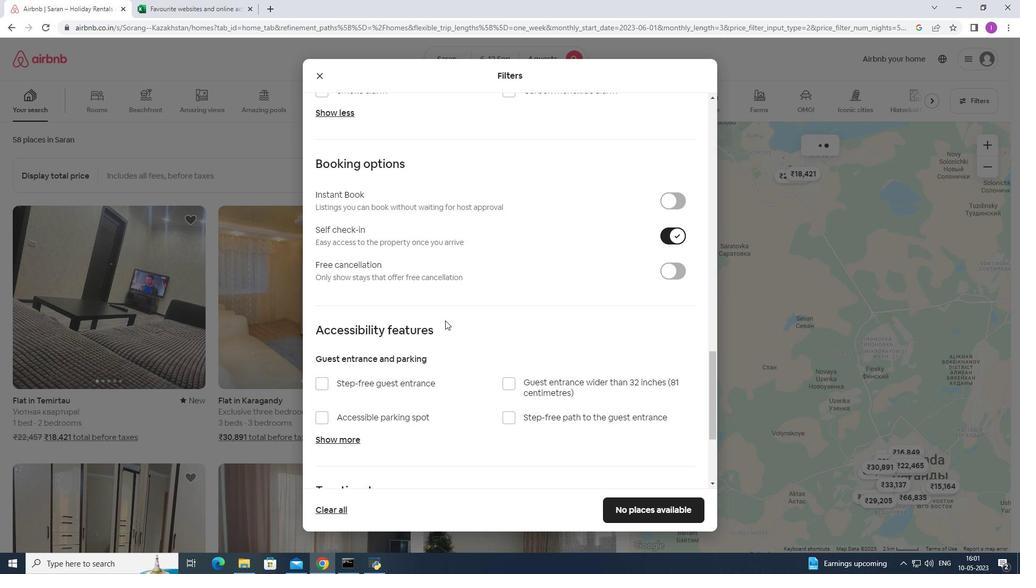 
Action: Mouse scrolled (444, 322) with delta (0, 0)
Screenshot: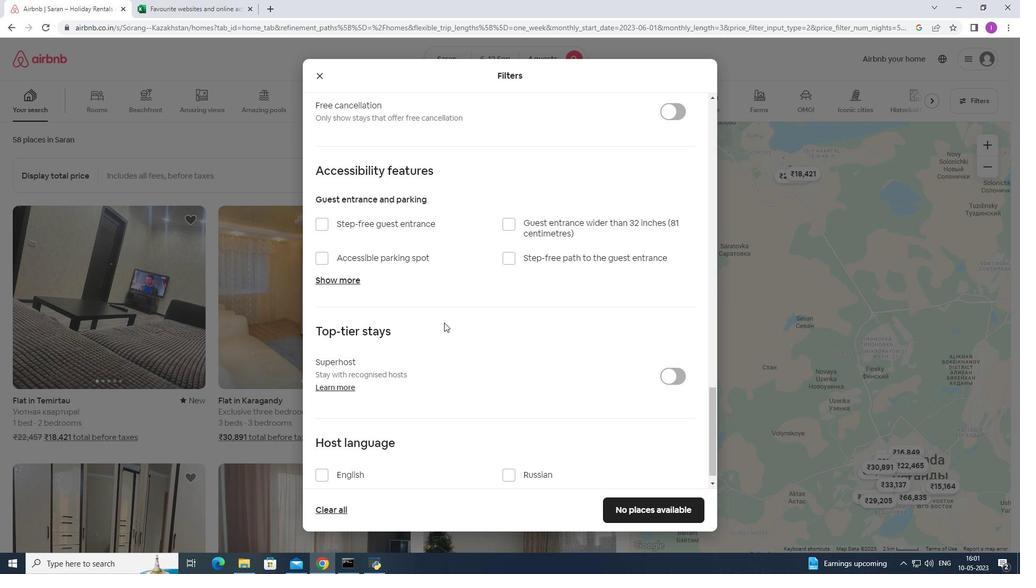 
Action: Mouse scrolled (444, 322) with delta (0, 0)
Screenshot: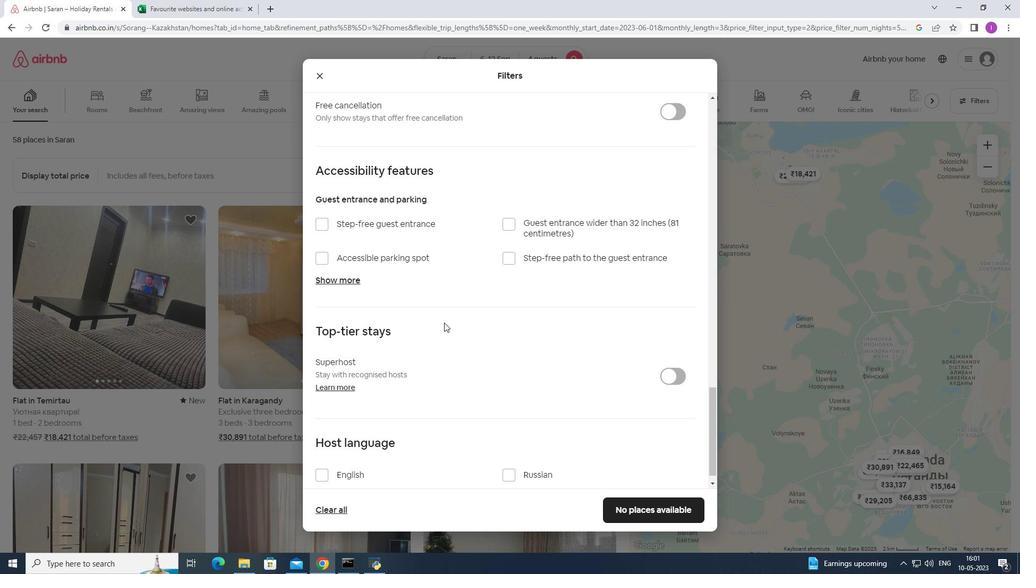 
Action: Mouse scrolled (444, 322) with delta (0, 0)
Screenshot: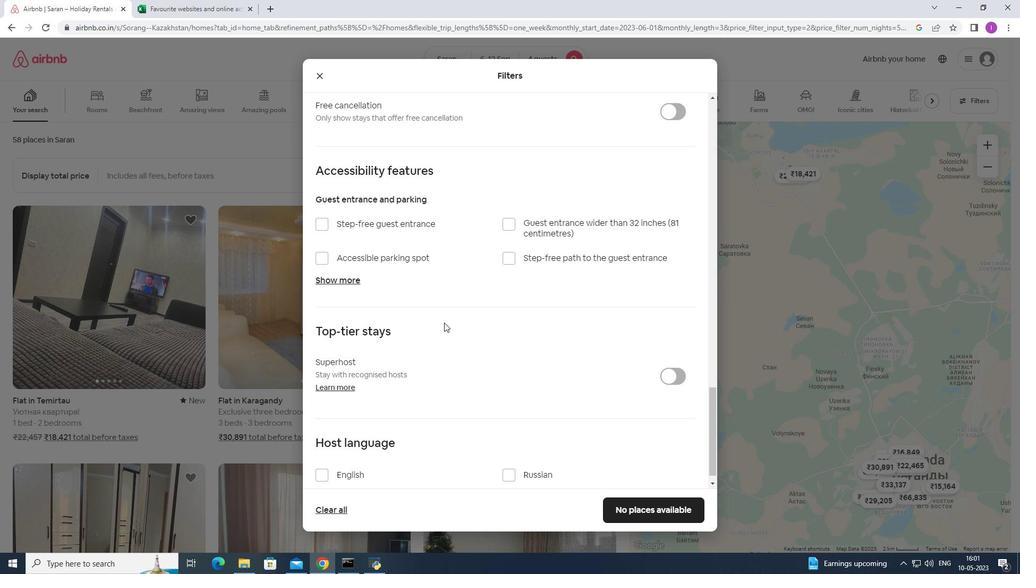 
Action: Mouse scrolled (444, 322) with delta (0, 0)
Screenshot: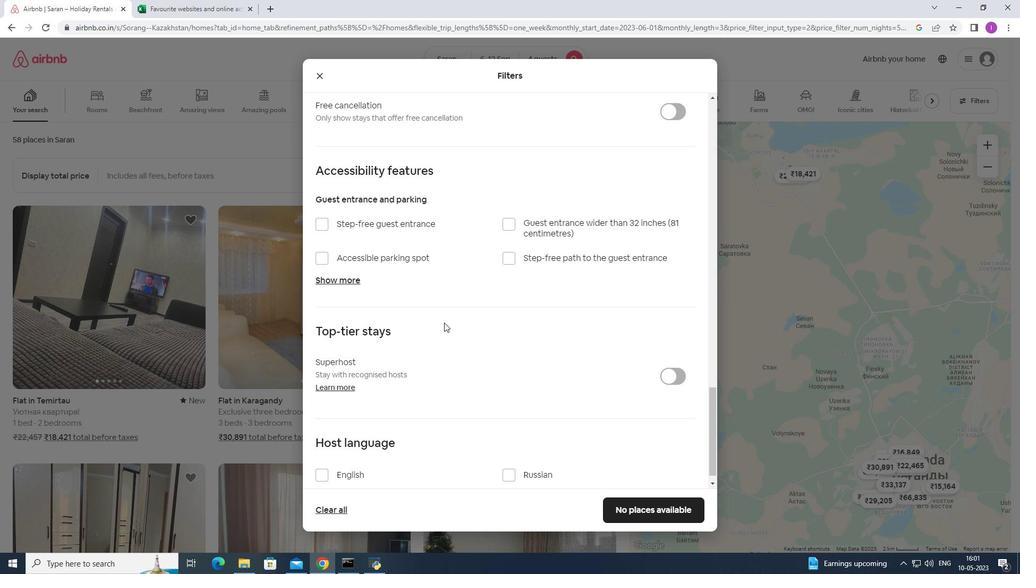 
Action: Mouse moved to (326, 460)
Screenshot: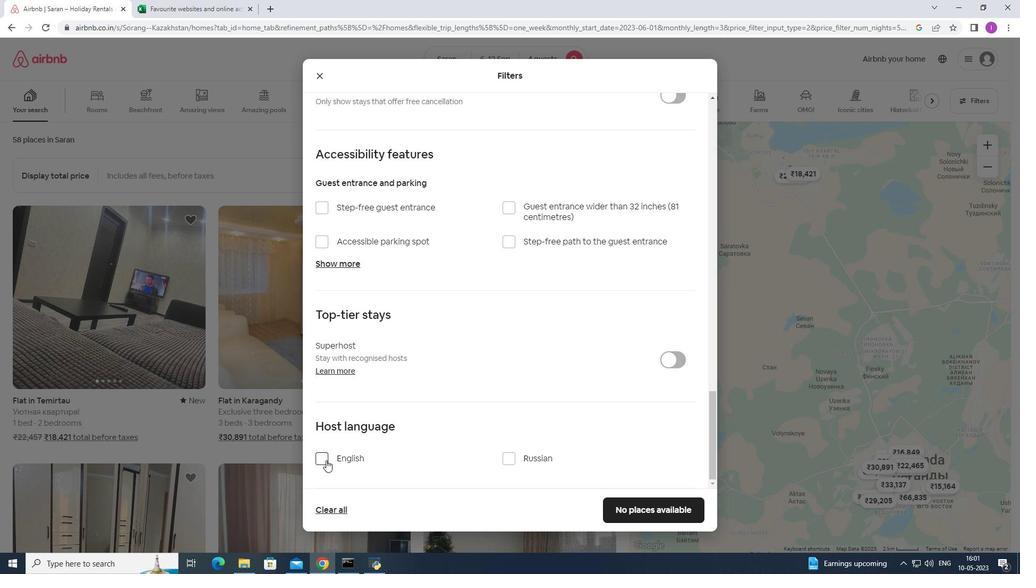 
Action: Mouse pressed left at (326, 460)
Screenshot: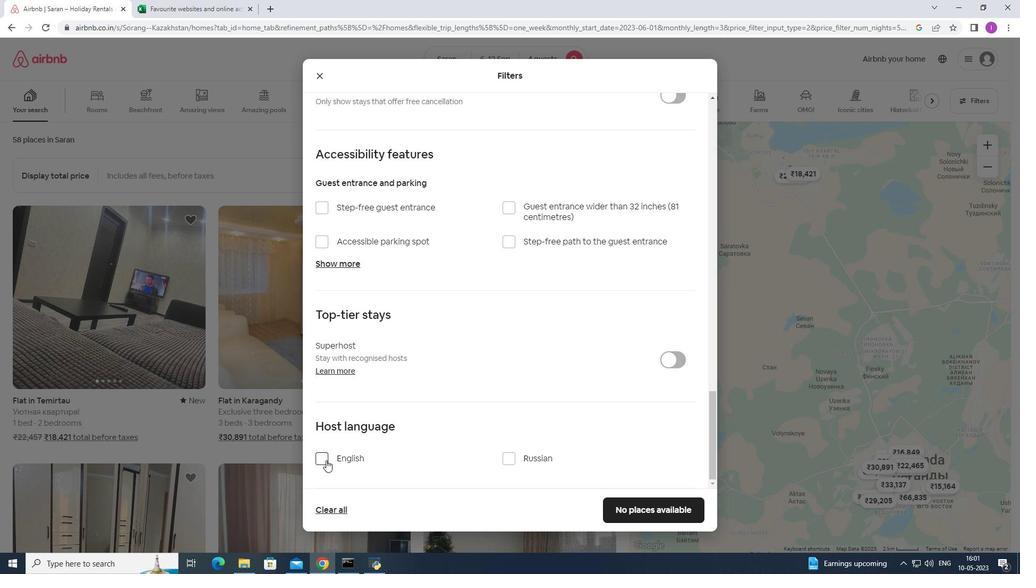 
Action: Mouse moved to (629, 509)
Screenshot: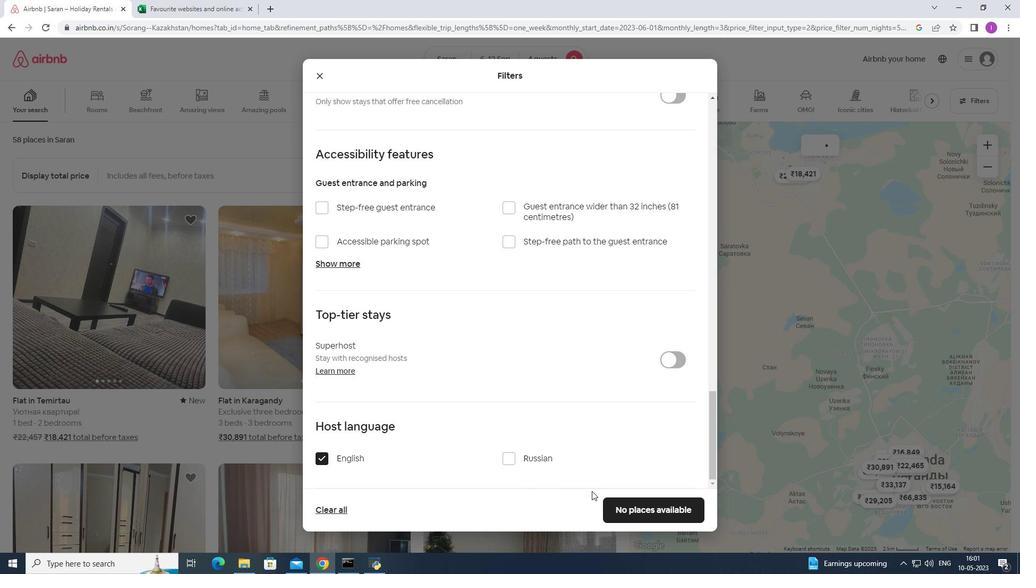 
Action: Mouse pressed left at (629, 509)
Screenshot: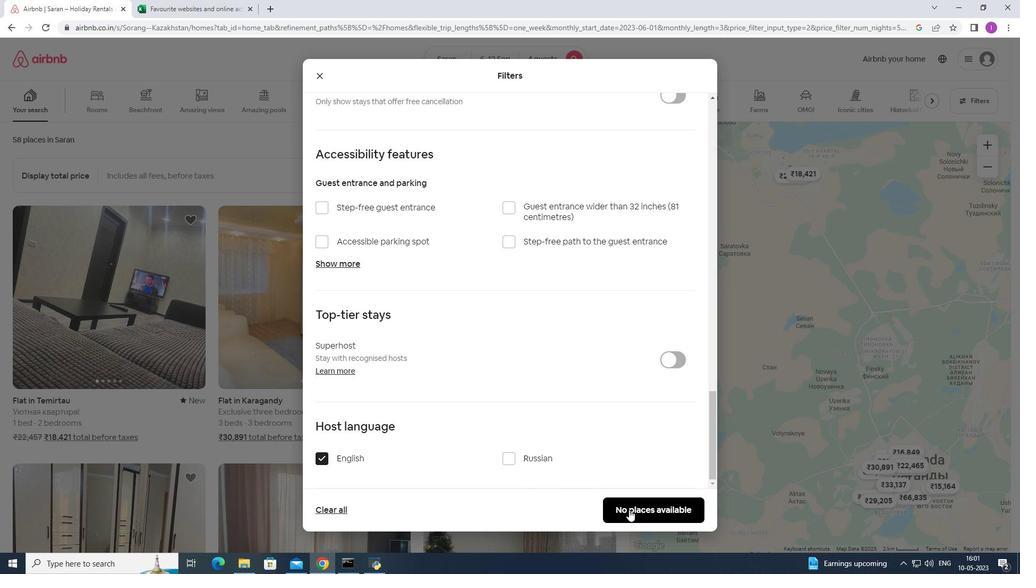 
Action: Mouse moved to (529, 438)
Screenshot: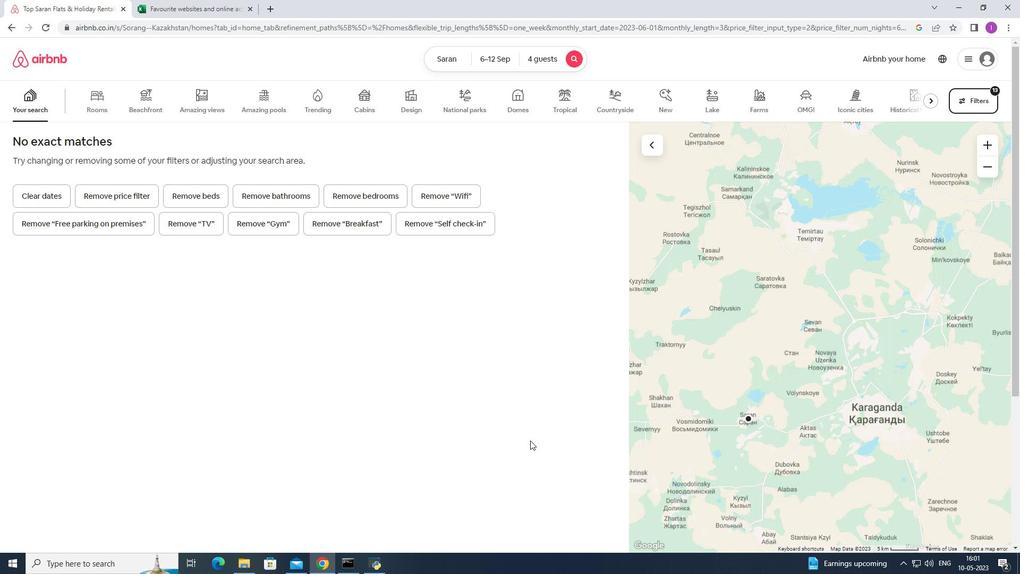
